 Task: Look for space in San Martín, Colombia from 5th September, 2023 to 12th September, 2023 for 2 adults in price range Rs.10000 to Rs.15000.  With 1  bedroom having 1 bed and 1 bathroom. Property type can be house, flat, guest house, hotel. Amenities needed are: washing machine. Booking option can be shelf check-in. Required host language is English.
Action: Mouse moved to (545, 114)
Screenshot: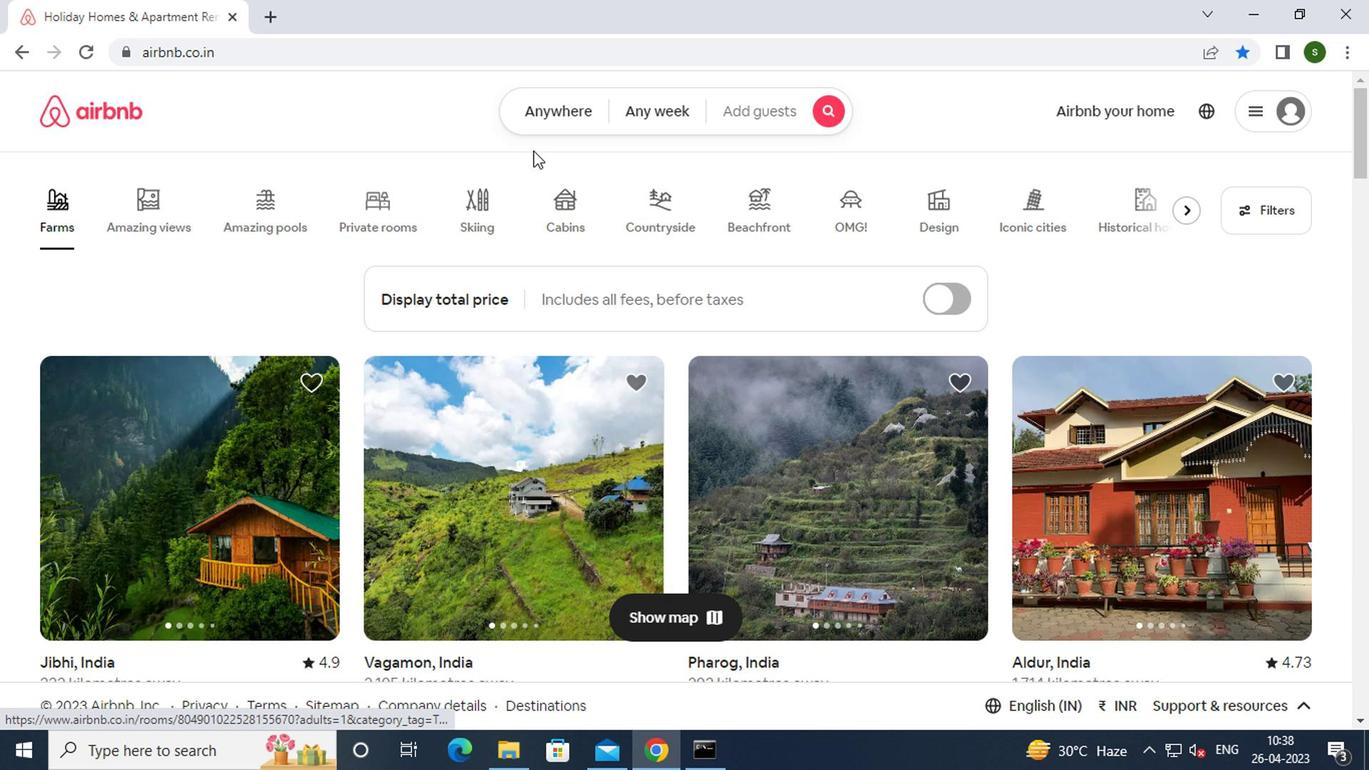 
Action: Mouse pressed left at (545, 114)
Screenshot: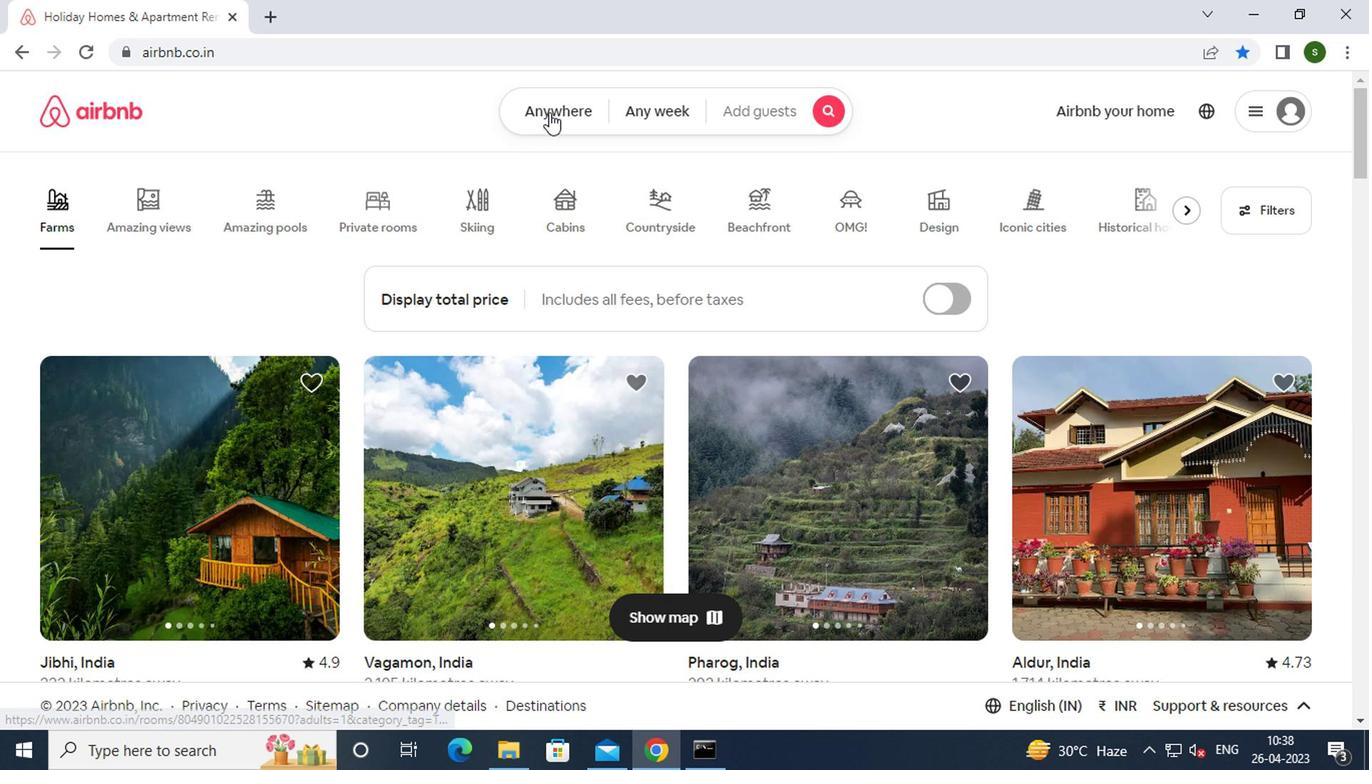 
Action: Mouse moved to (425, 174)
Screenshot: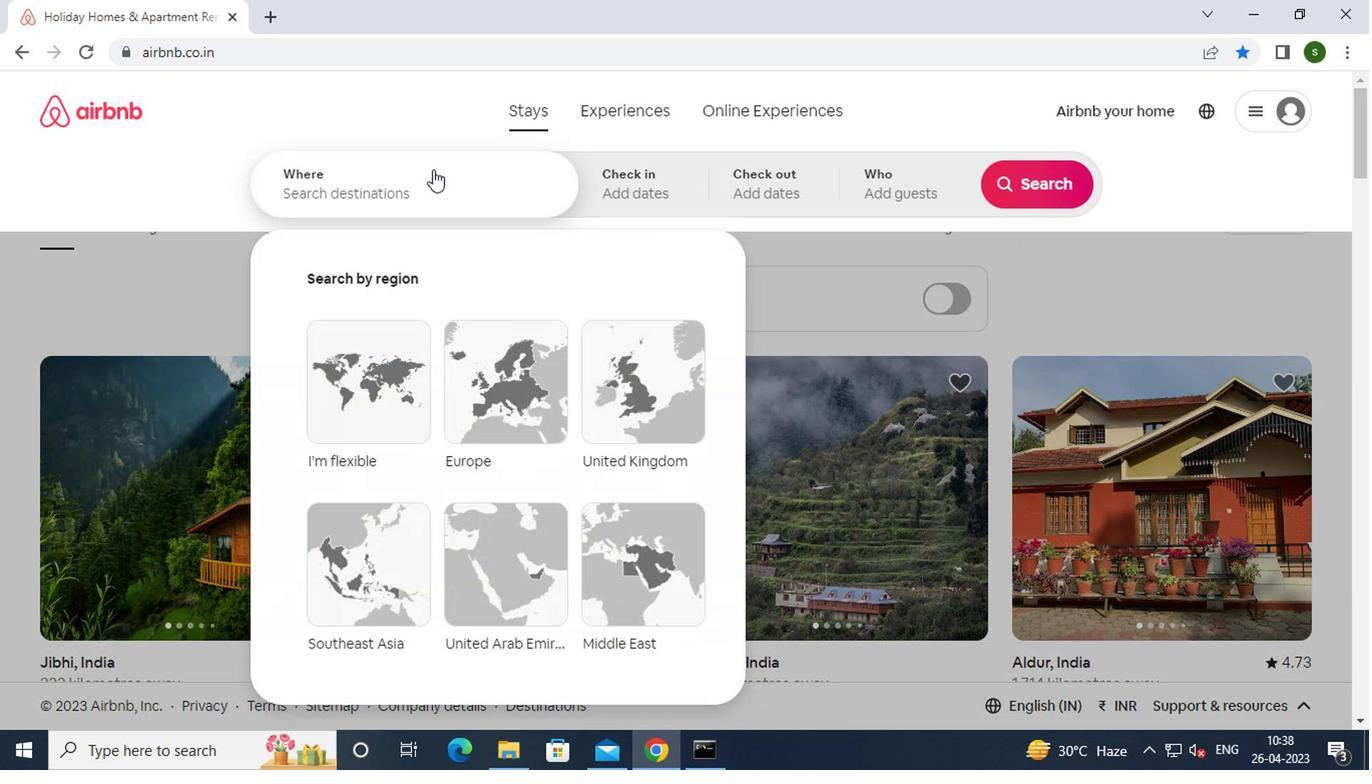 
Action: Mouse pressed left at (425, 174)
Screenshot: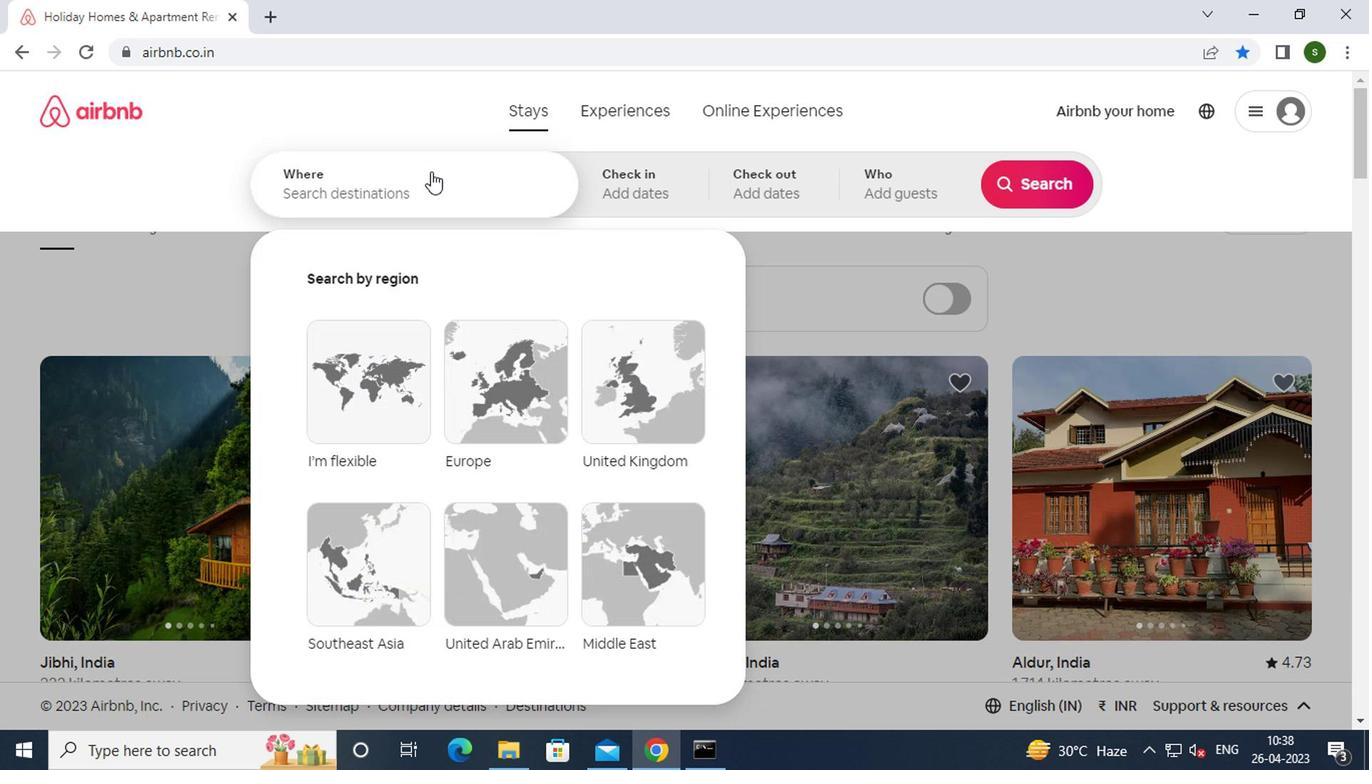 
Action: Mouse moved to (422, 186)
Screenshot: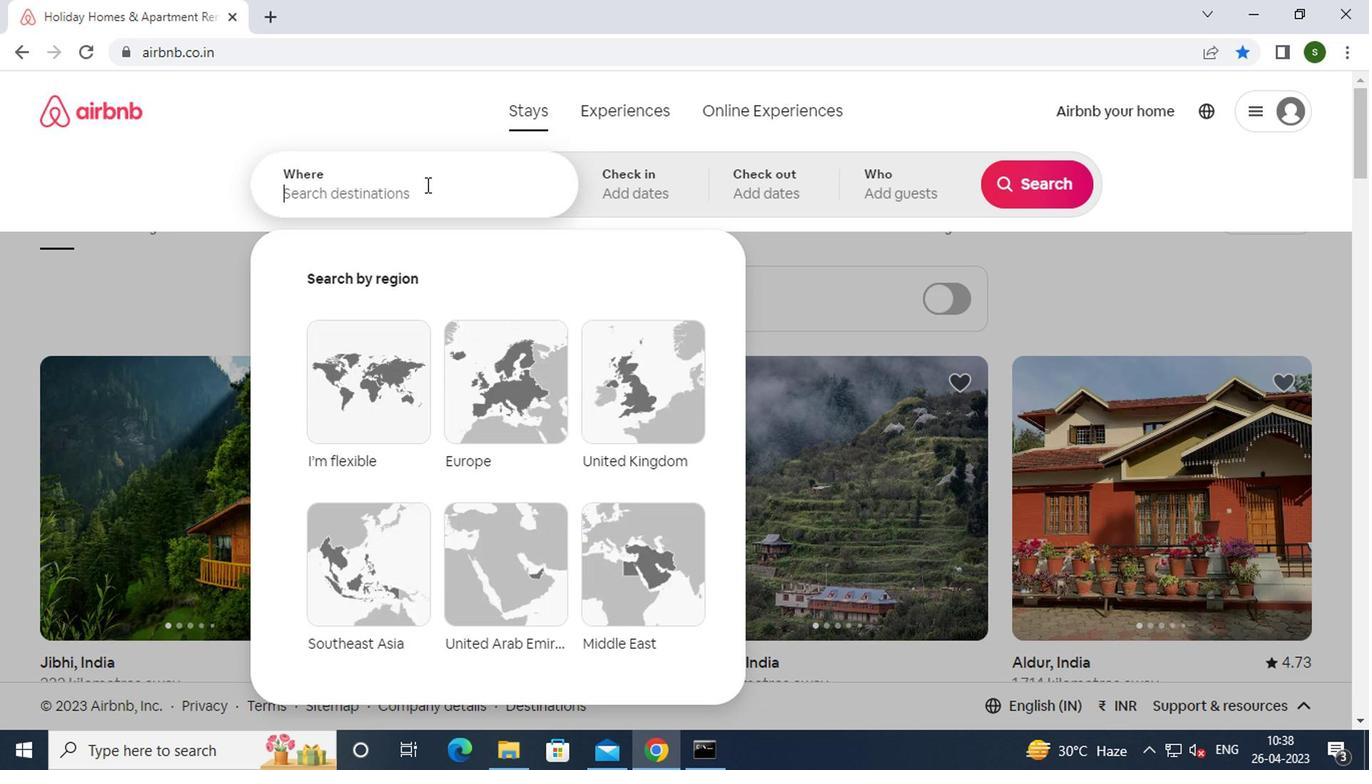 
Action: Key pressed s<Key.caps_lock>an<Key.space><Key.caps_lock>m<Key.caps_lock>artin,<Key.space><Key.caps_lock>c<Key.caps_lock>olombia<Key.enter>
Screenshot: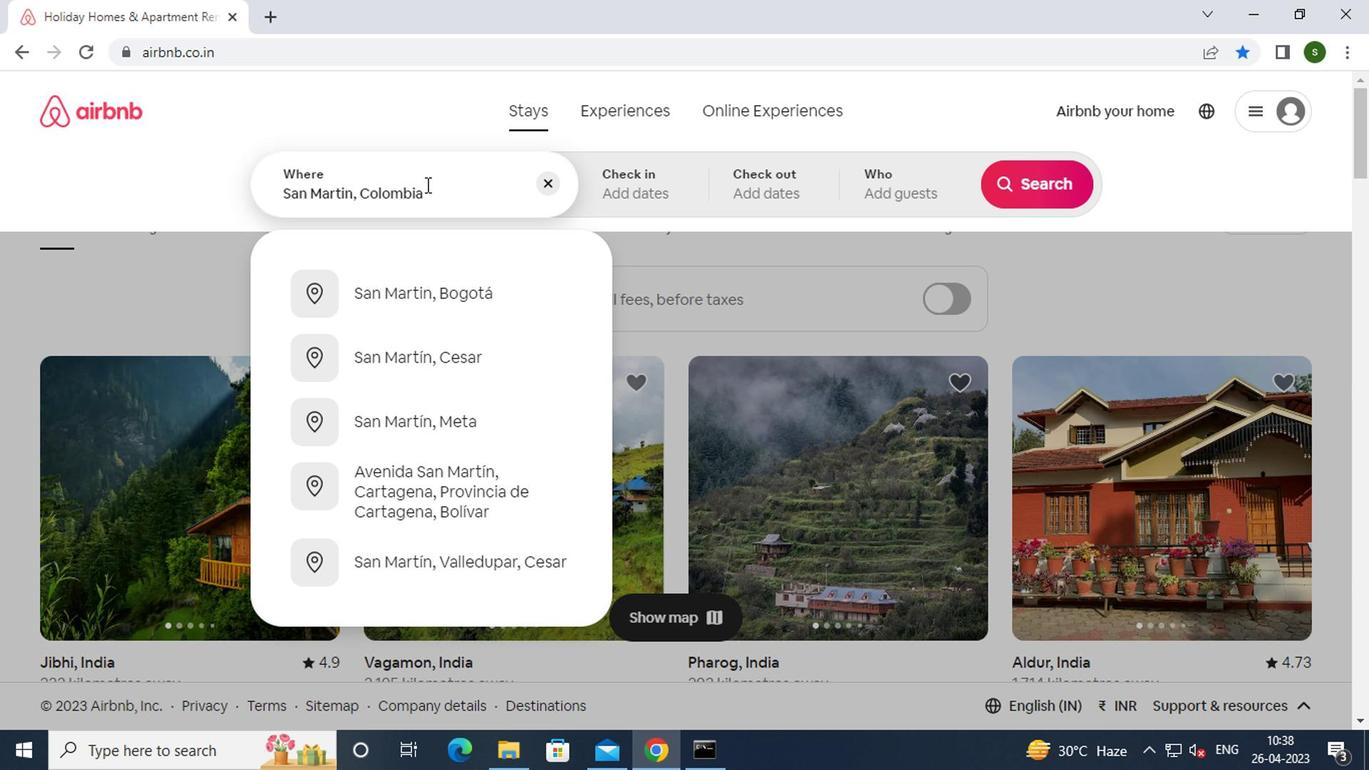 
Action: Mouse moved to (1008, 344)
Screenshot: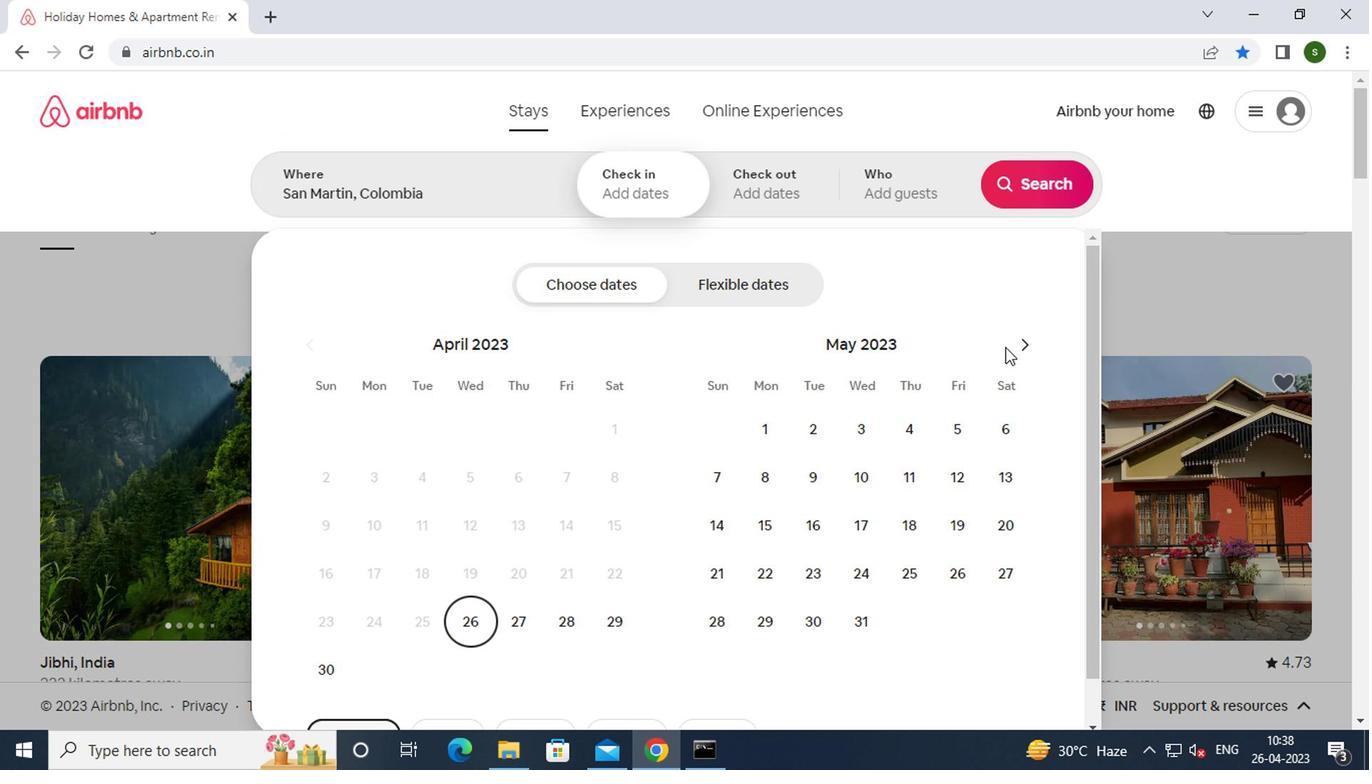 
Action: Mouse pressed left at (1008, 344)
Screenshot: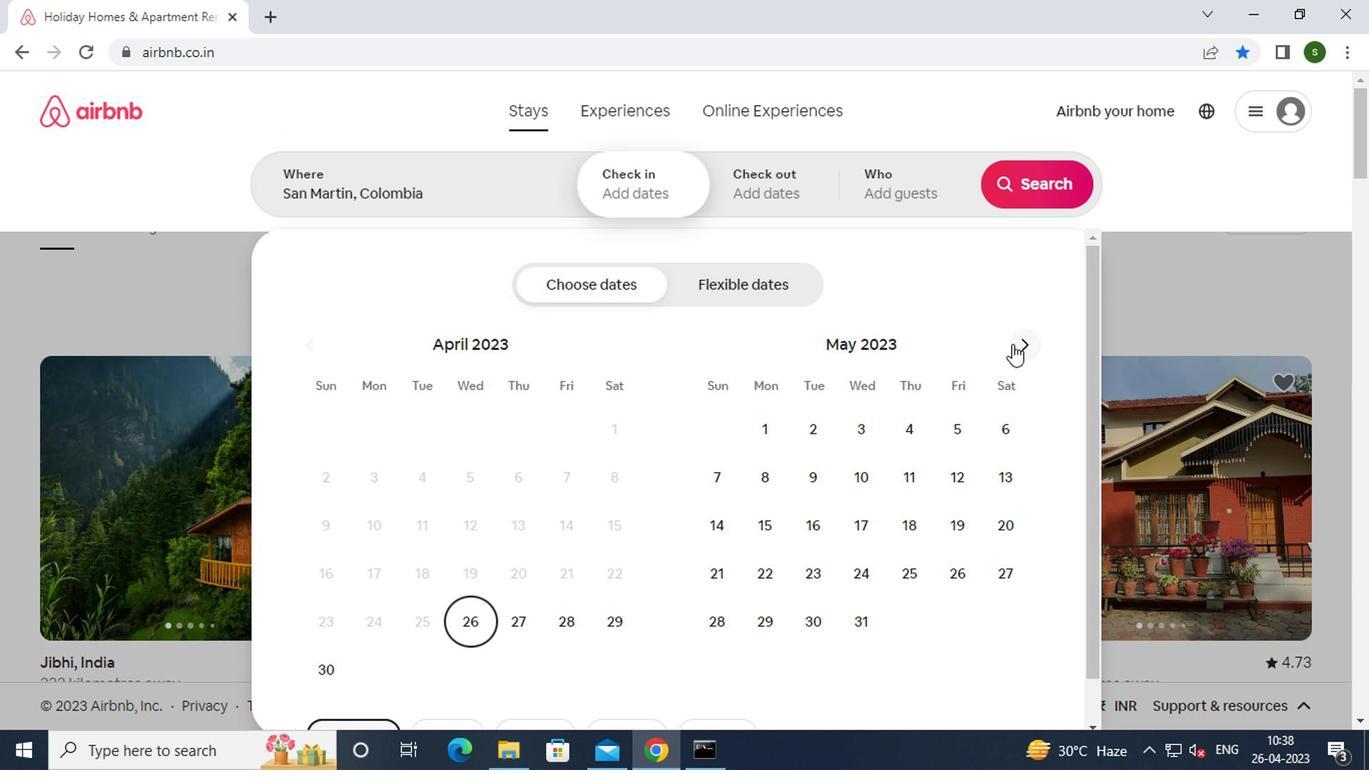 
Action: Mouse pressed left at (1008, 344)
Screenshot: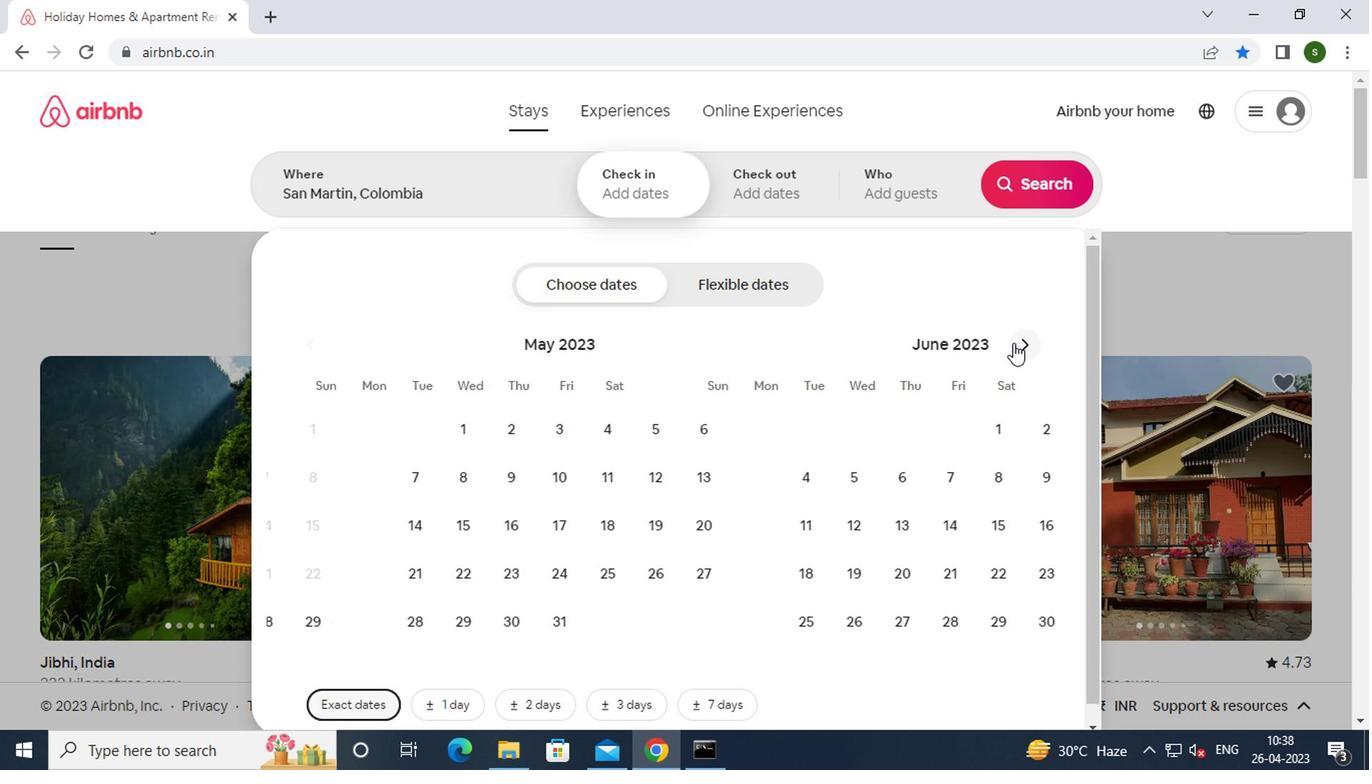 
Action: Mouse pressed left at (1008, 344)
Screenshot: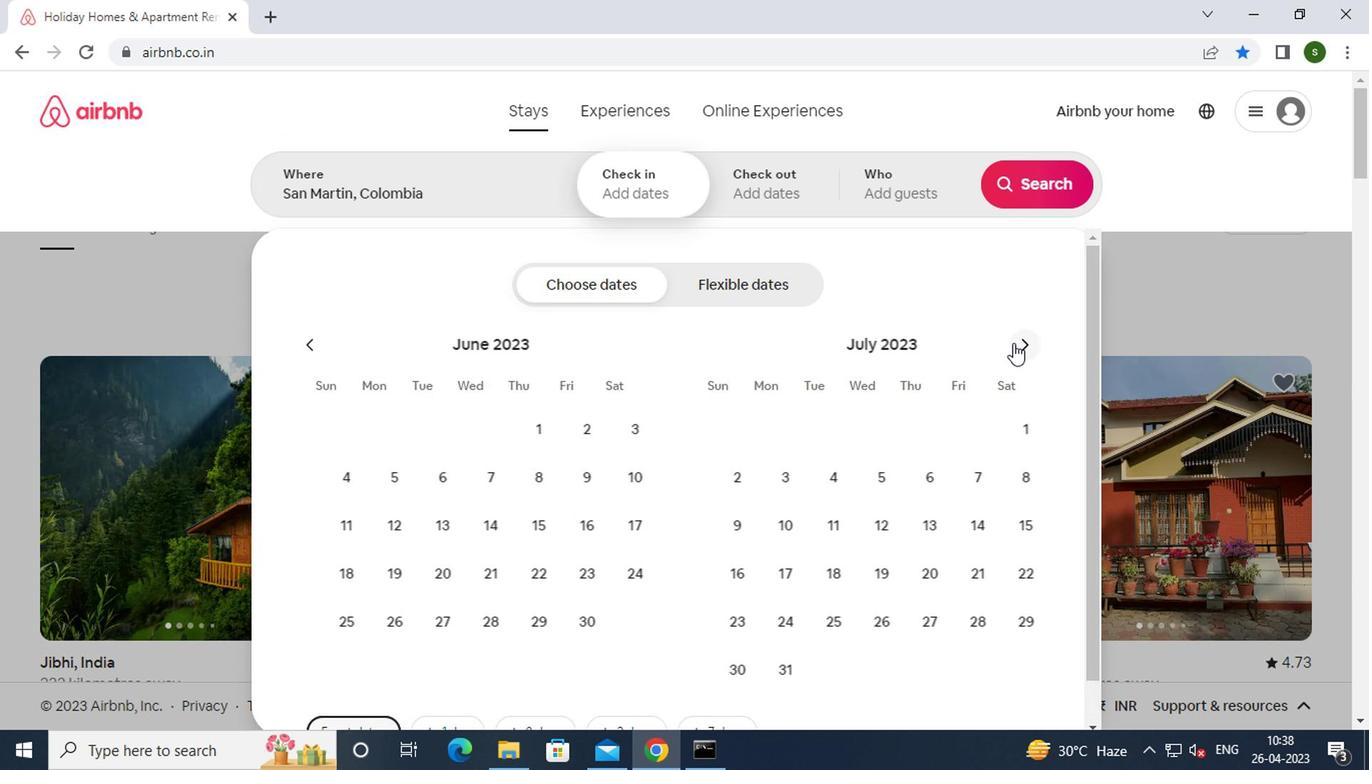 
Action: Mouse pressed left at (1008, 344)
Screenshot: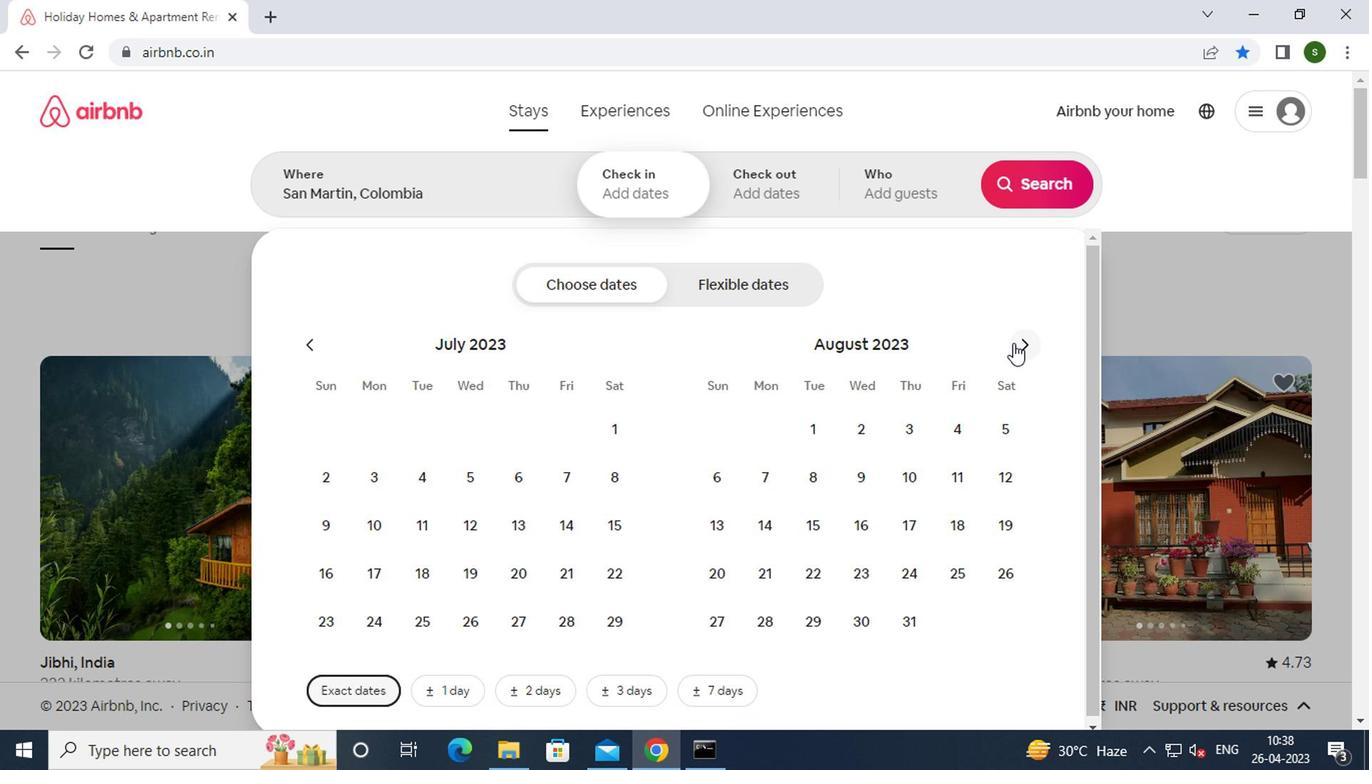 
Action: Mouse moved to (811, 478)
Screenshot: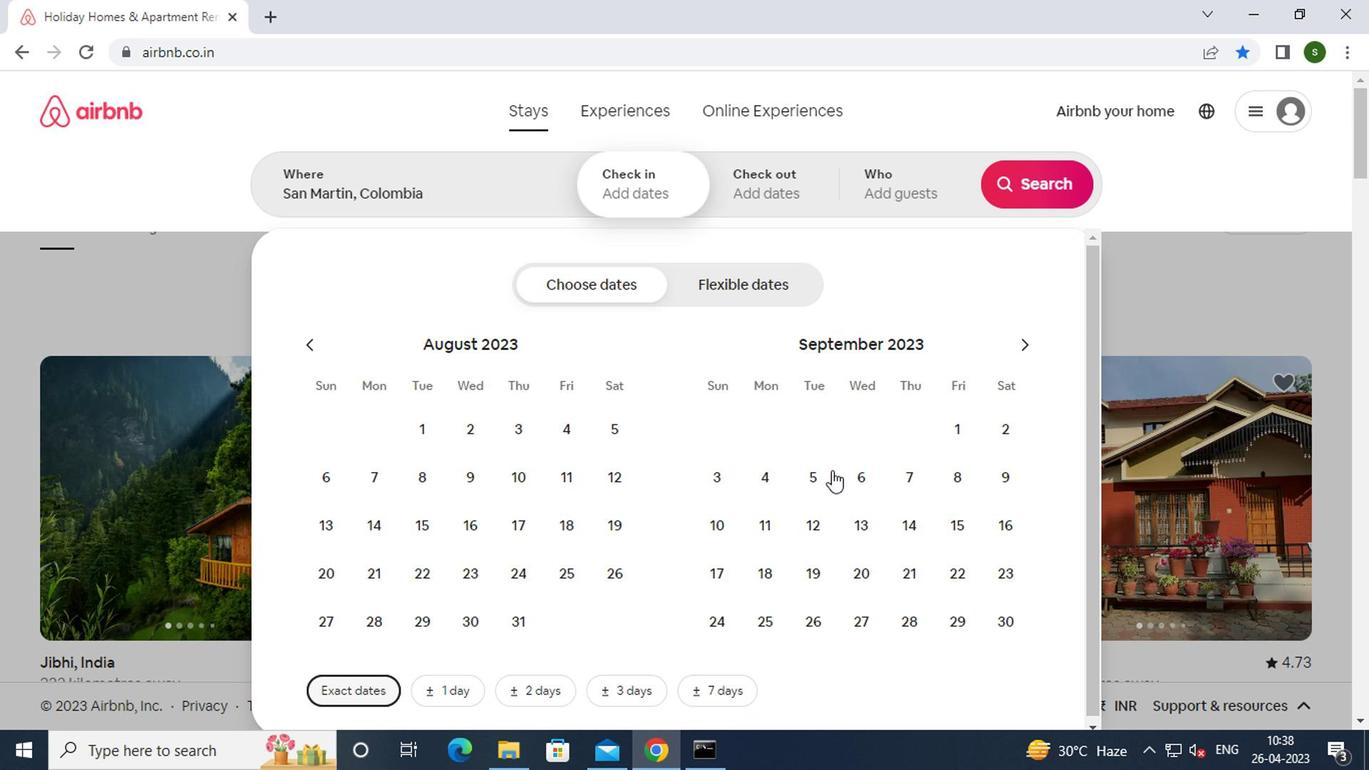 
Action: Mouse pressed left at (811, 478)
Screenshot: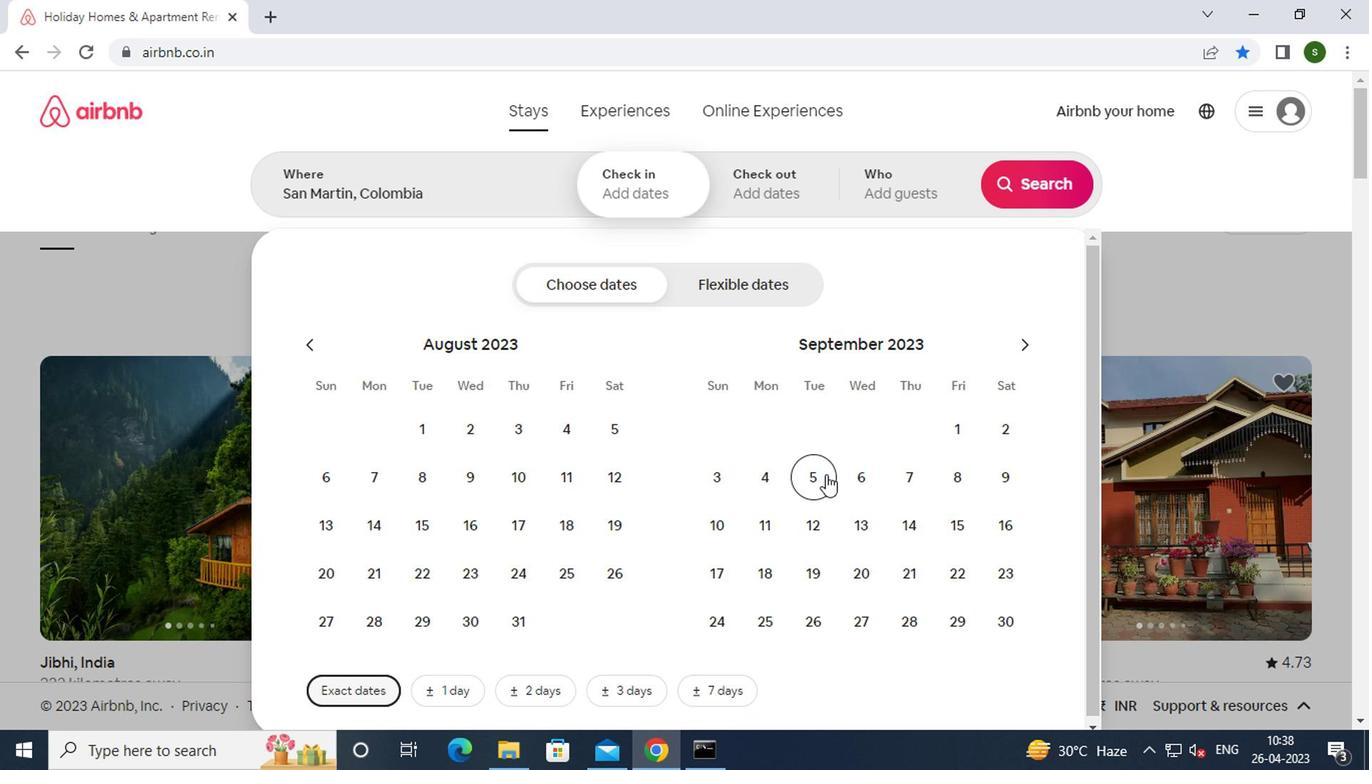 
Action: Mouse moved to (811, 526)
Screenshot: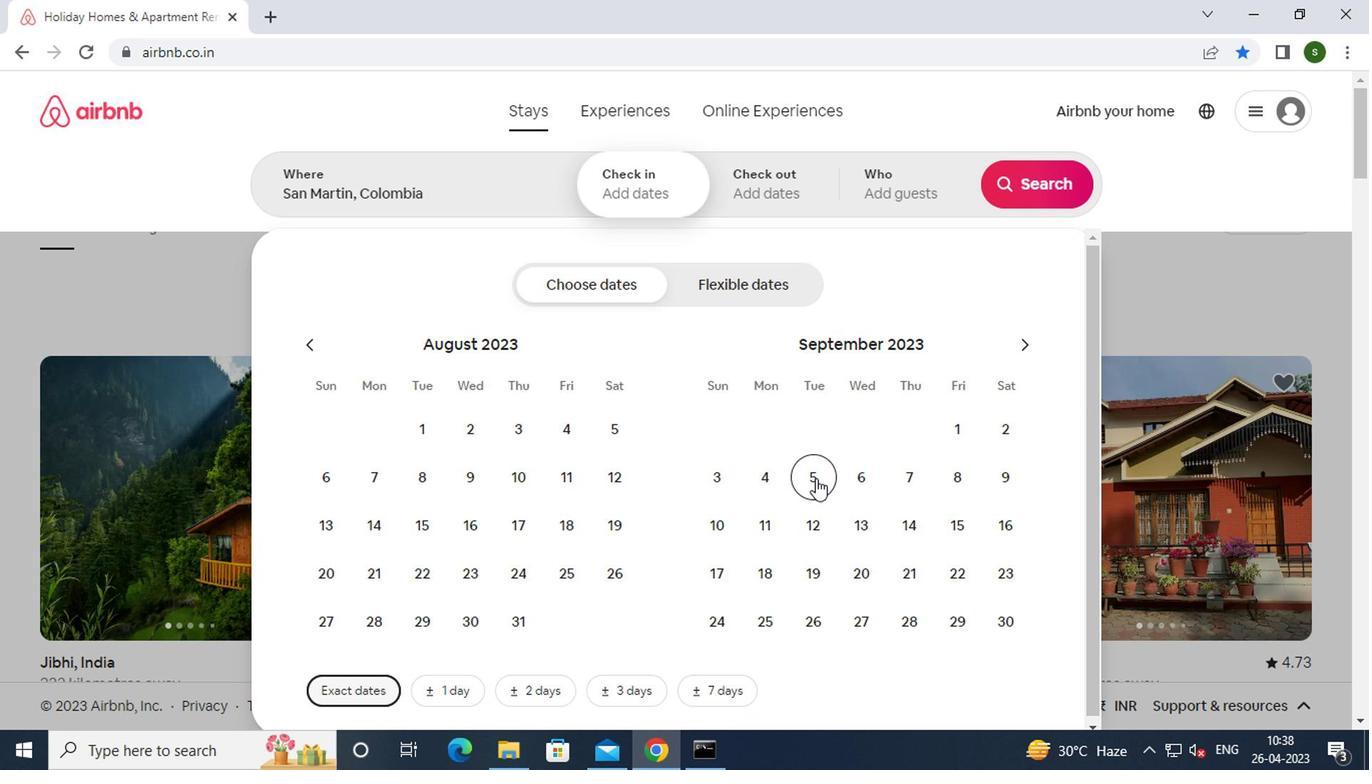 
Action: Mouse pressed left at (811, 526)
Screenshot: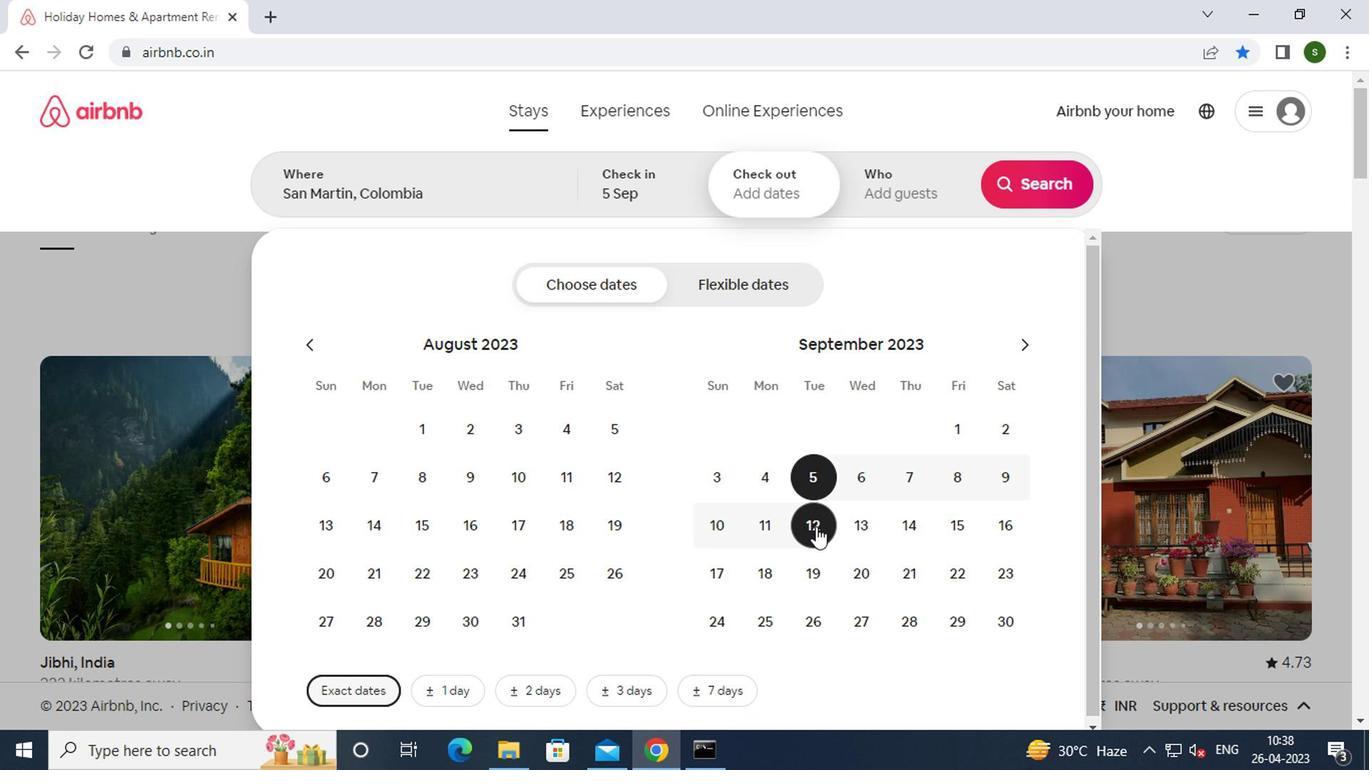 
Action: Mouse moved to (873, 185)
Screenshot: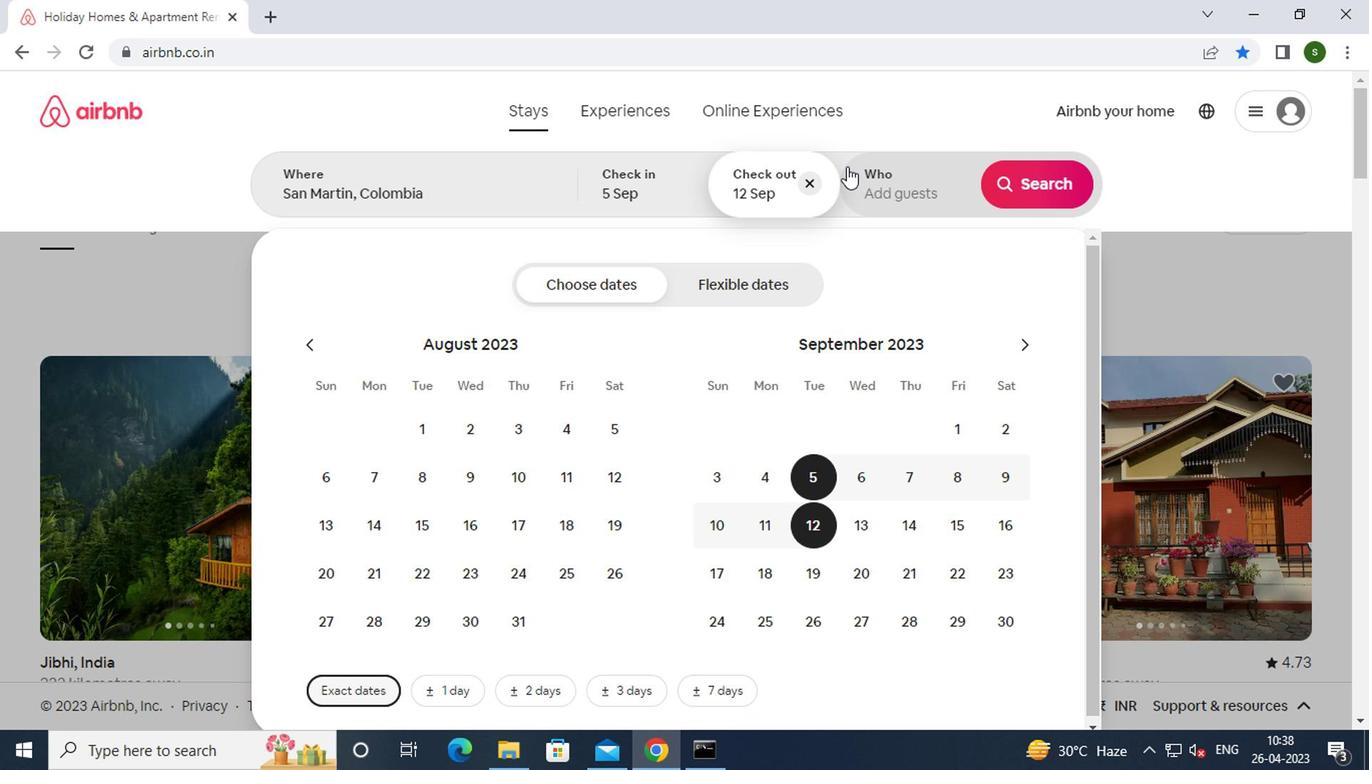 
Action: Mouse pressed left at (873, 185)
Screenshot: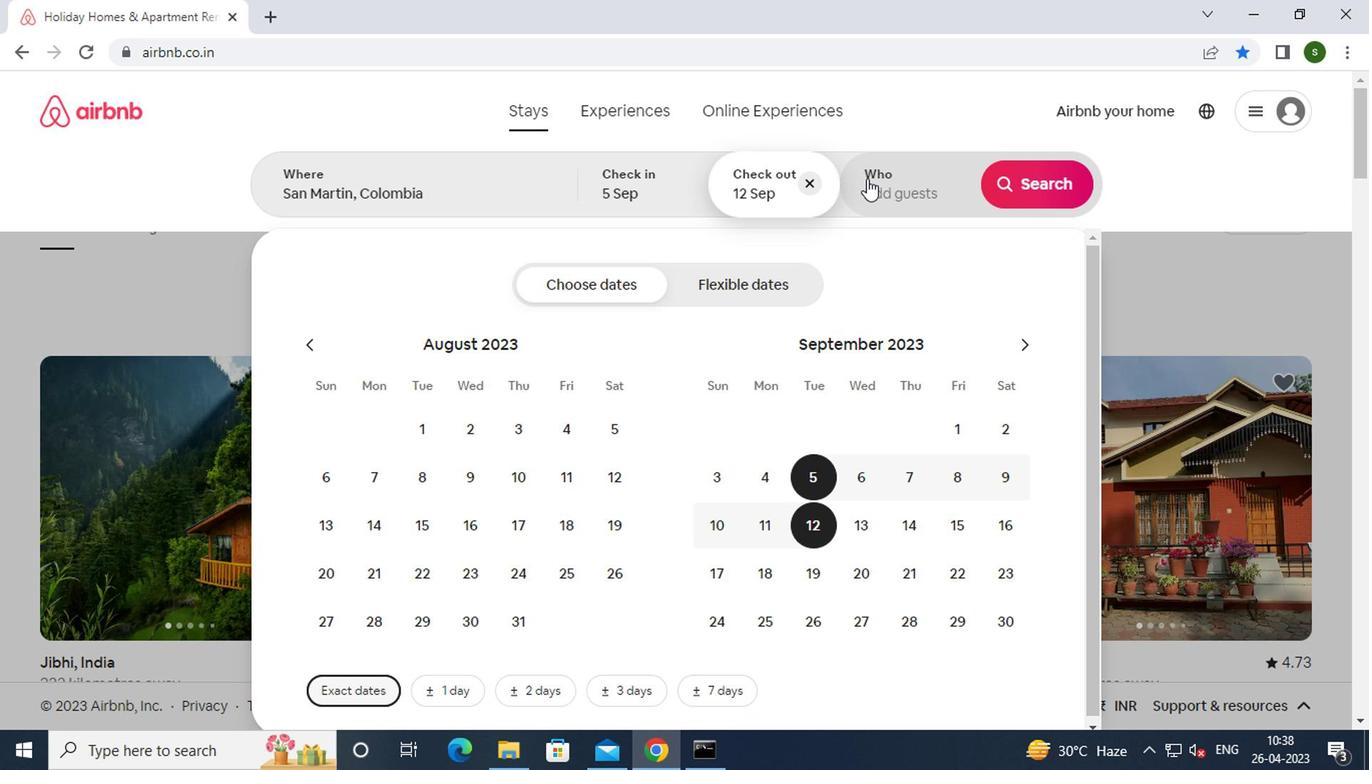 
Action: Mouse moved to (1034, 287)
Screenshot: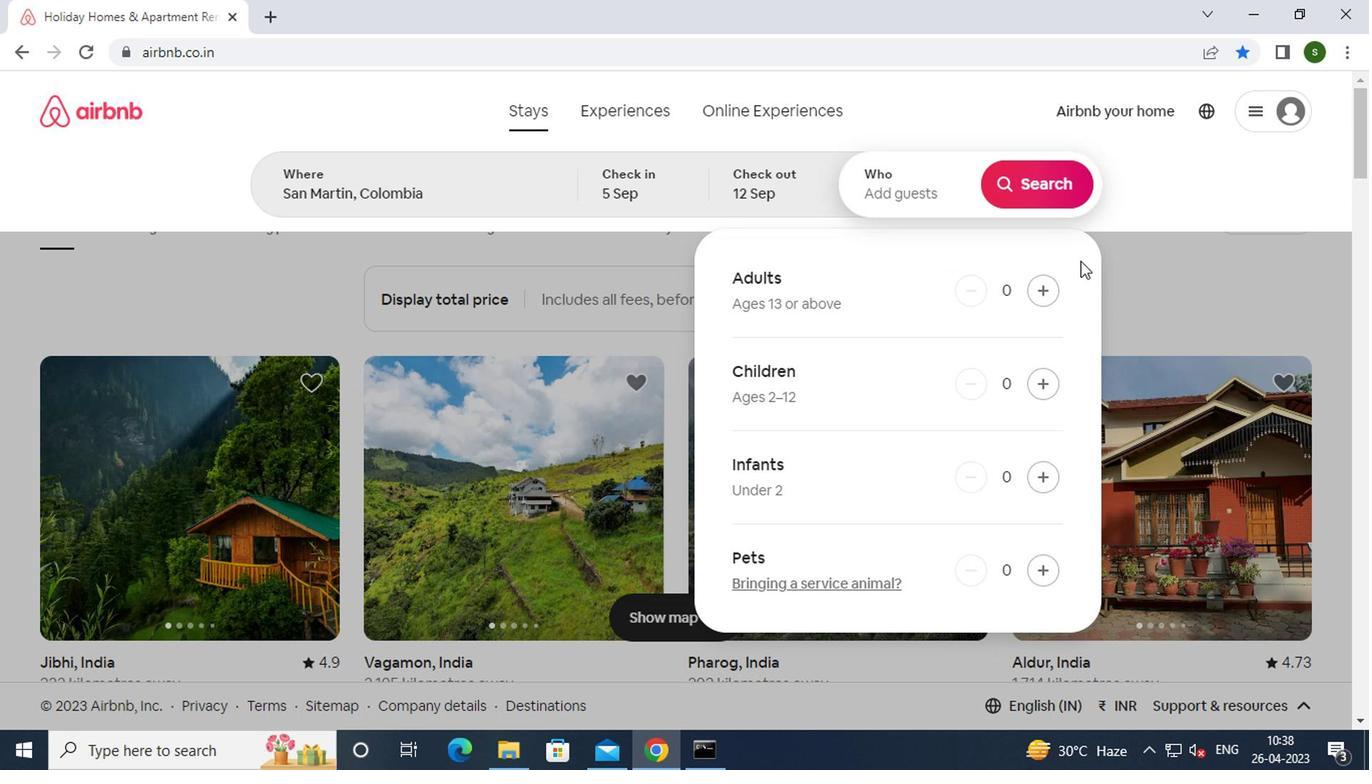 
Action: Mouse pressed left at (1034, 287)
Screenshot: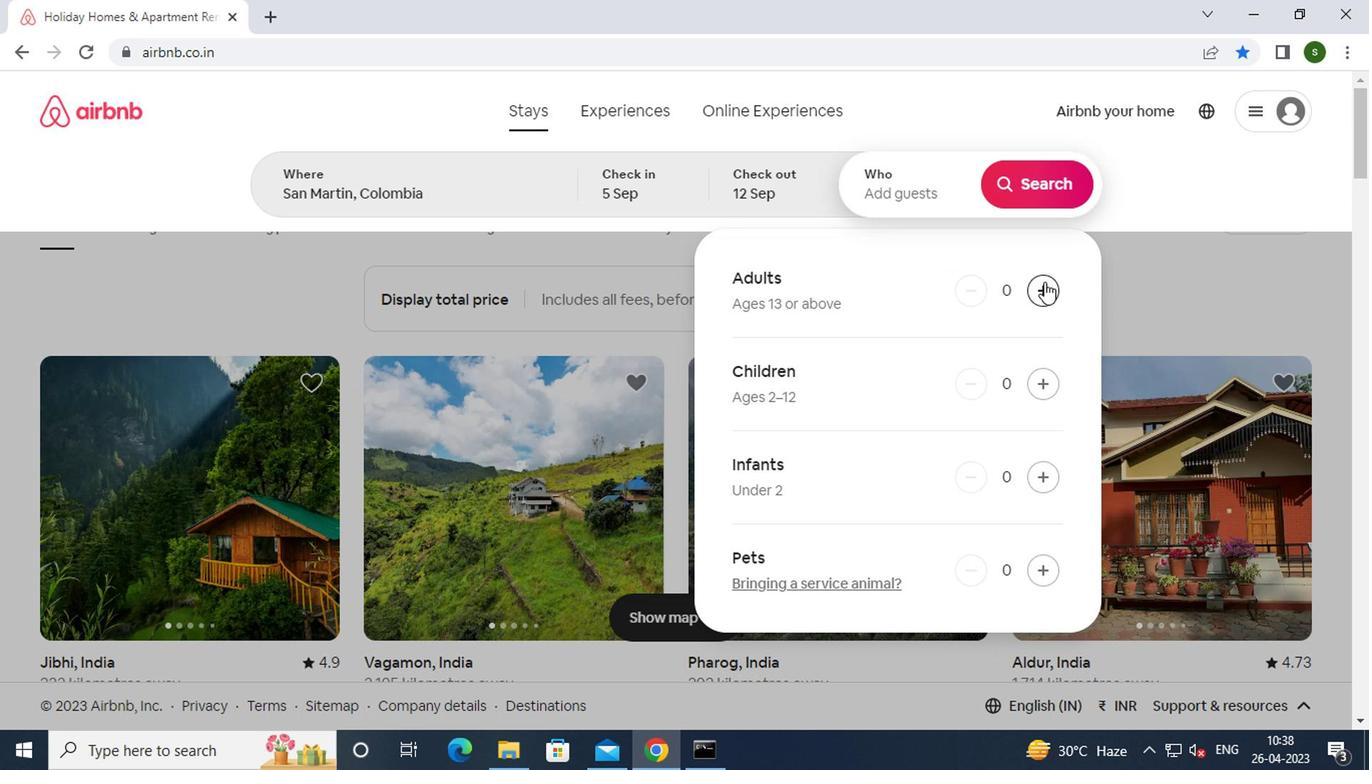 
Action: Mouse pressed left at (1034, 287)
Screenshot: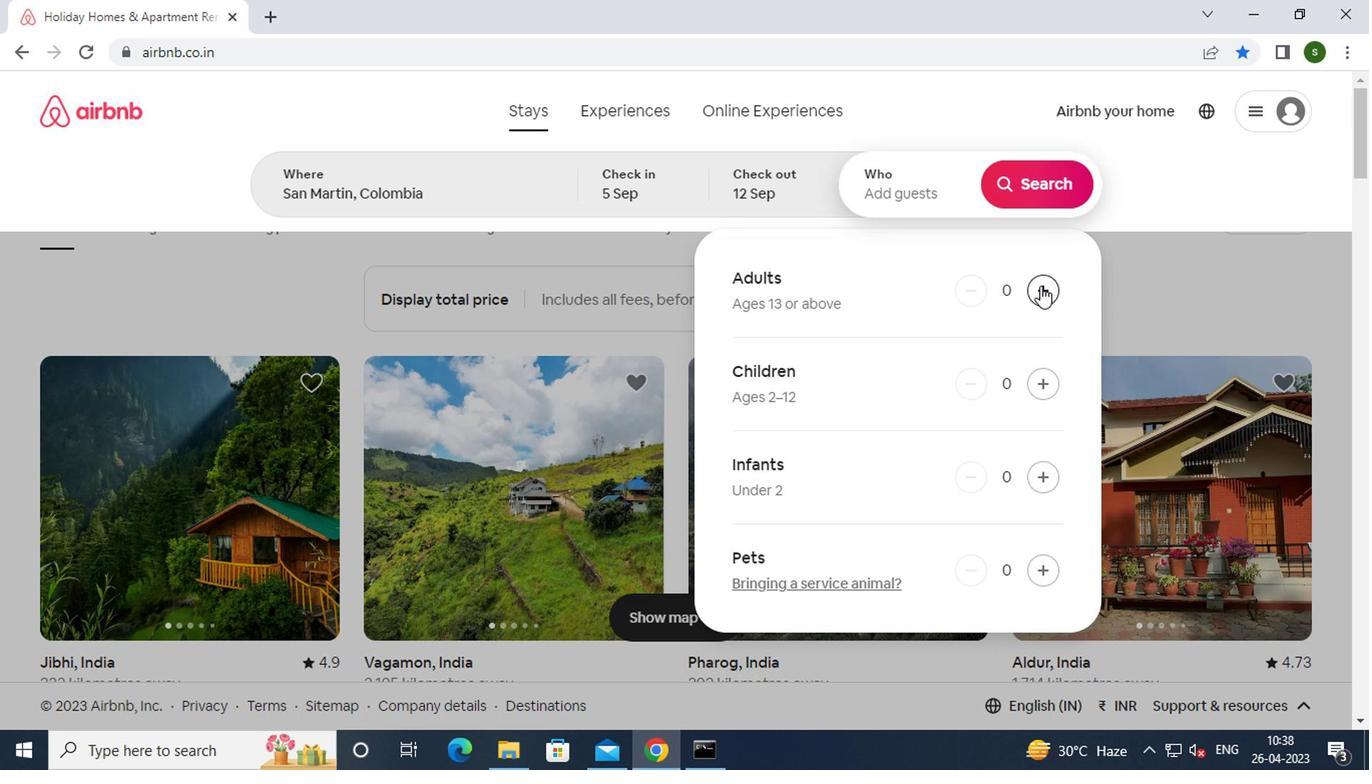 
Action: Mouse moved to (1026, 197)
Screenshot: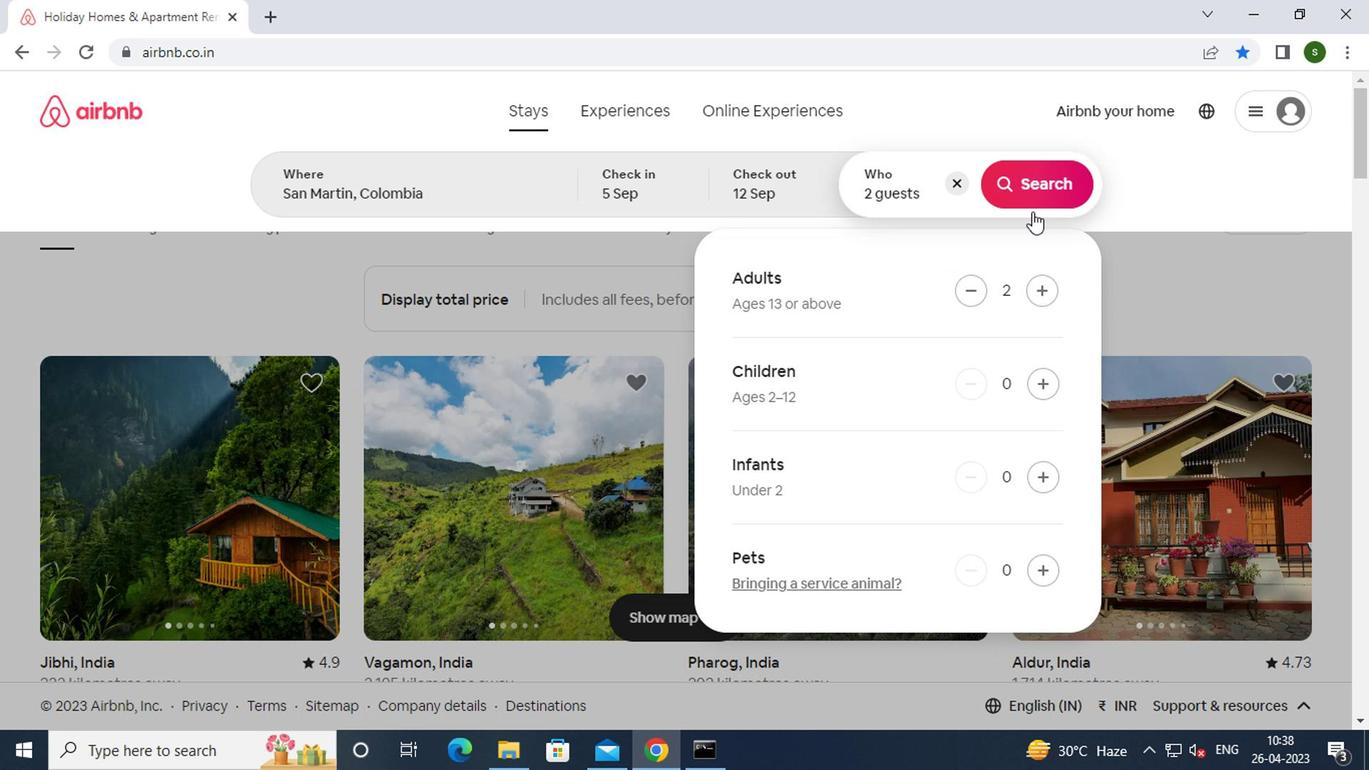 
Action: Mouse pressed left at (1026, 197)
Screenshot: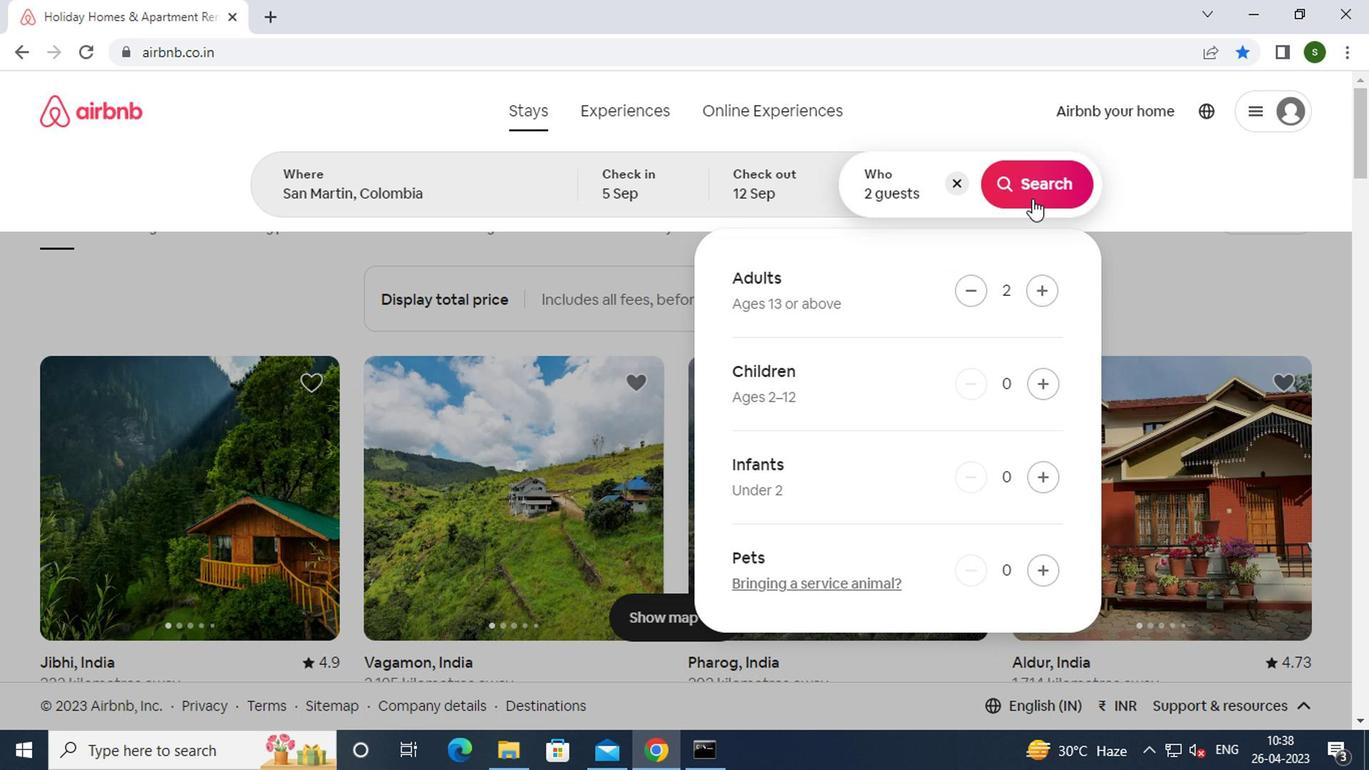 
Action: Mouse moved to (1273, 198)
Screenshot: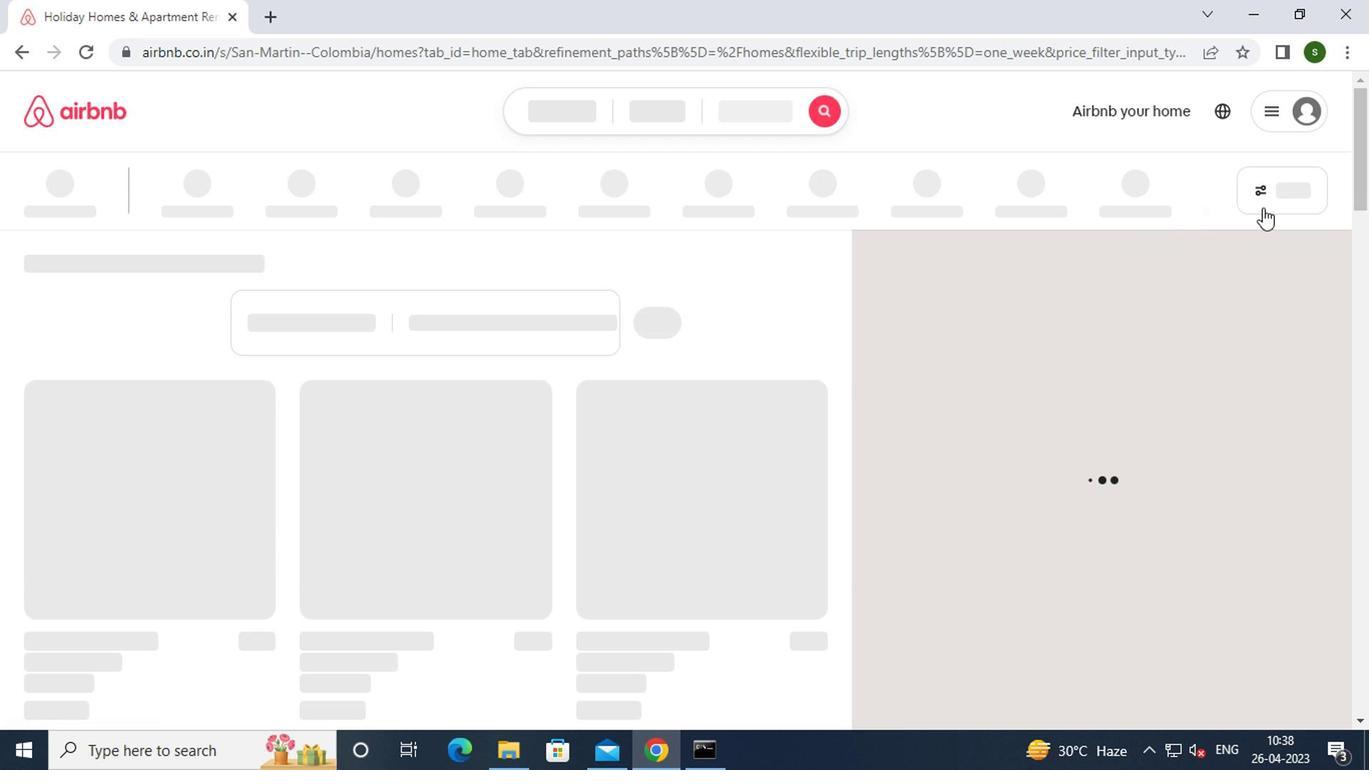 
Action: Mouse pressed left at (1273, 198)
Screenshot: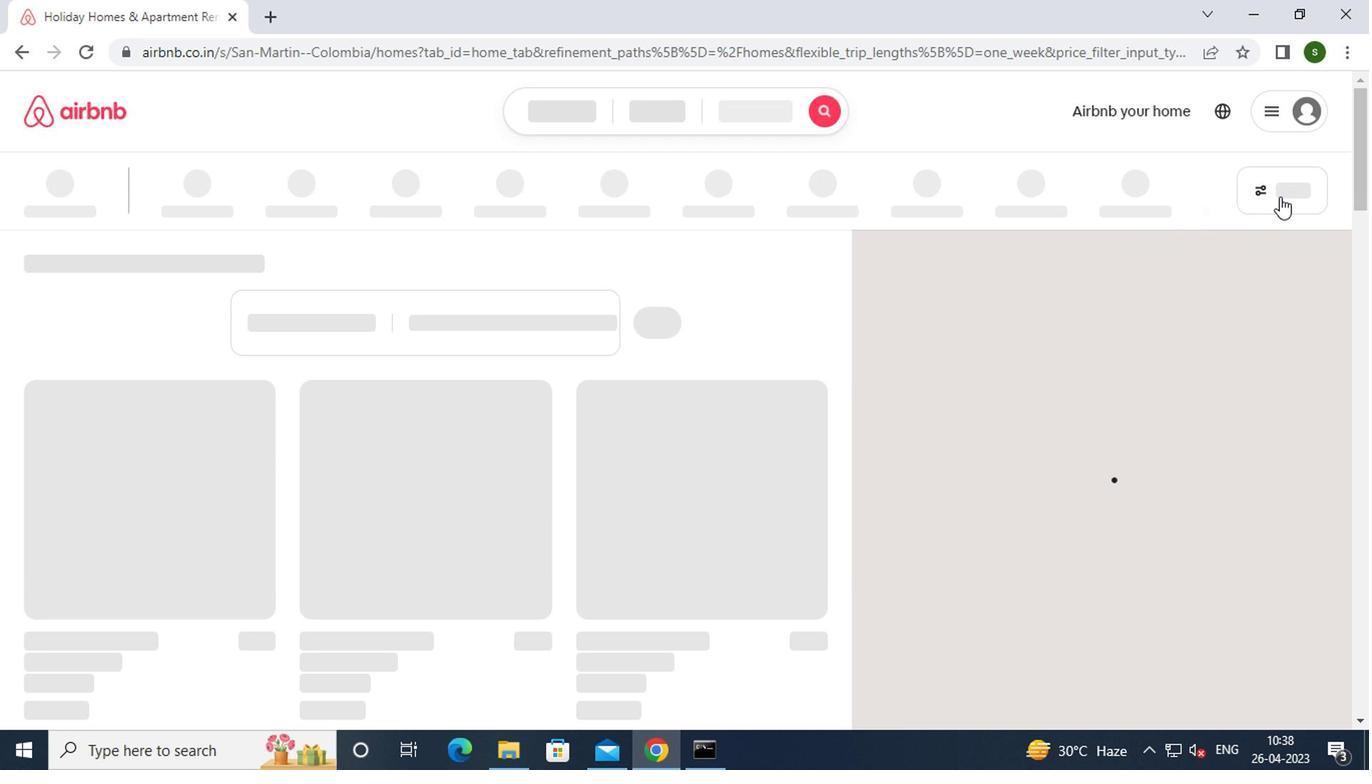
Action: Mouse moved to (1270, 197)
Screenshot: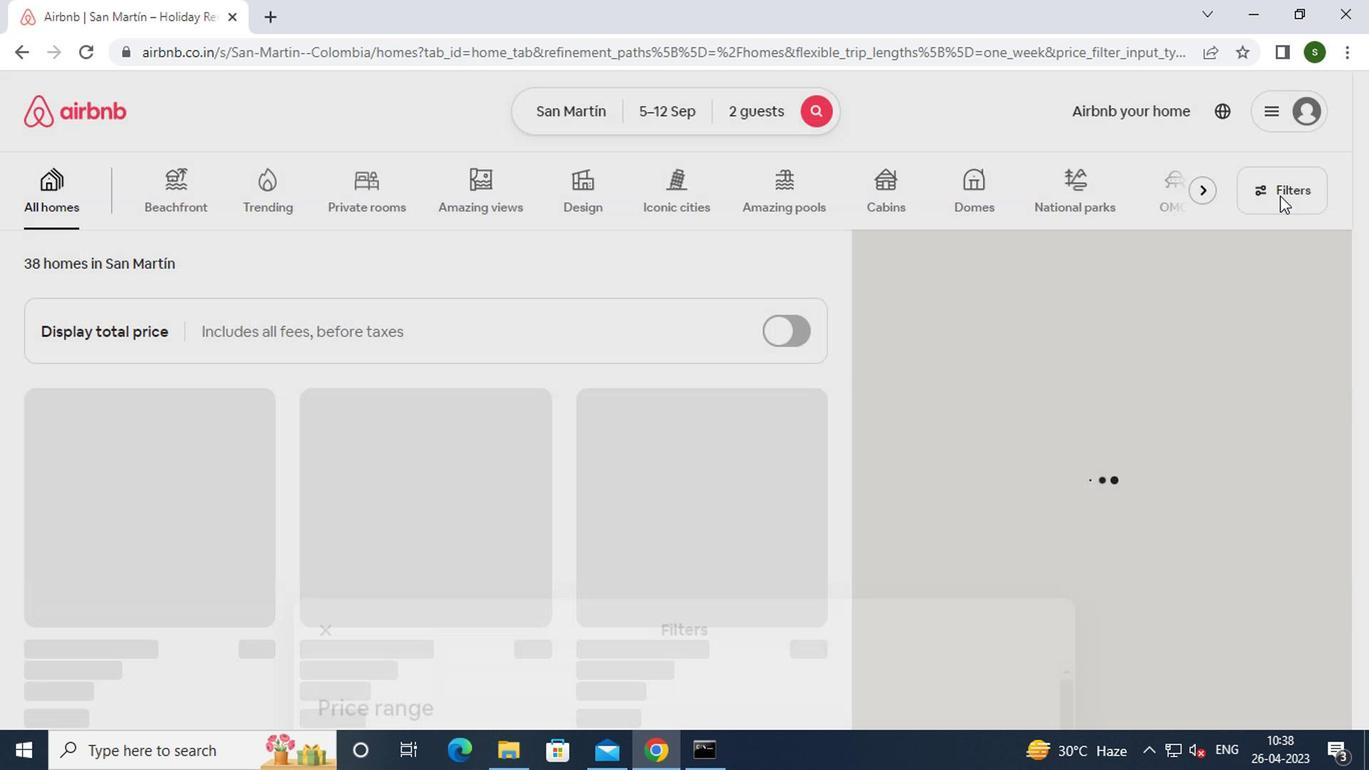 
Action: Mouse pressed left at (1270, 197)
Screenshot: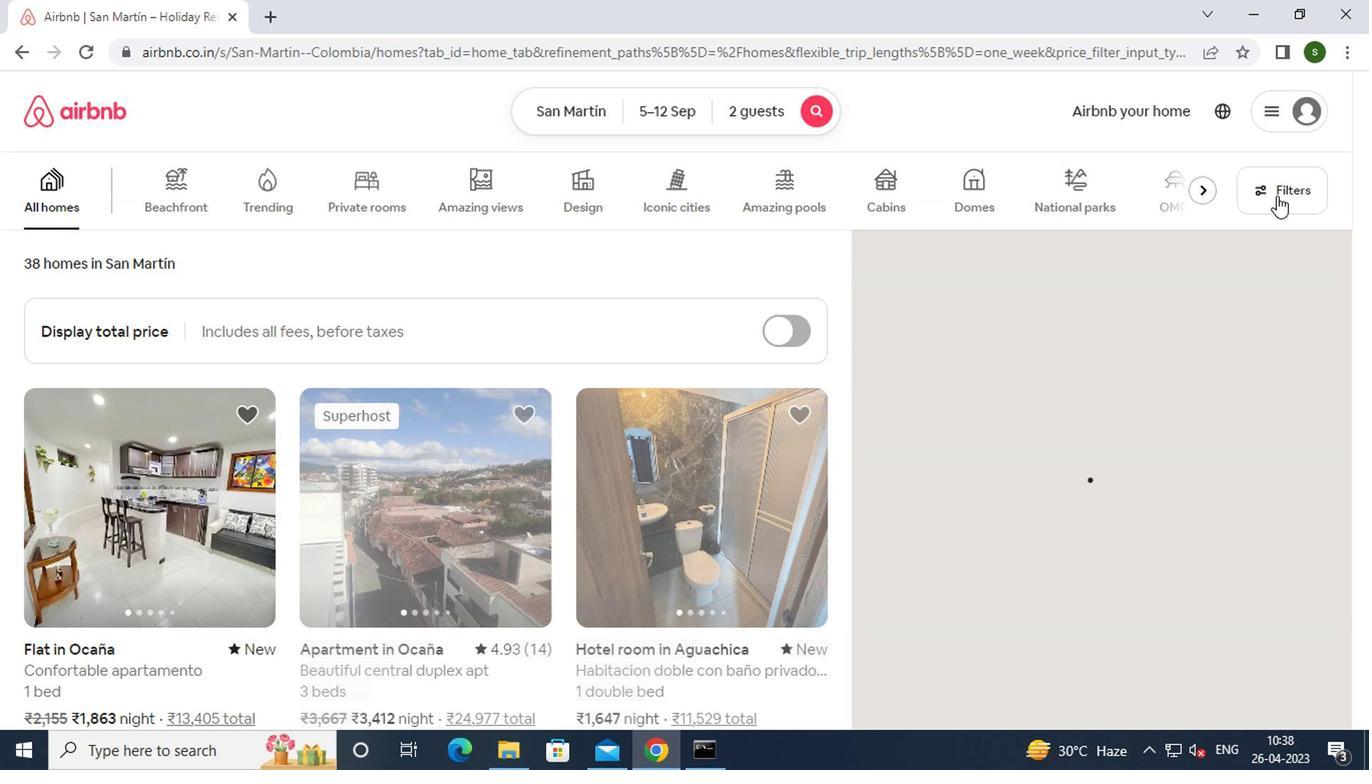
Action: Mouse moved to (558, 432)
Screenshot: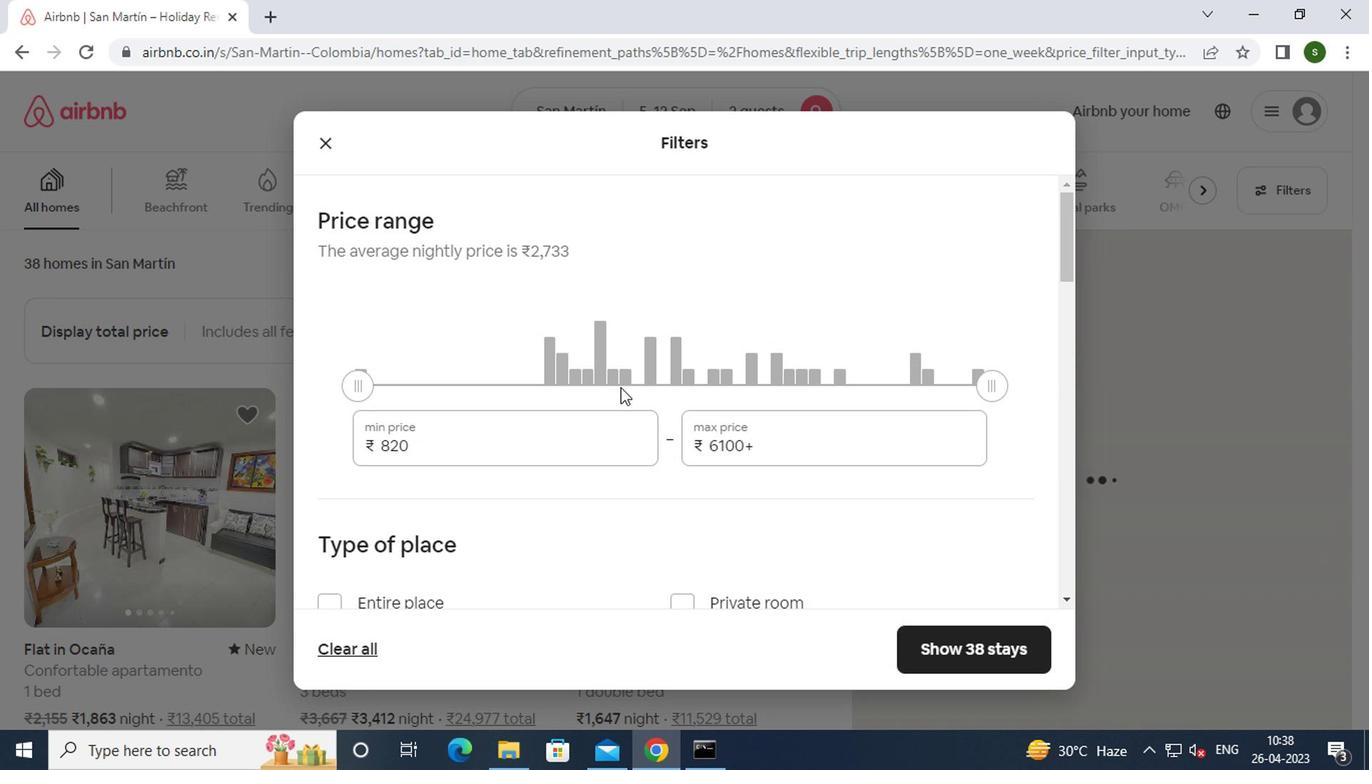 
Action: Mouse pressed left at (558, 432)
Screenshot: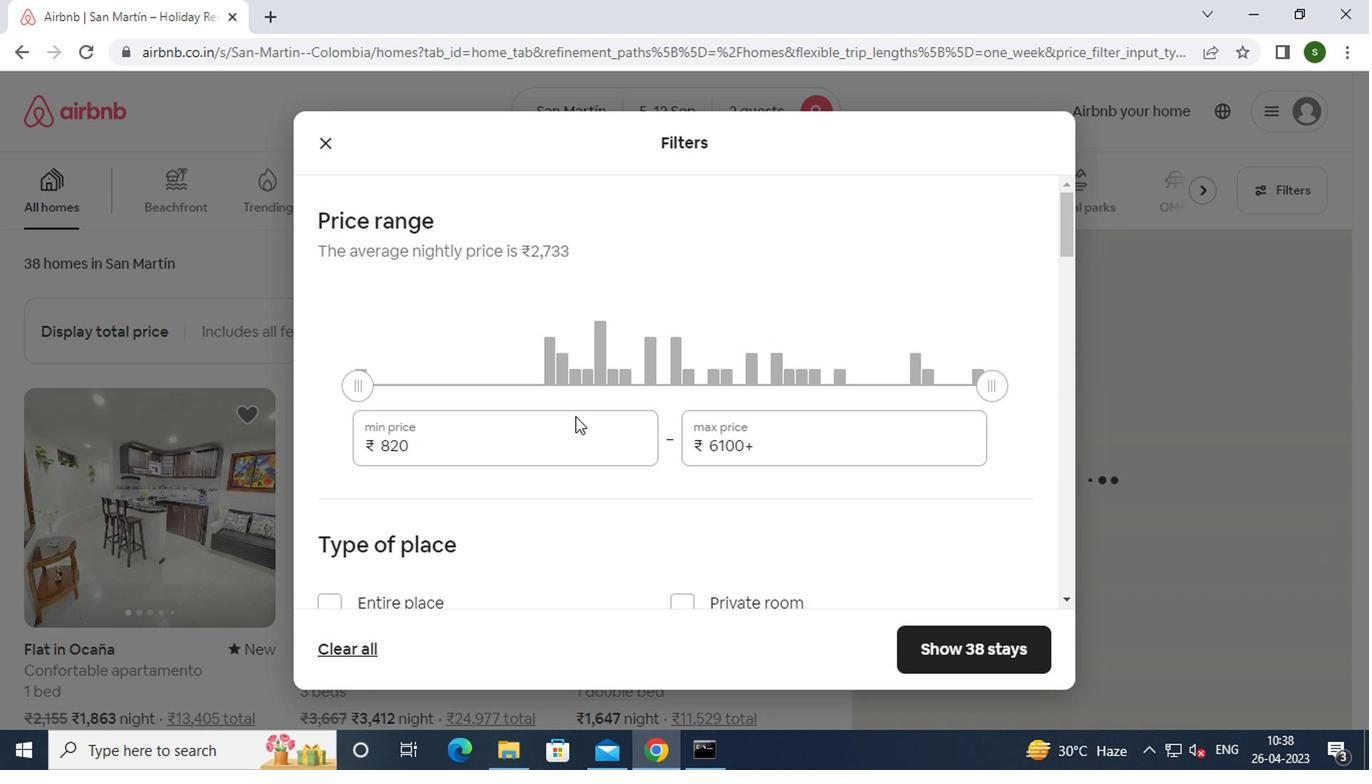 
Action: Mouse moved to (556, 430)
Screenshot: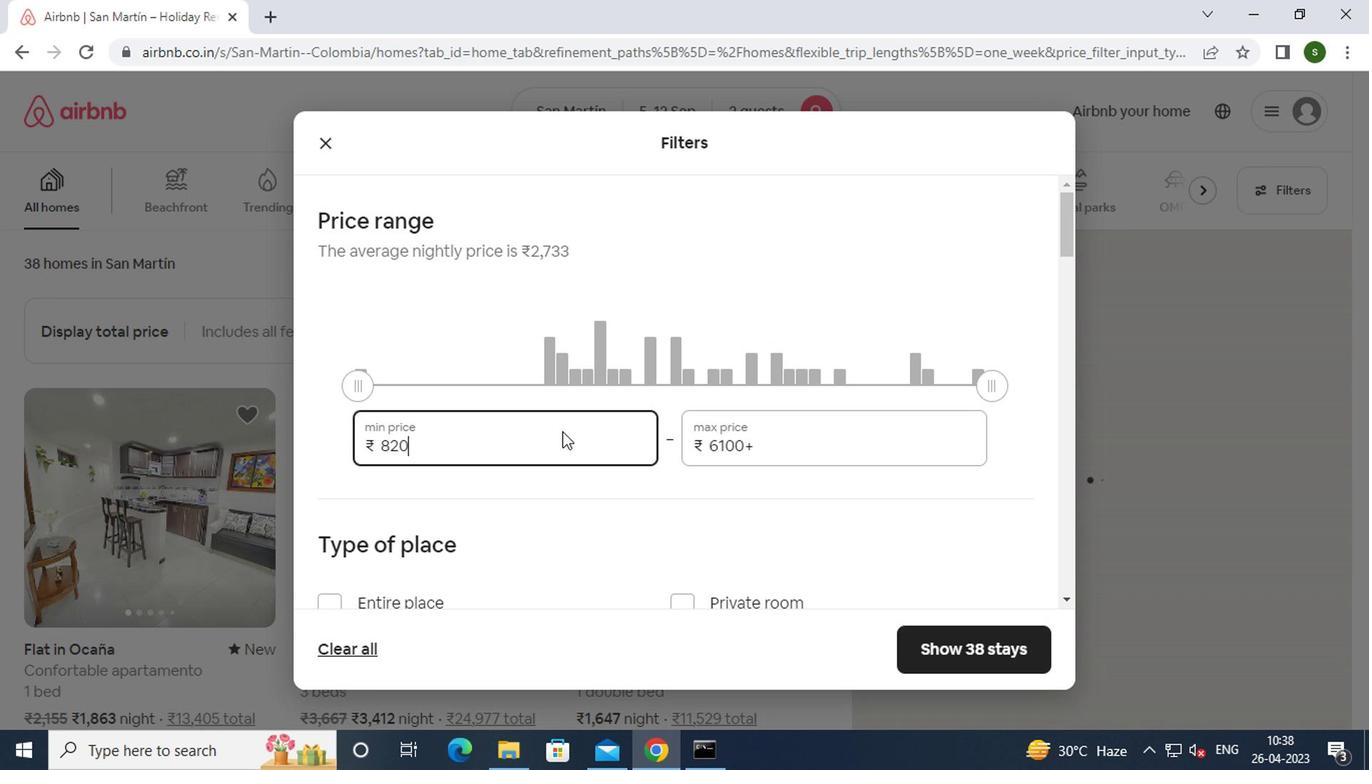 
Action: Key pressed <Key.backspace><Key.backspace><Key.backspace><Key.backspace><Key.backspace><Key.backspace><Key.backspace>10000
Screenshot: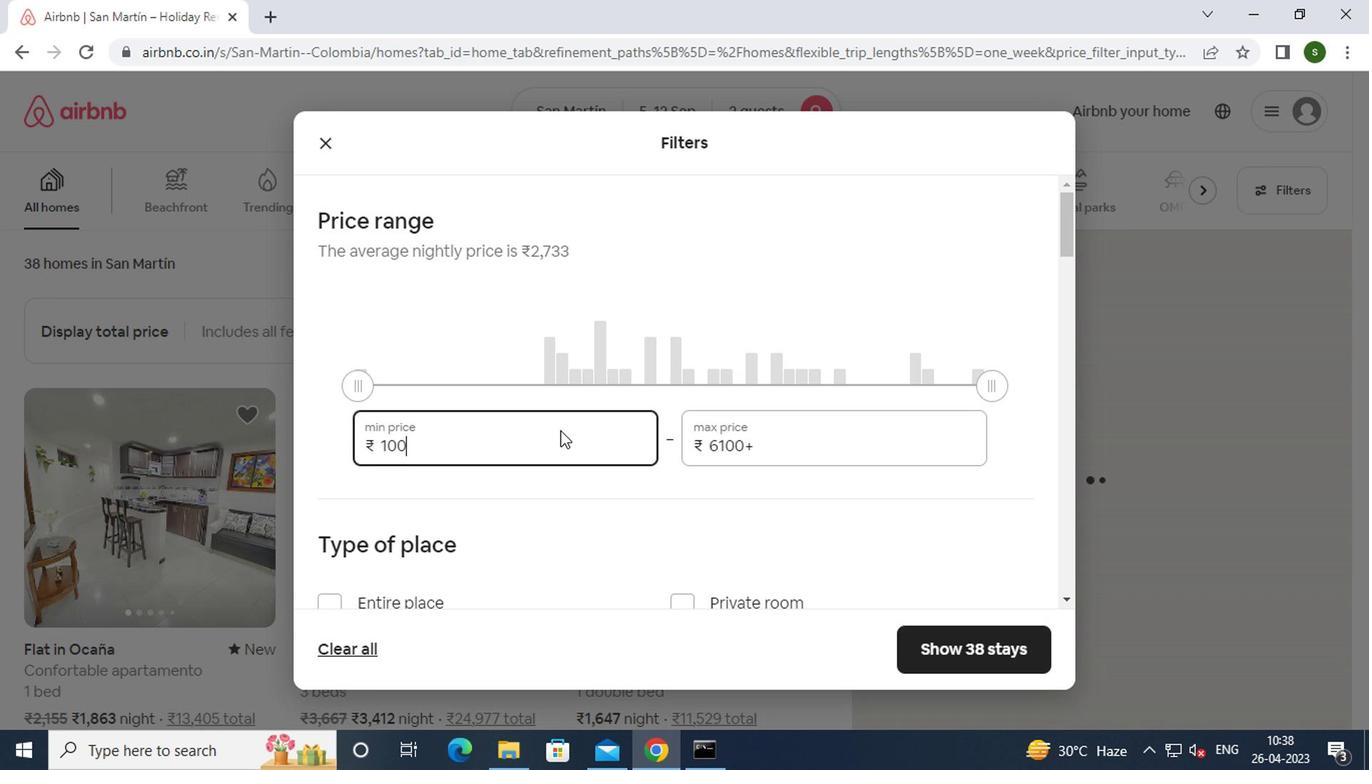 
Action: Mouse moved to (769, 443)
Screenshot: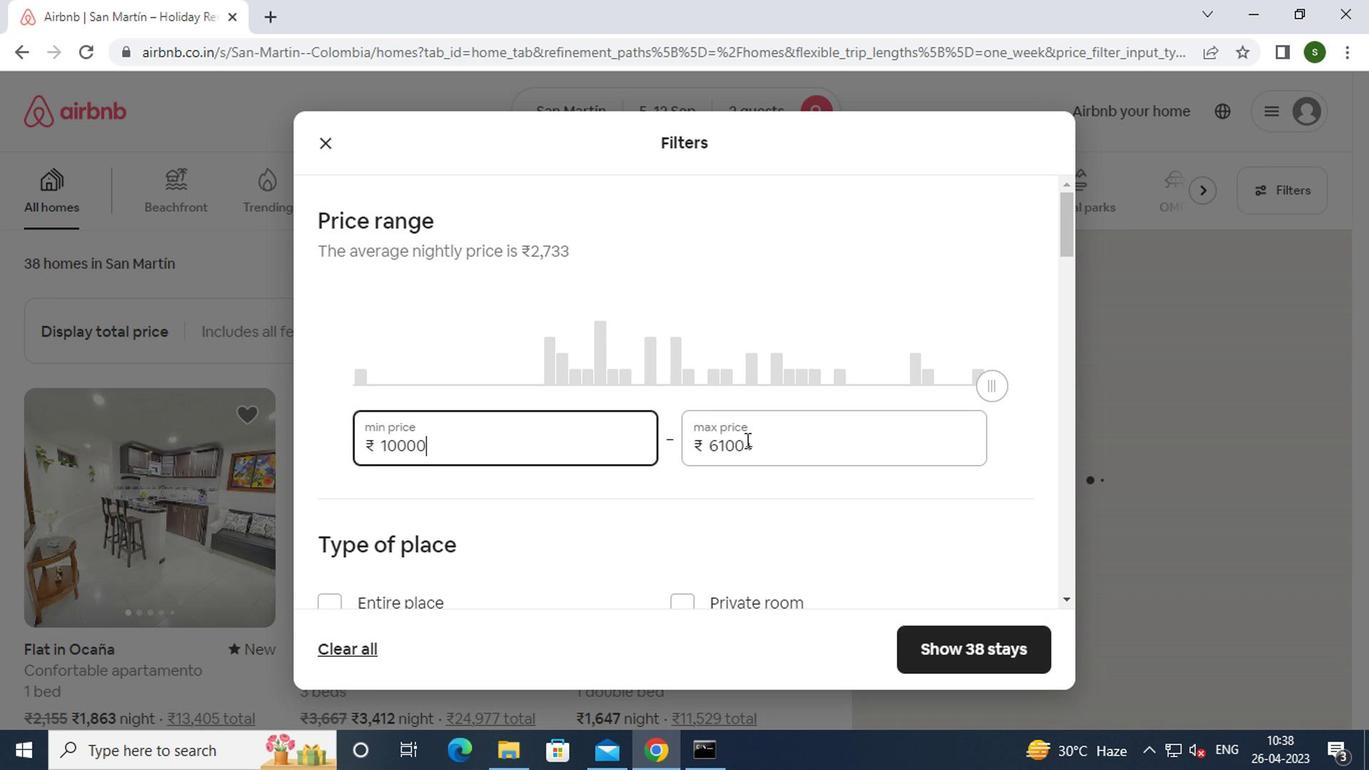 
Action: Mouse pressed left at (769, 443)
Screenshot: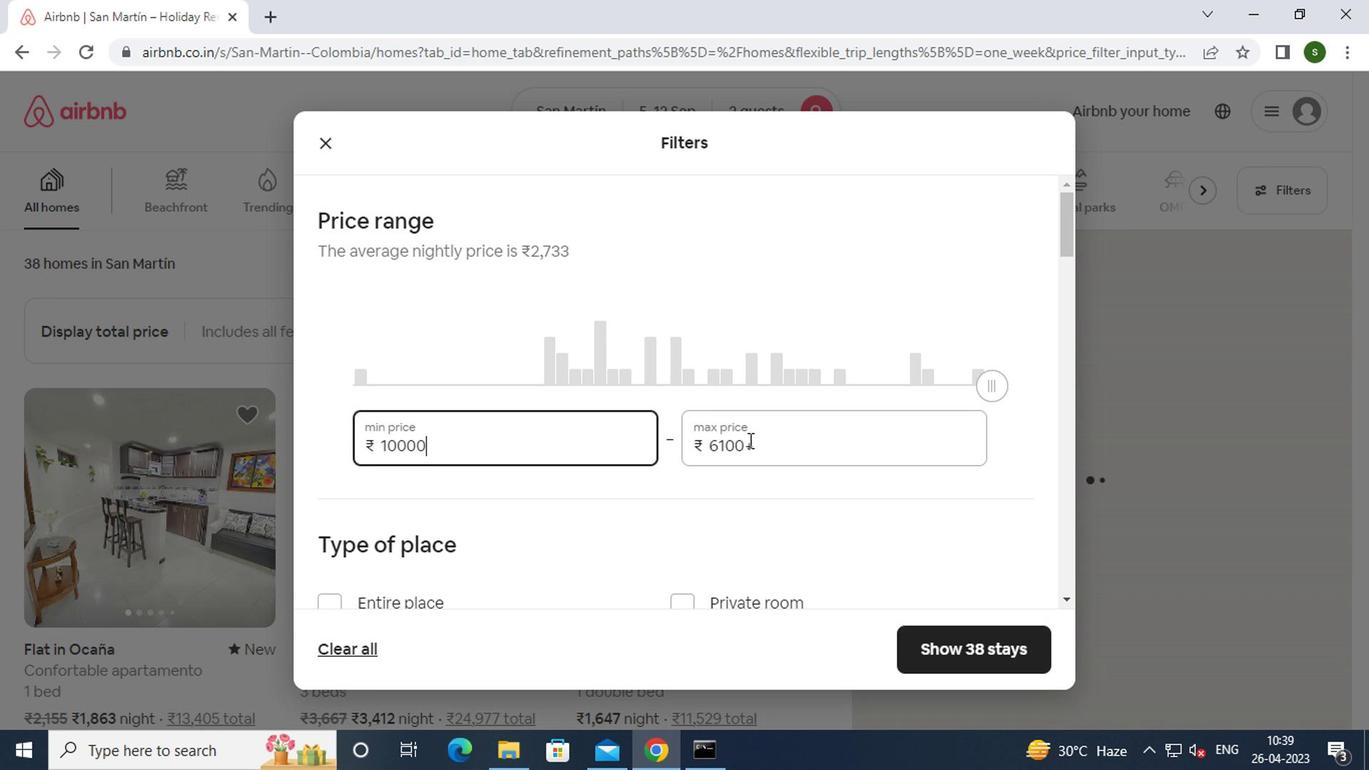
Action: Key pressed <Key.backspace><Key.backspace><Key.backspace><Key.backspace><Key.backspace><Key.backspace><Key.backspace><Key.backspace><Key.backspace><Key.backspace><Key.backspace><Key.backspace>15000
Screenshot: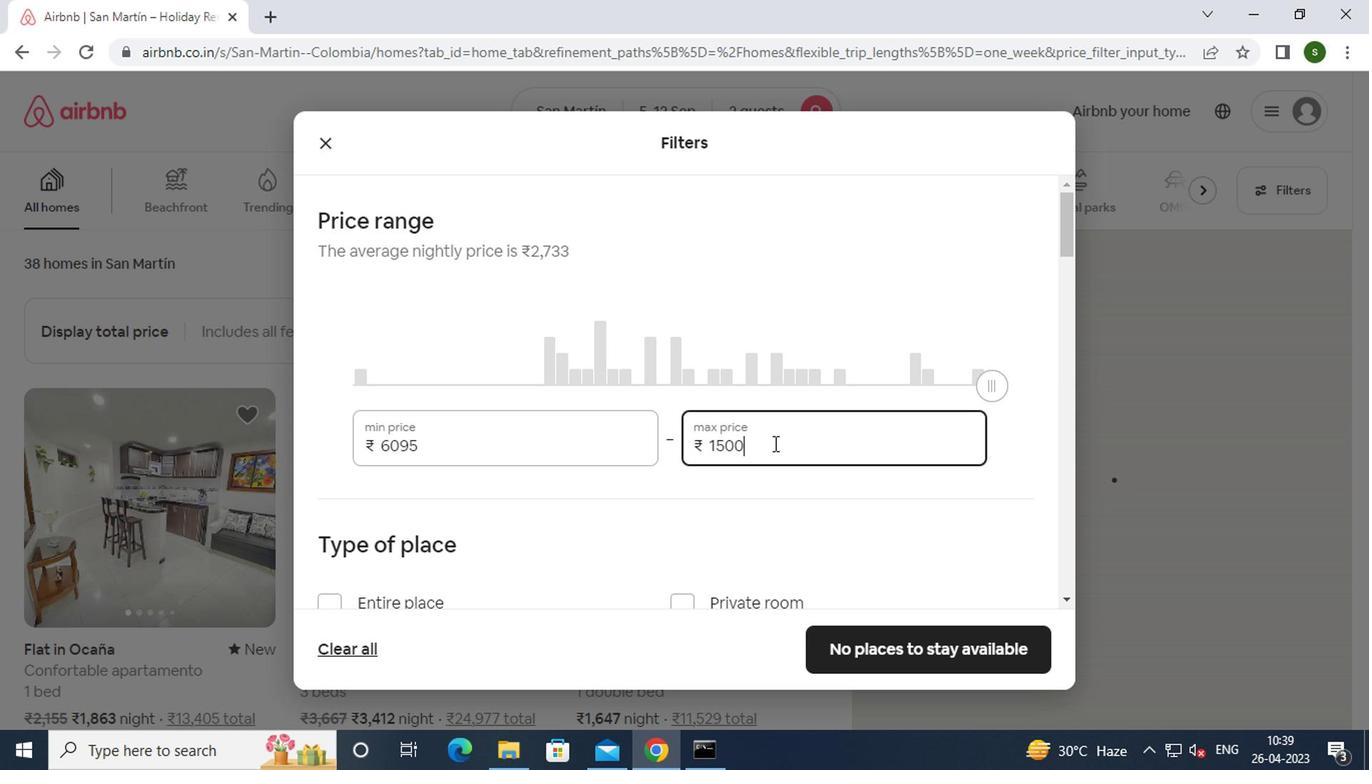 
Action: Mouse moved to (603, 472)
Screenshot: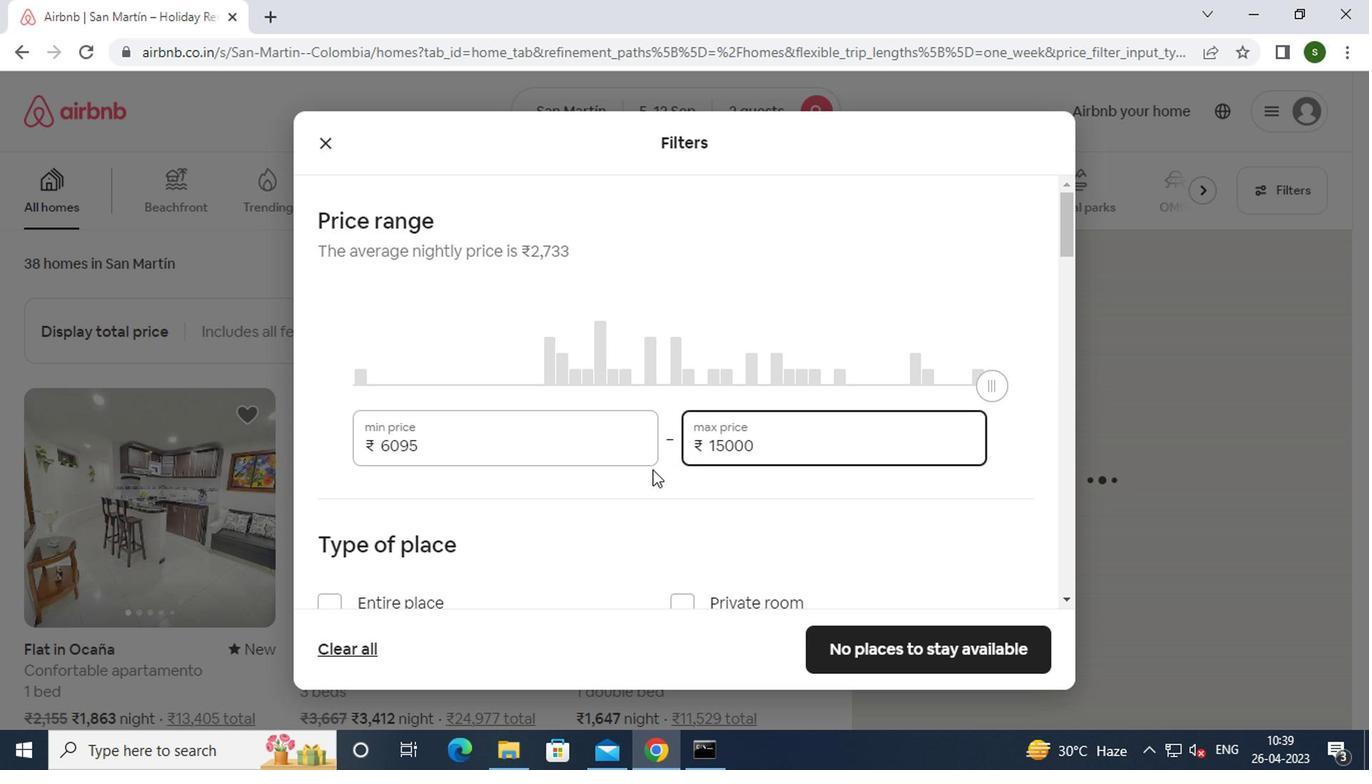 
Action: Mouse scrolled (603, 472) with delta (0, 0)
Screenshot: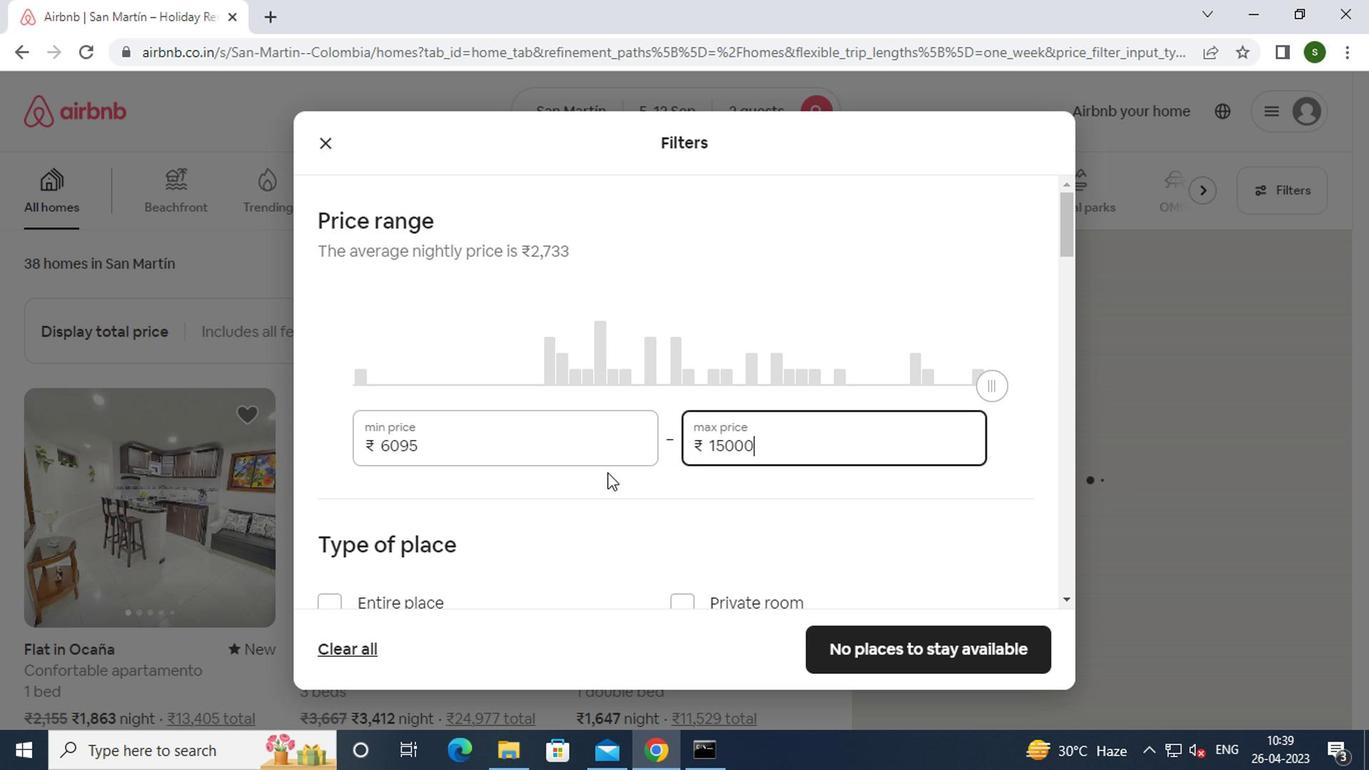 
Action: Mouse scrolled (603, 472) with delta (0, 0)
Screenshot: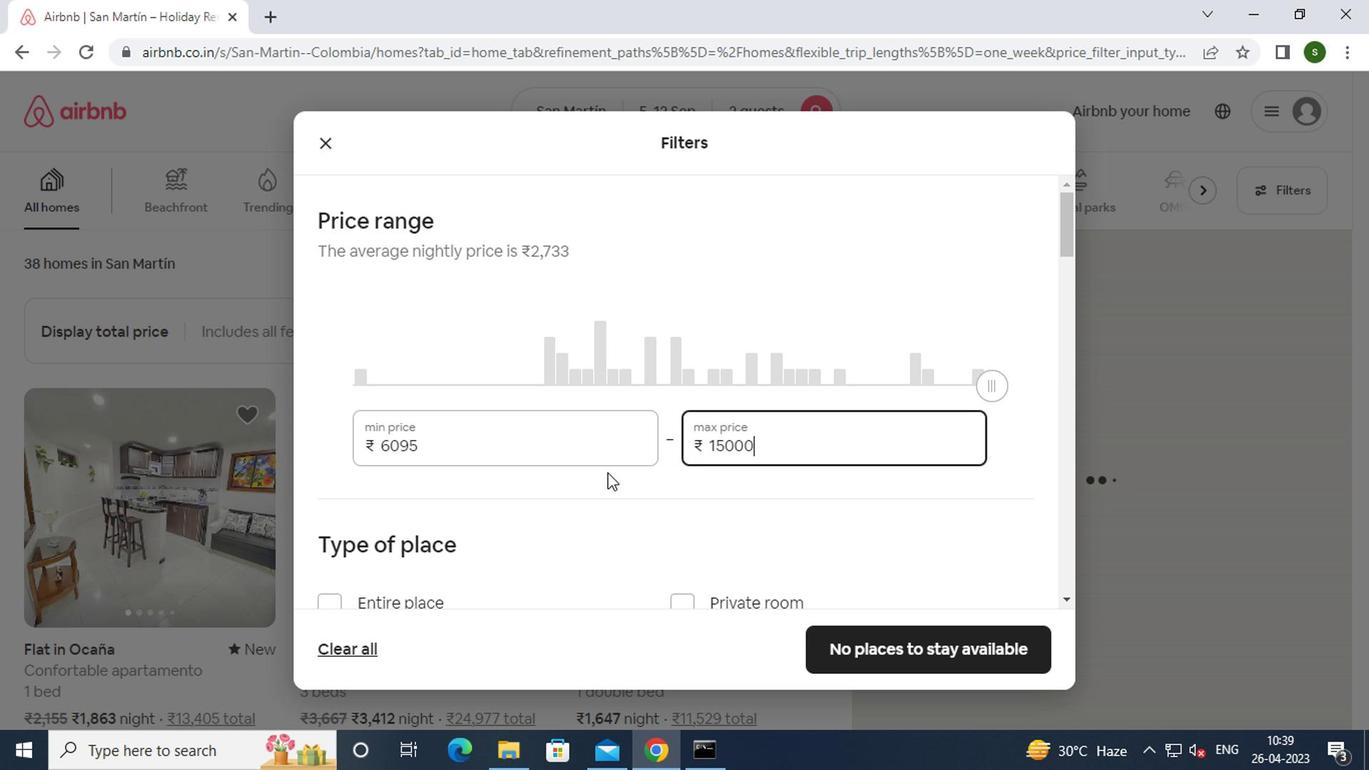 
Action: Mouse scrolled (603, 472) with delta (0, 0)
Screenshot: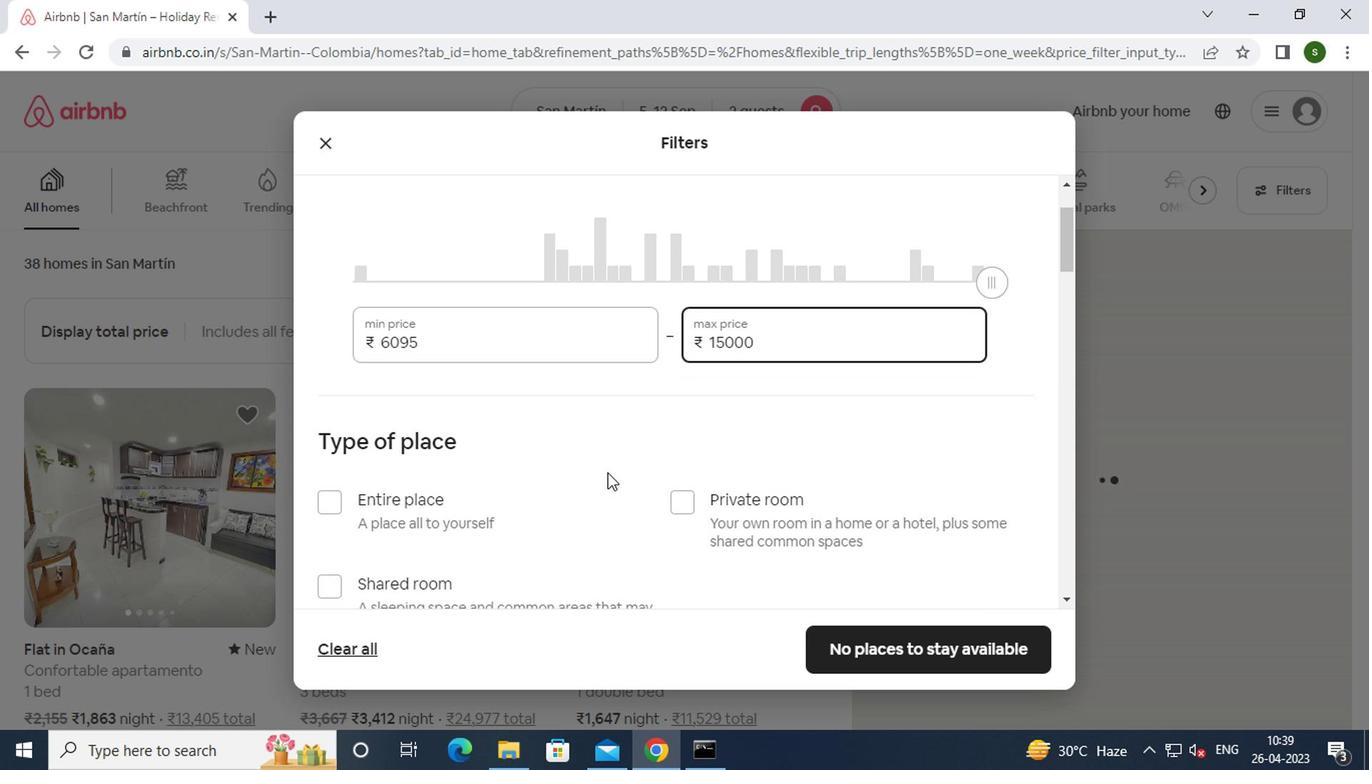 
Action: Mouse moved to (601, 472)
Screenshot: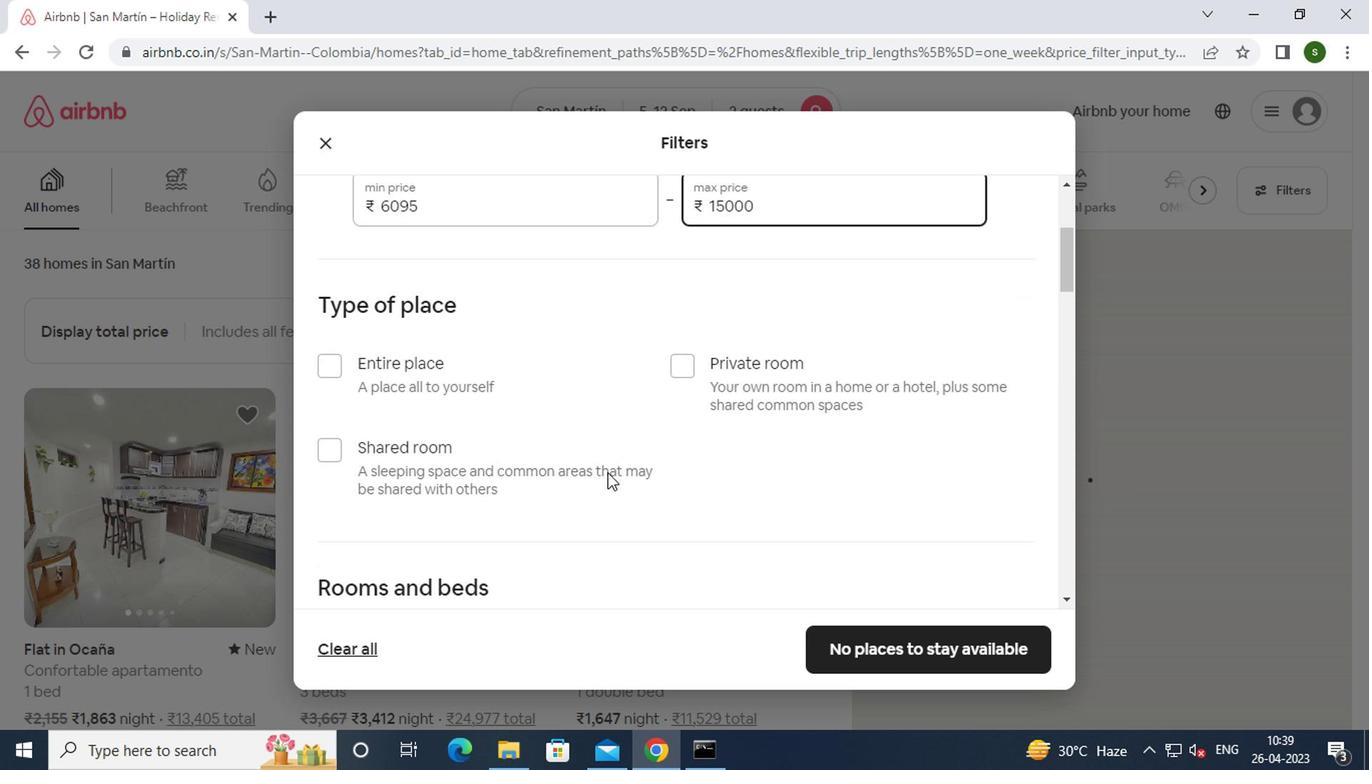 
Action: Mouse scrolled (601, 470) with delta (0, -1)
Screenshot: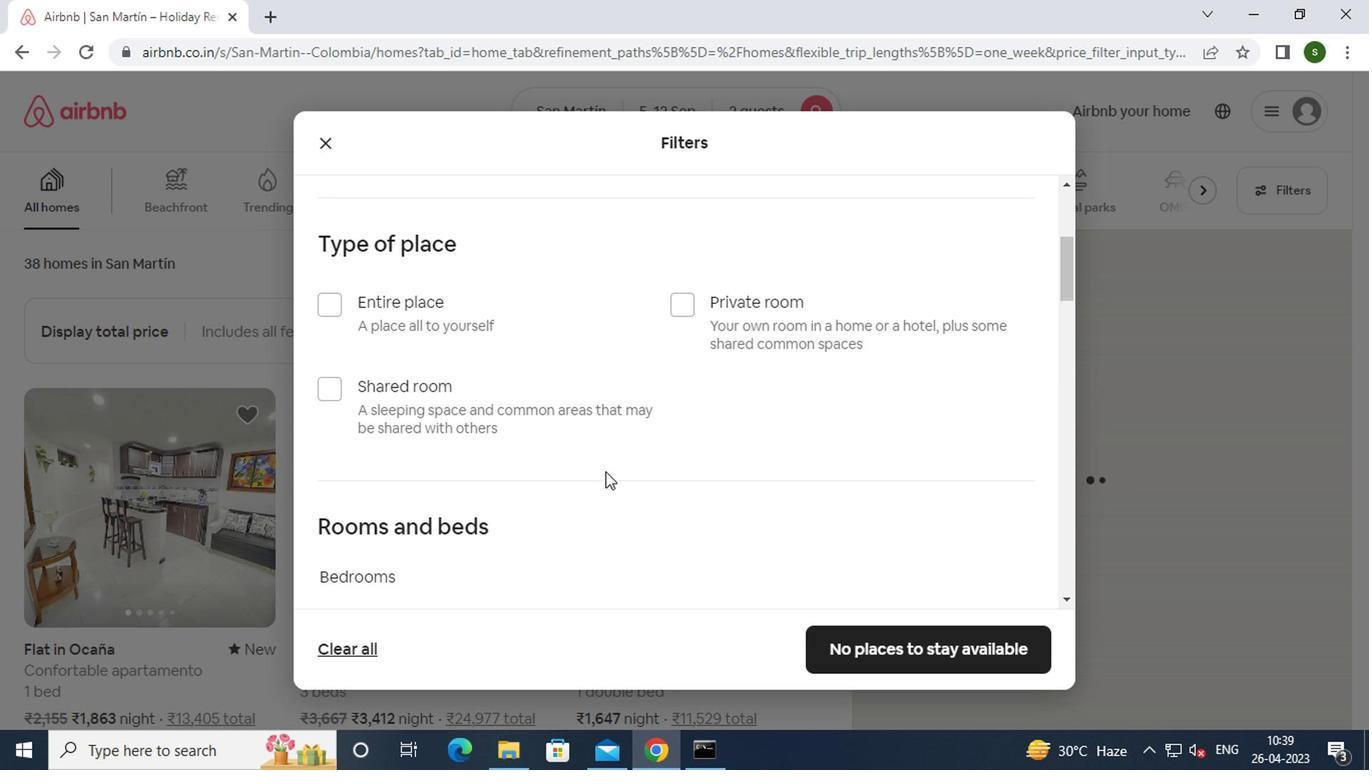 
Action: Mouse scrolled (601, 470) with delta (0, -1)
Screenshot: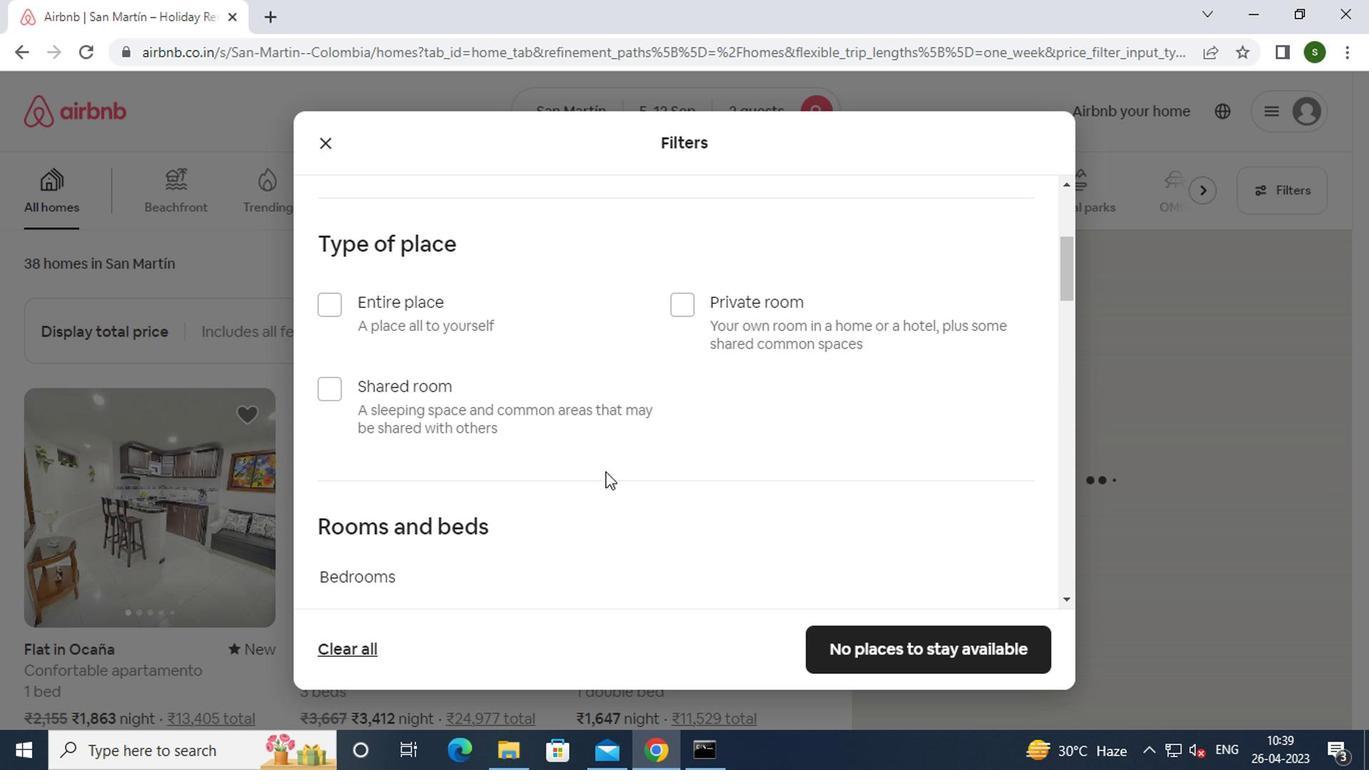 
Action: Mouse scrolled (601, 470) with delta (0, -1)
Screenshot: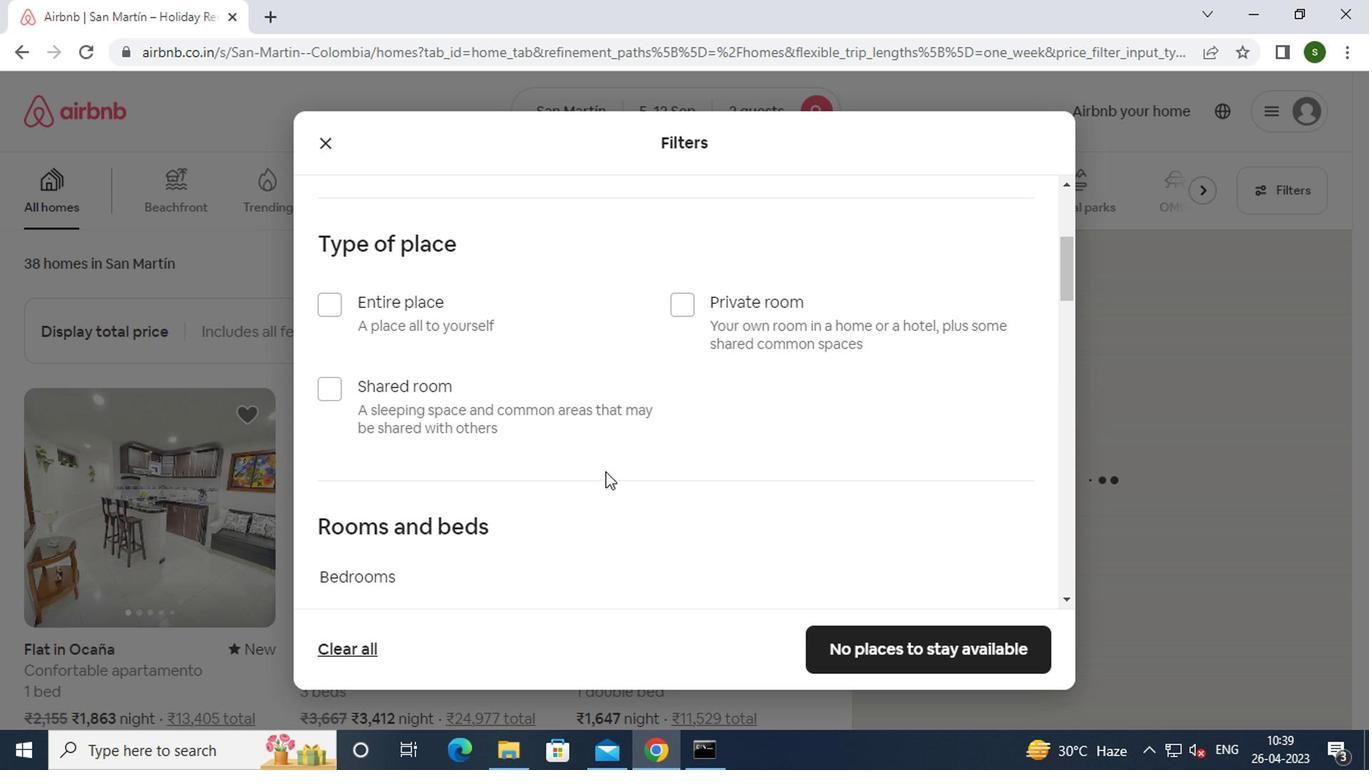 
Action: Mouse moved to (438, 319)
Screenshot: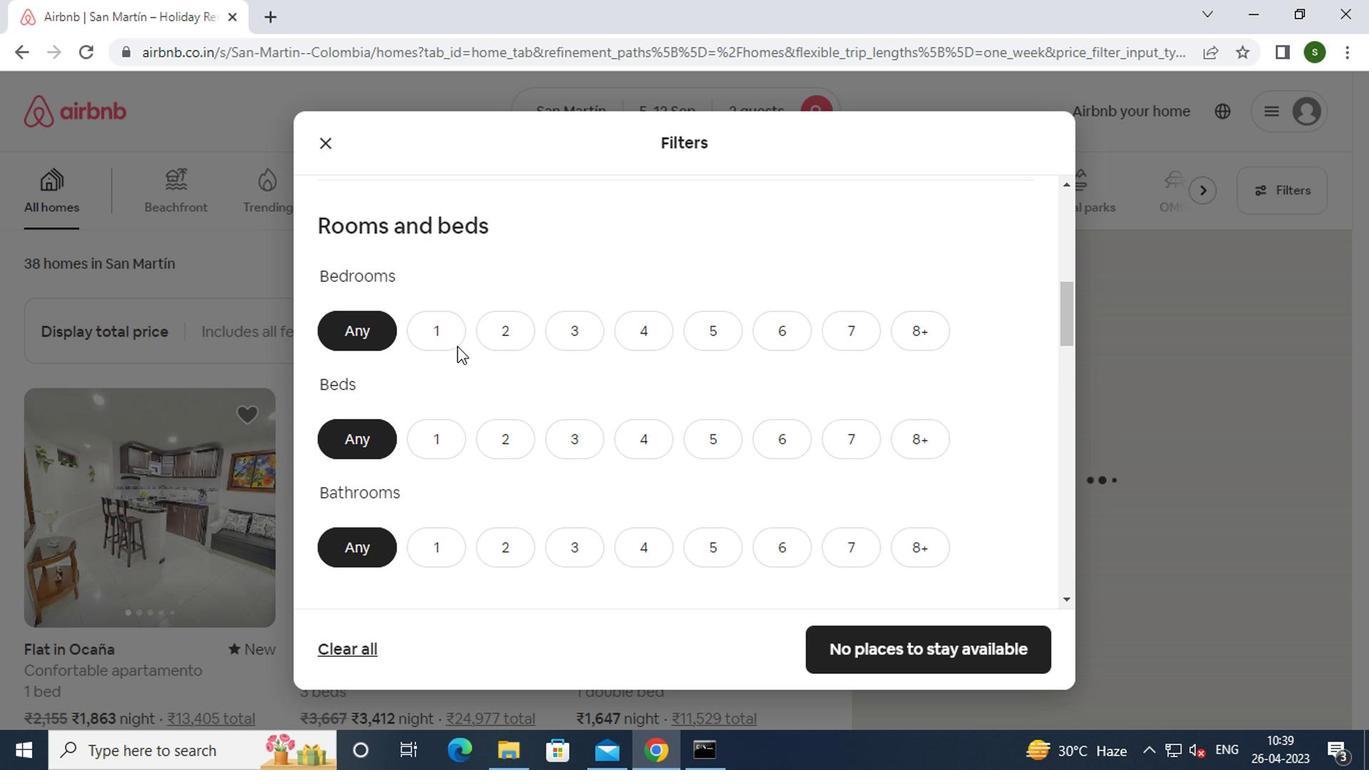 
Action: Mouse pressed left at (438, 319)
Screenshot: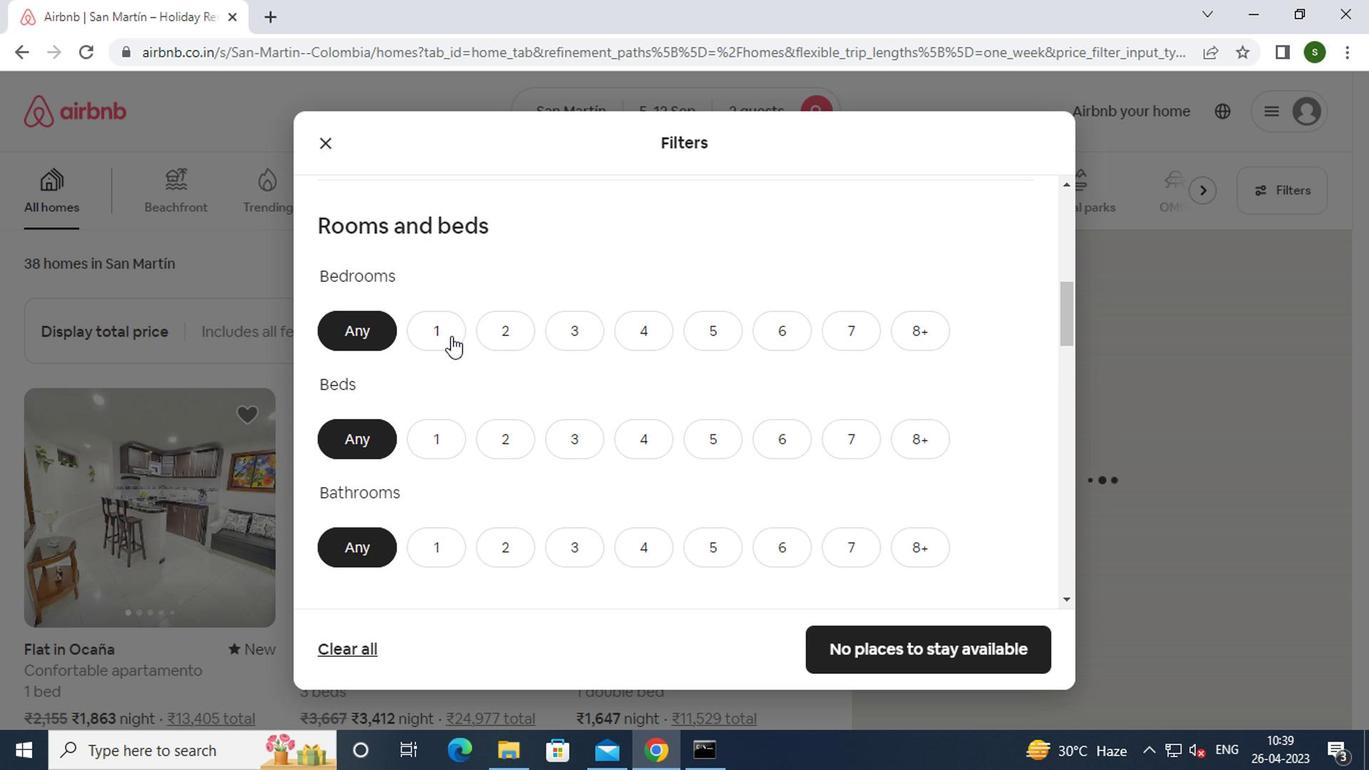 
Action: Mouse moved to (420, 447)
Screenshot: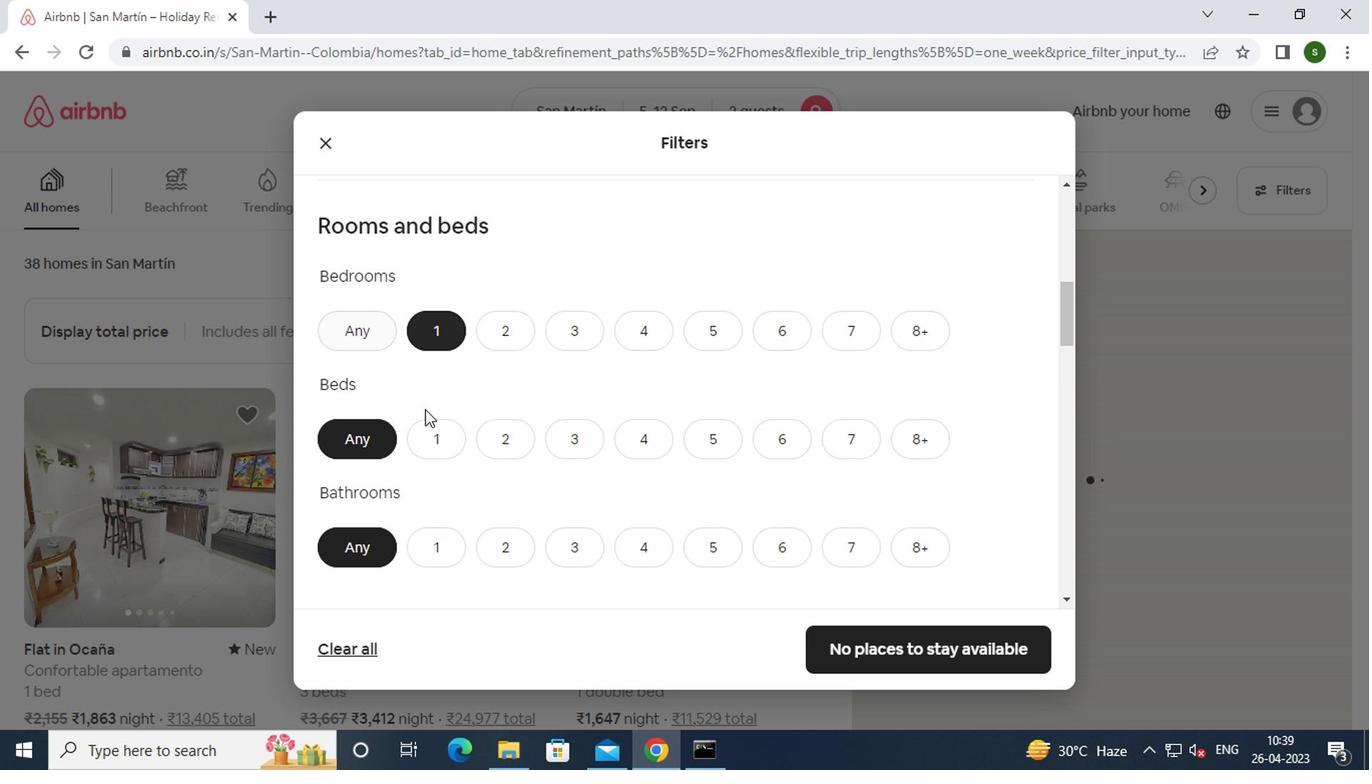 
Action: Mouse pressed left at (420, 447)
Screenshot: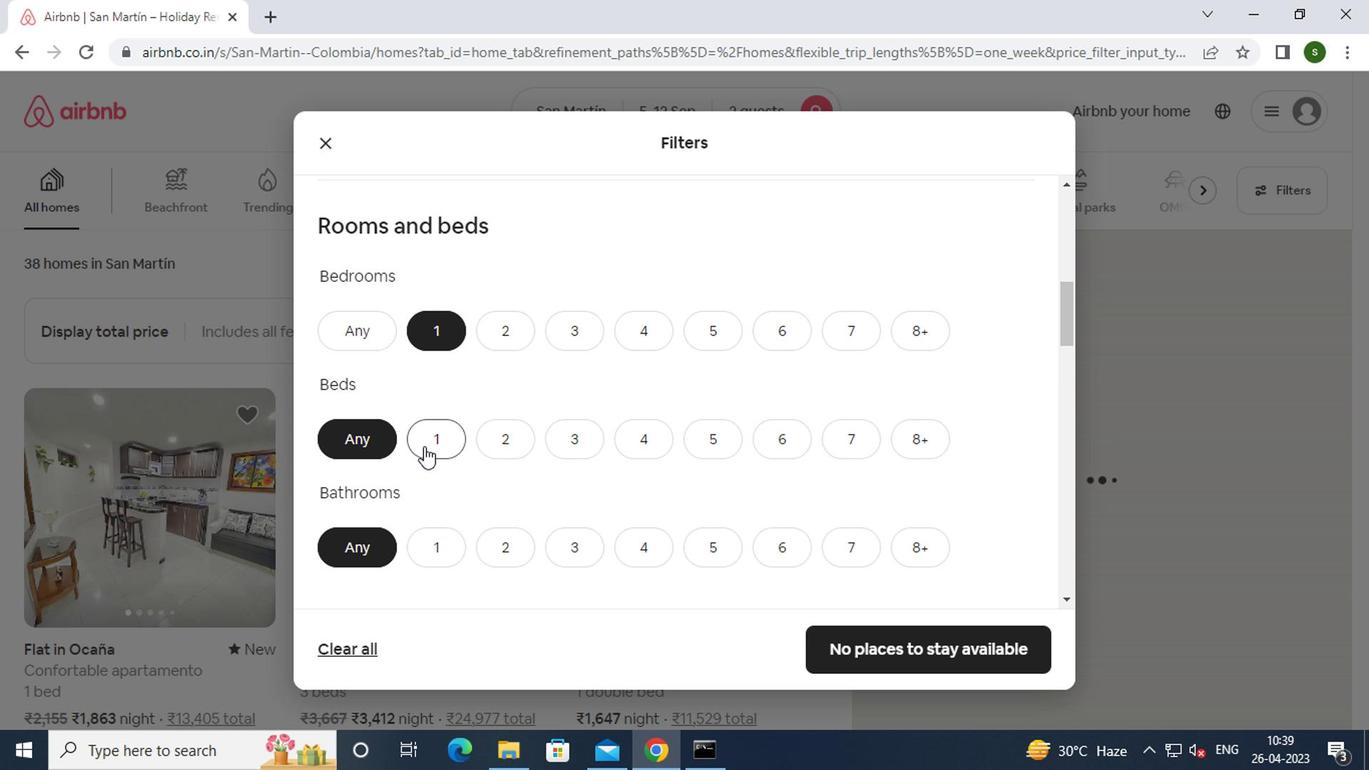 
Action: Mouse moved to (445, 543)
Screenshot: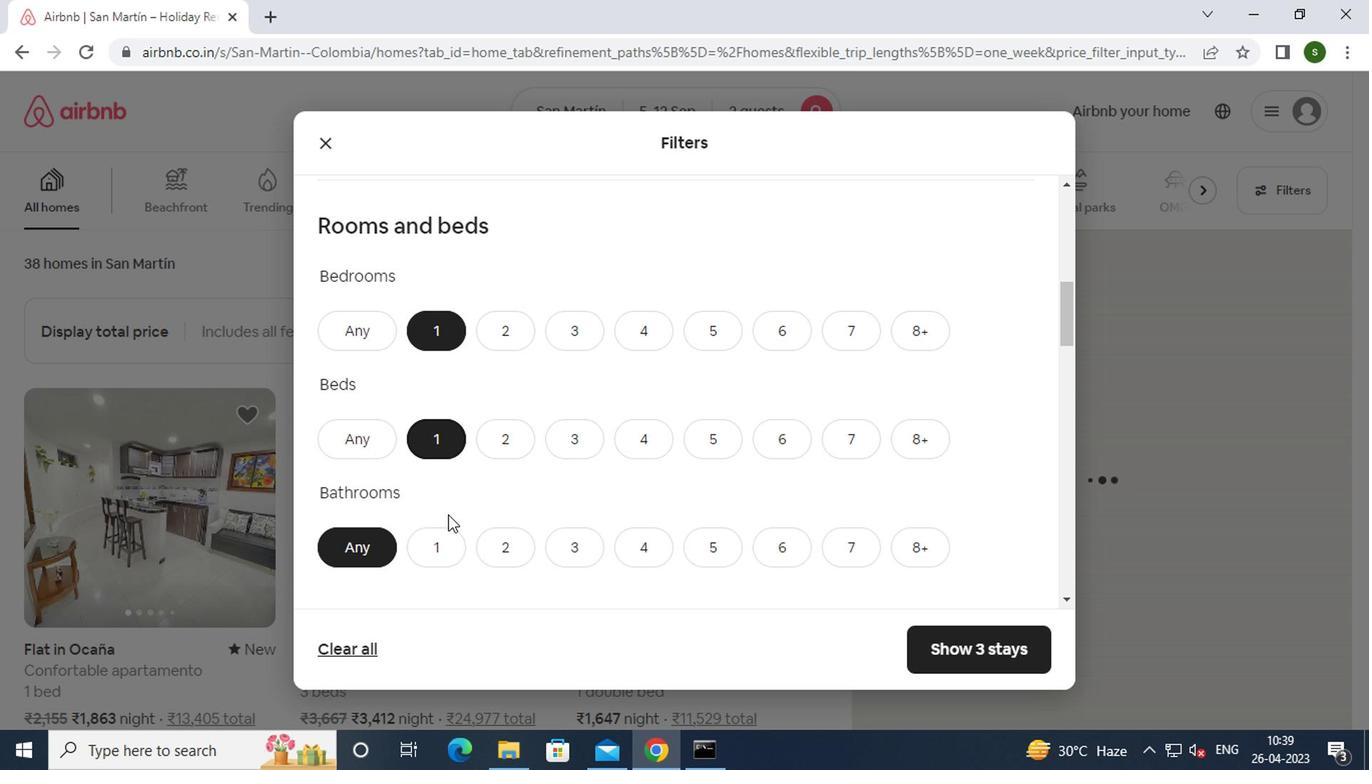 
Action: Mouse pressed left at (445, 543)
Screenshot: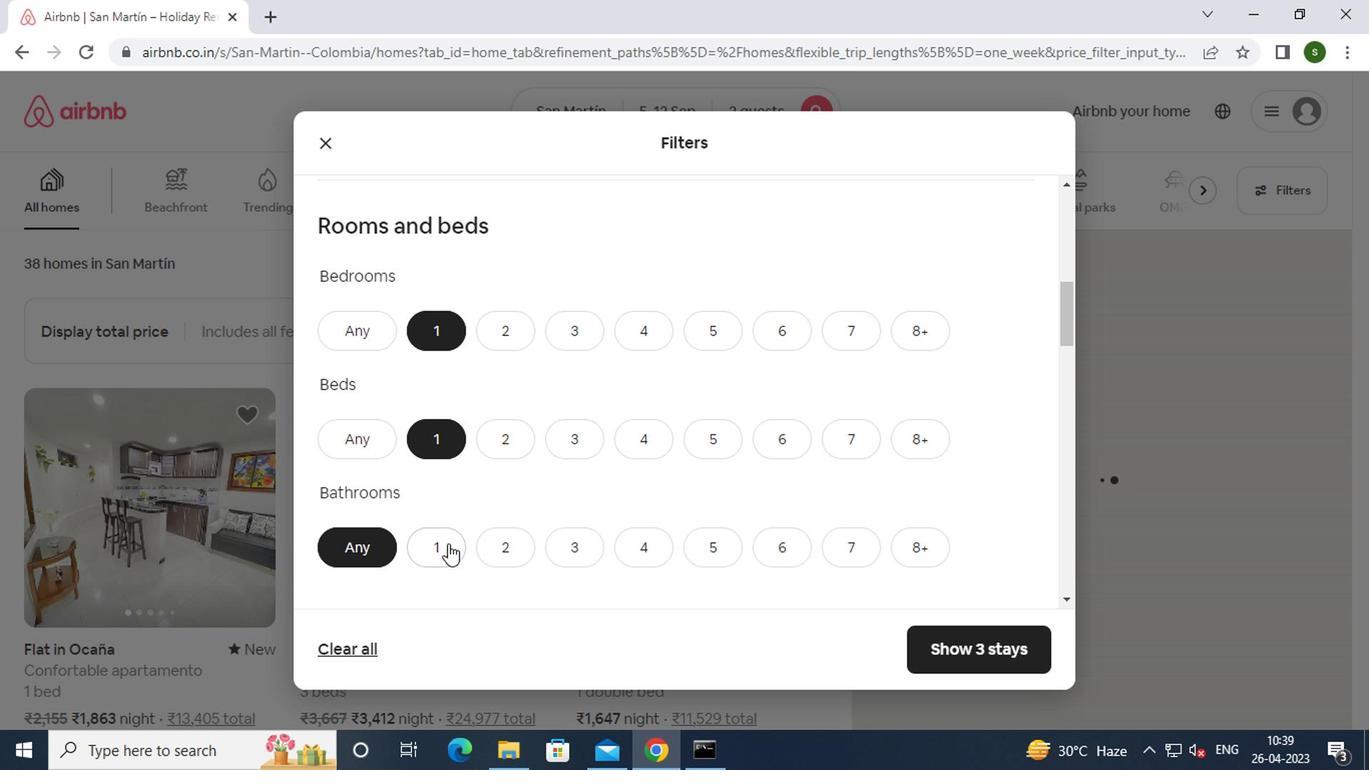 
Action: Mouse moved to (525, 505)
Screenshot: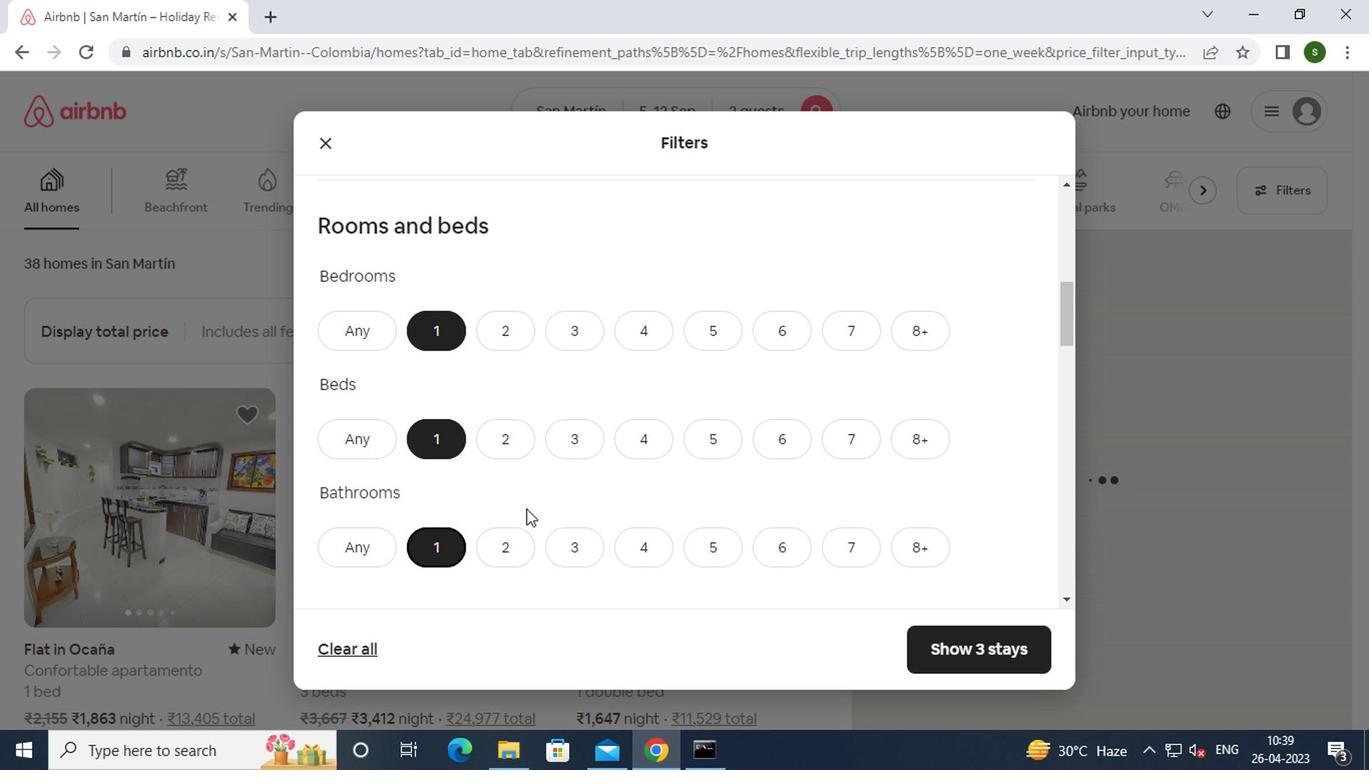 
Action: Mouse scrolled (525, 504) with delta (0, 0)
Screenshot: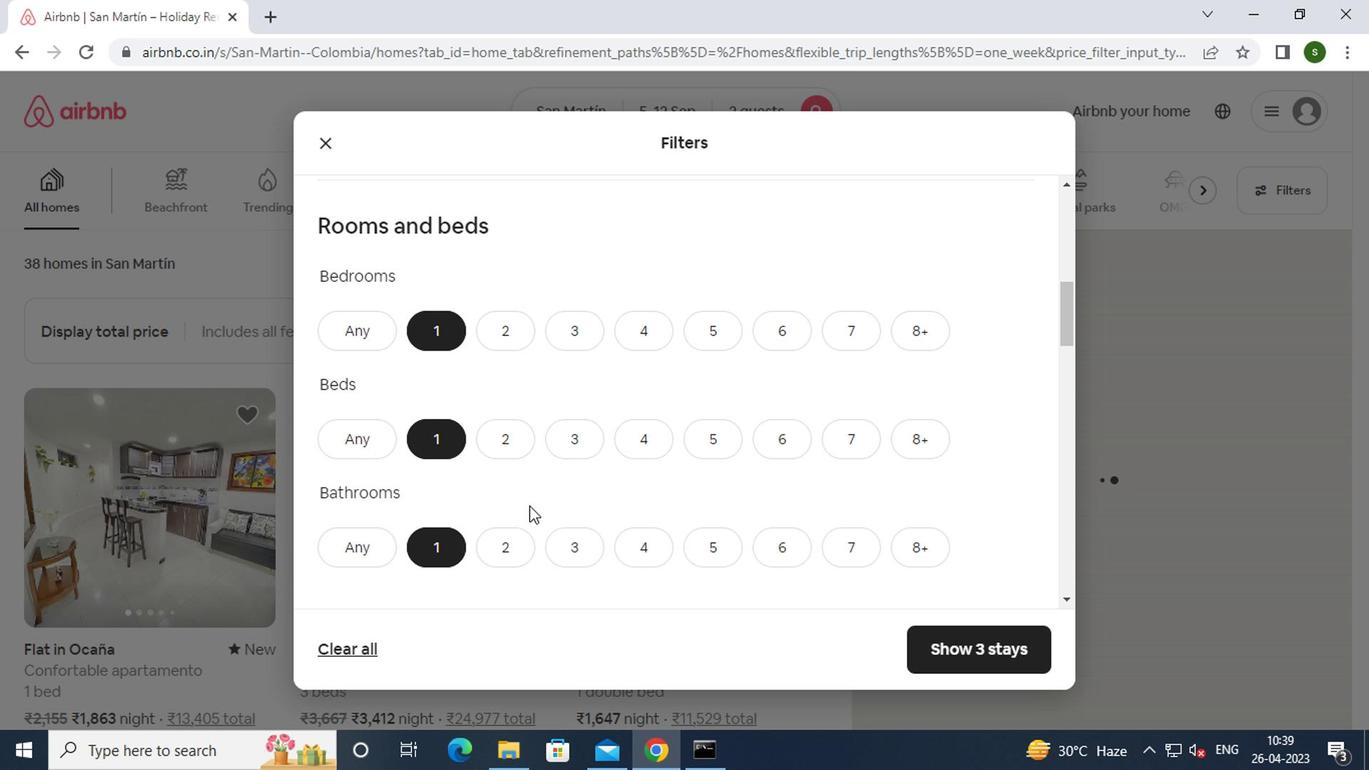 
Action: Mouse scrolled (525, 504) with delta (0, 0)
Screenshot: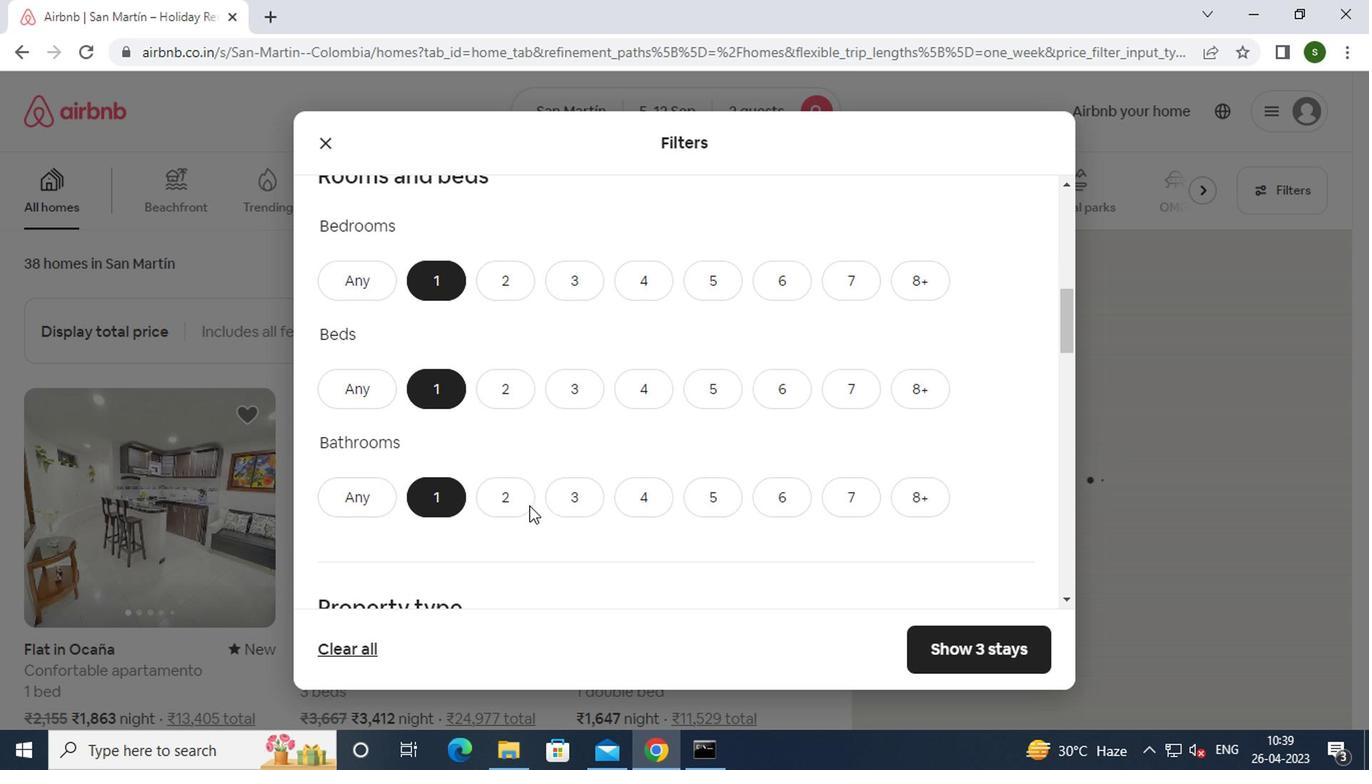 
Action: Mouse scrolled (525, 504) with delta (0, 0)
Screenshot: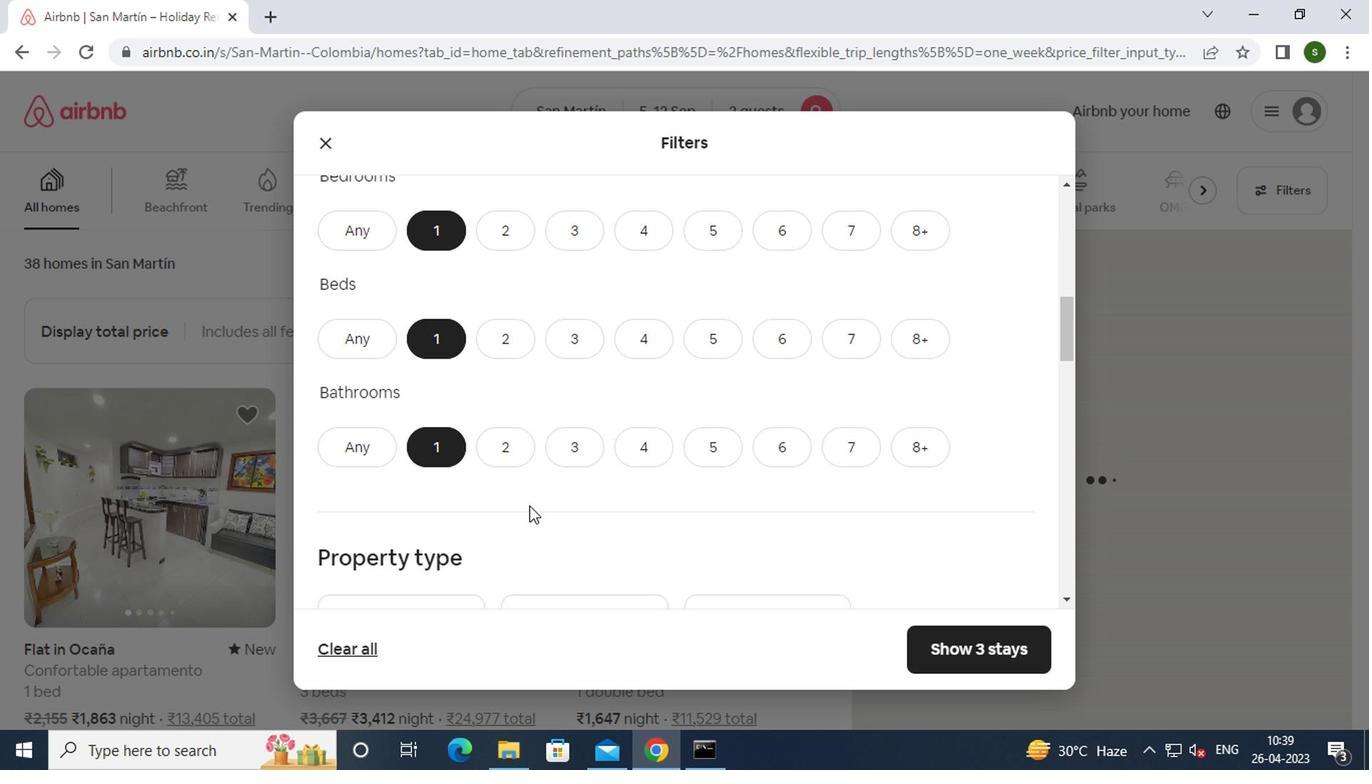 
Action: Mouse moved to (418, 470)
Screenshot: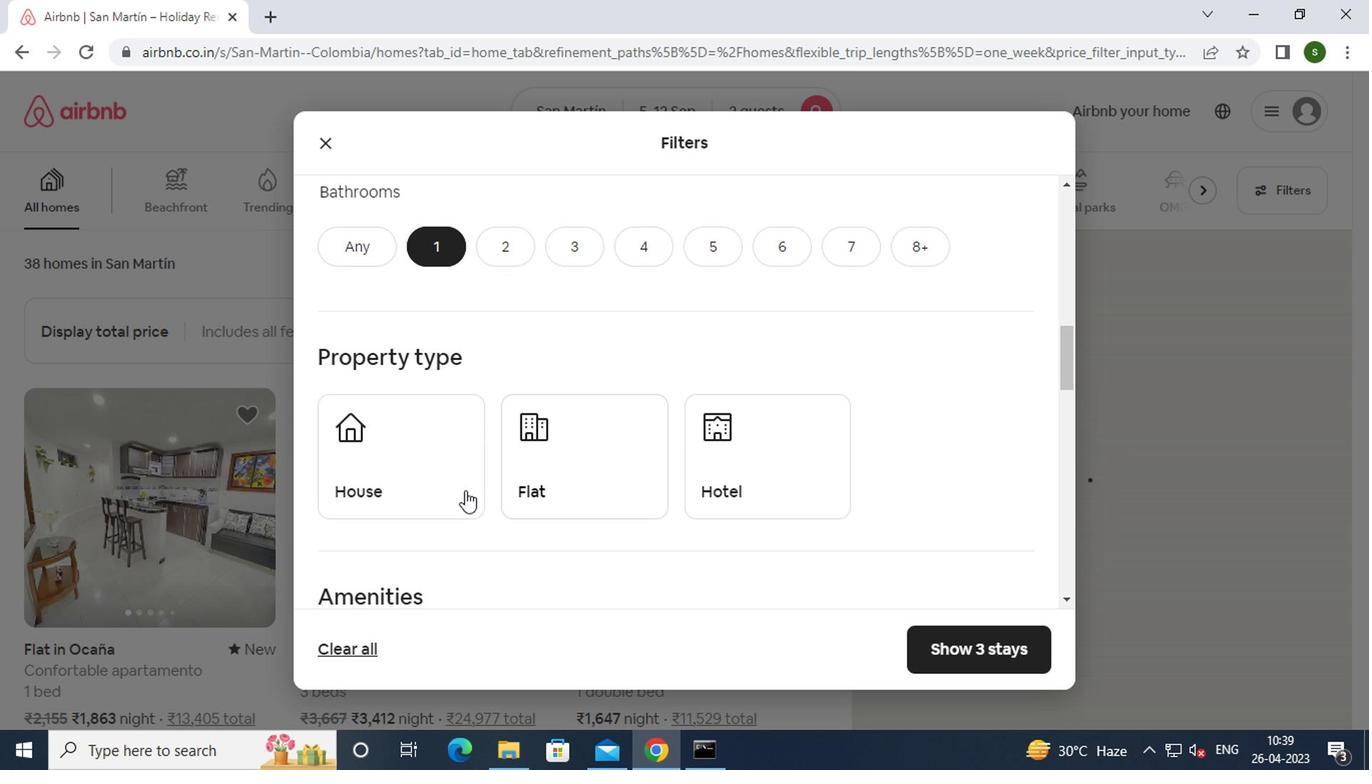 
Action: Mouse pressed left at (418, 470)
Screenshot: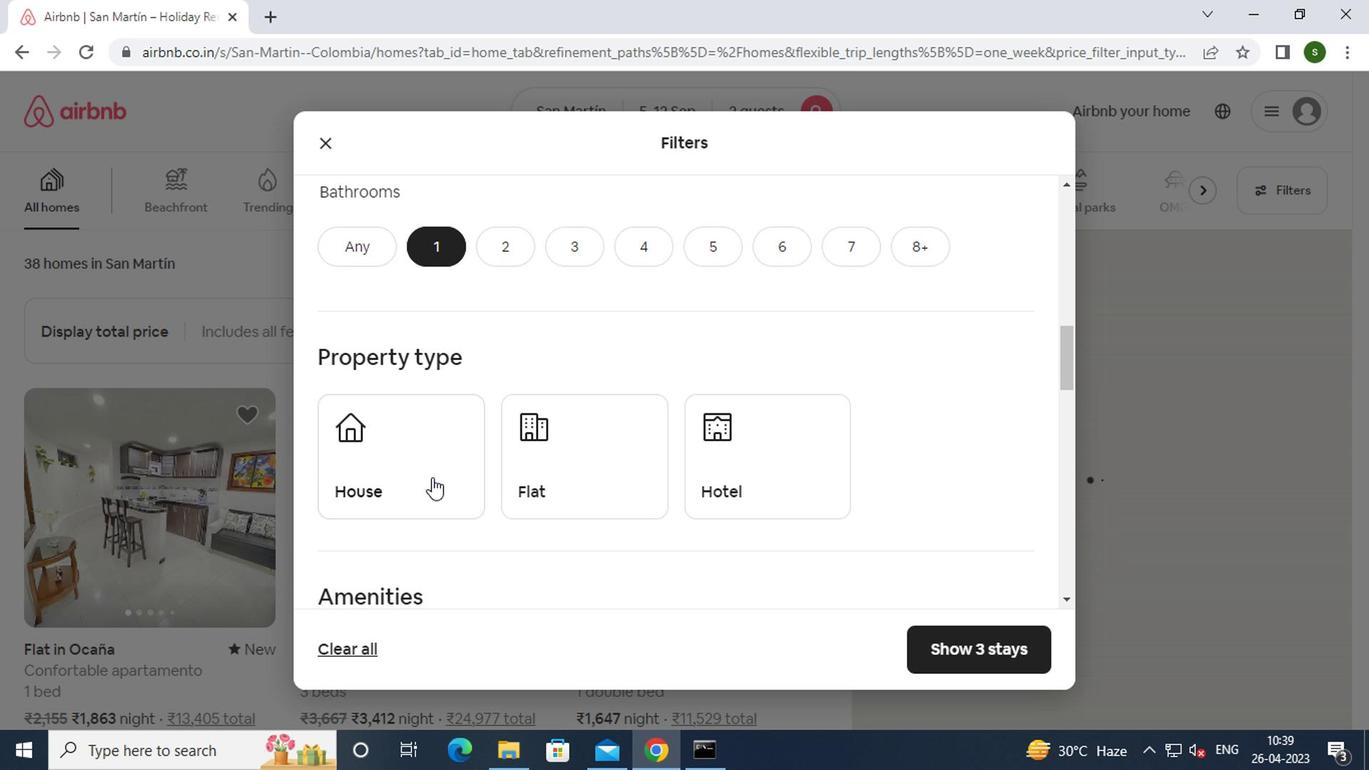 
Action: Mouse moved to (575, 482)
Screenshot: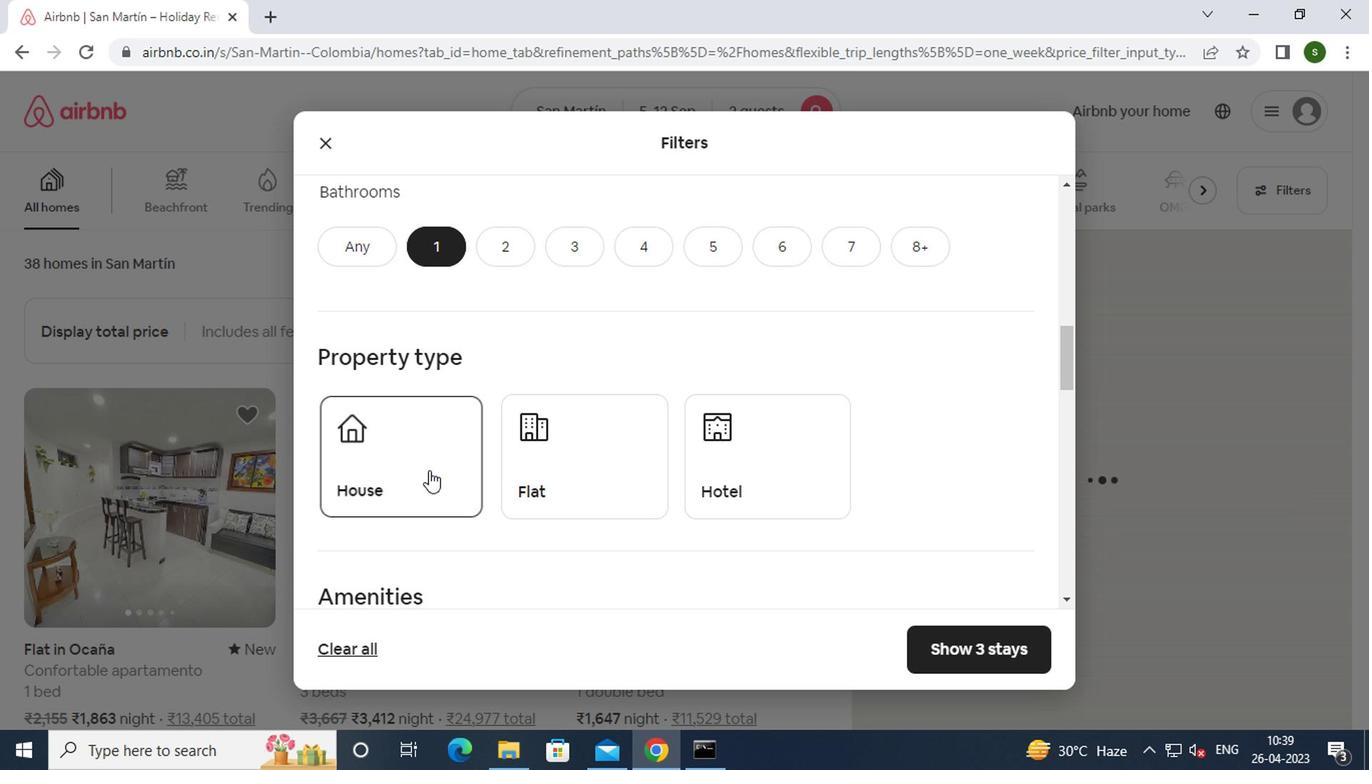 
Action: Mouse pressed left at (575, 482)
Screenshot: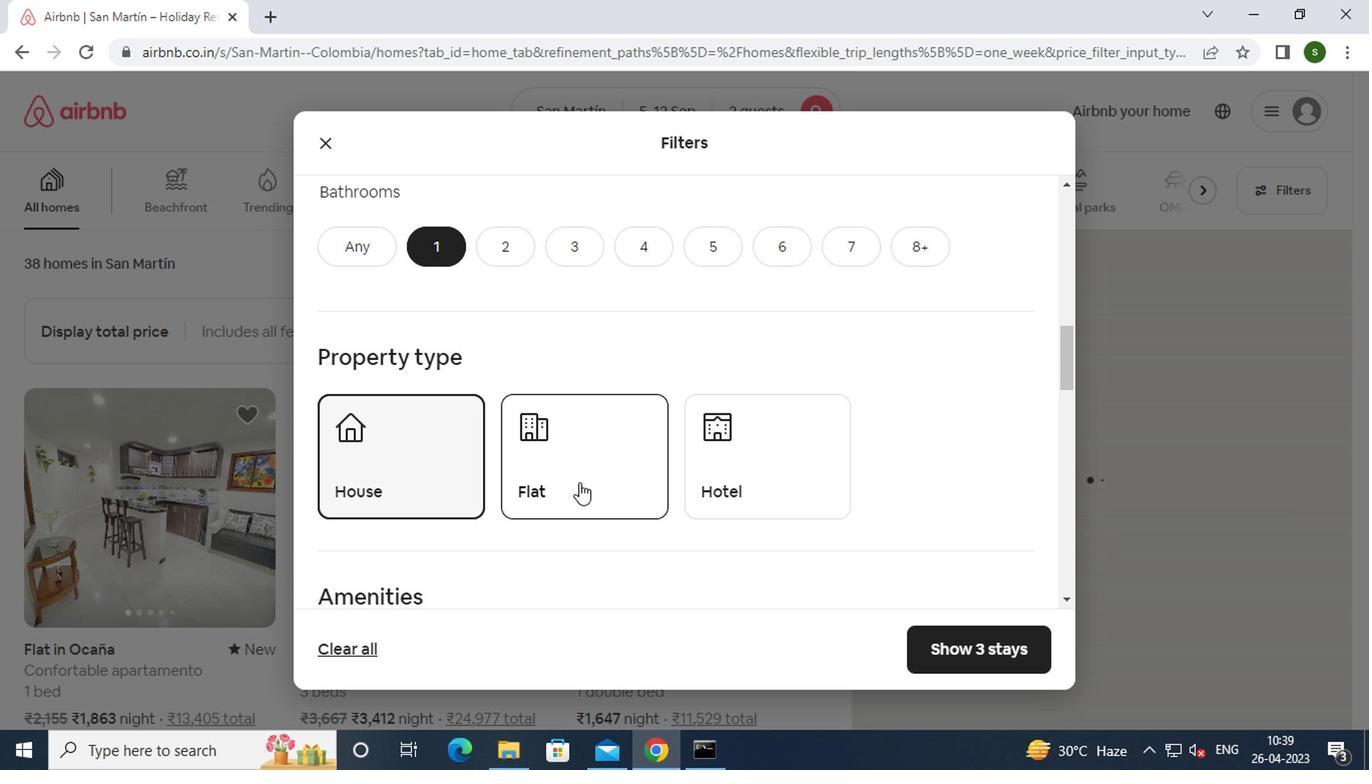 
Action: Mouse moved to (778, 487)
Screenshot: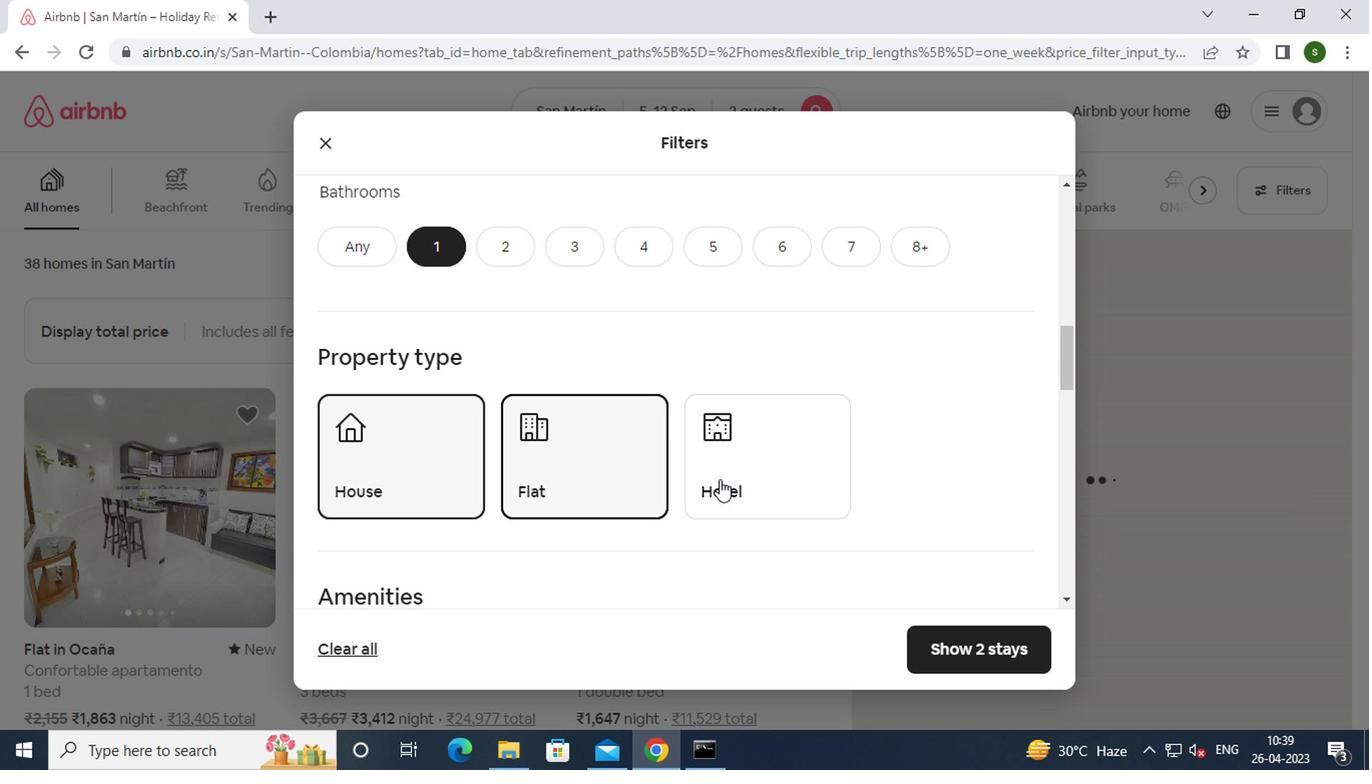 
Action: Mouse pressed left at (778, 487)
Screenshot: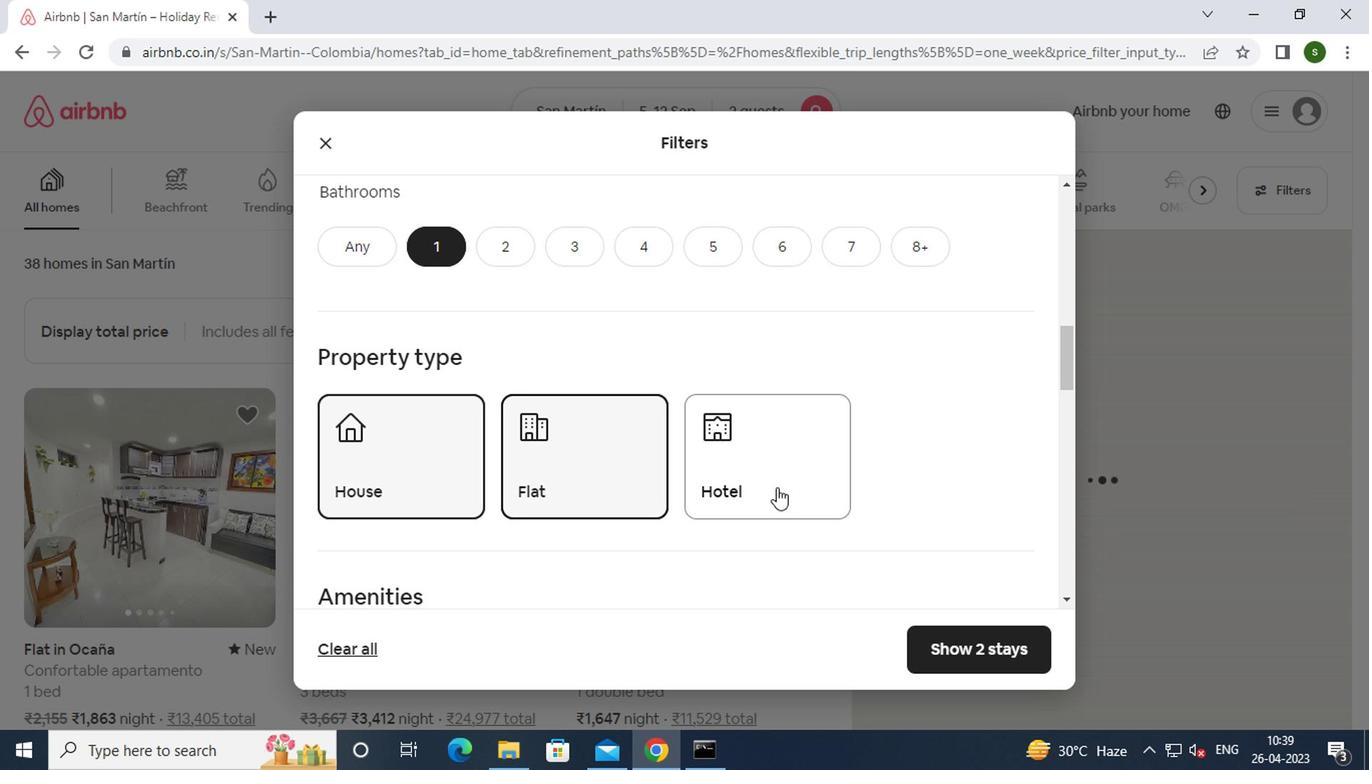 
Action: Mouse moved to (701, 440)
Screenshot: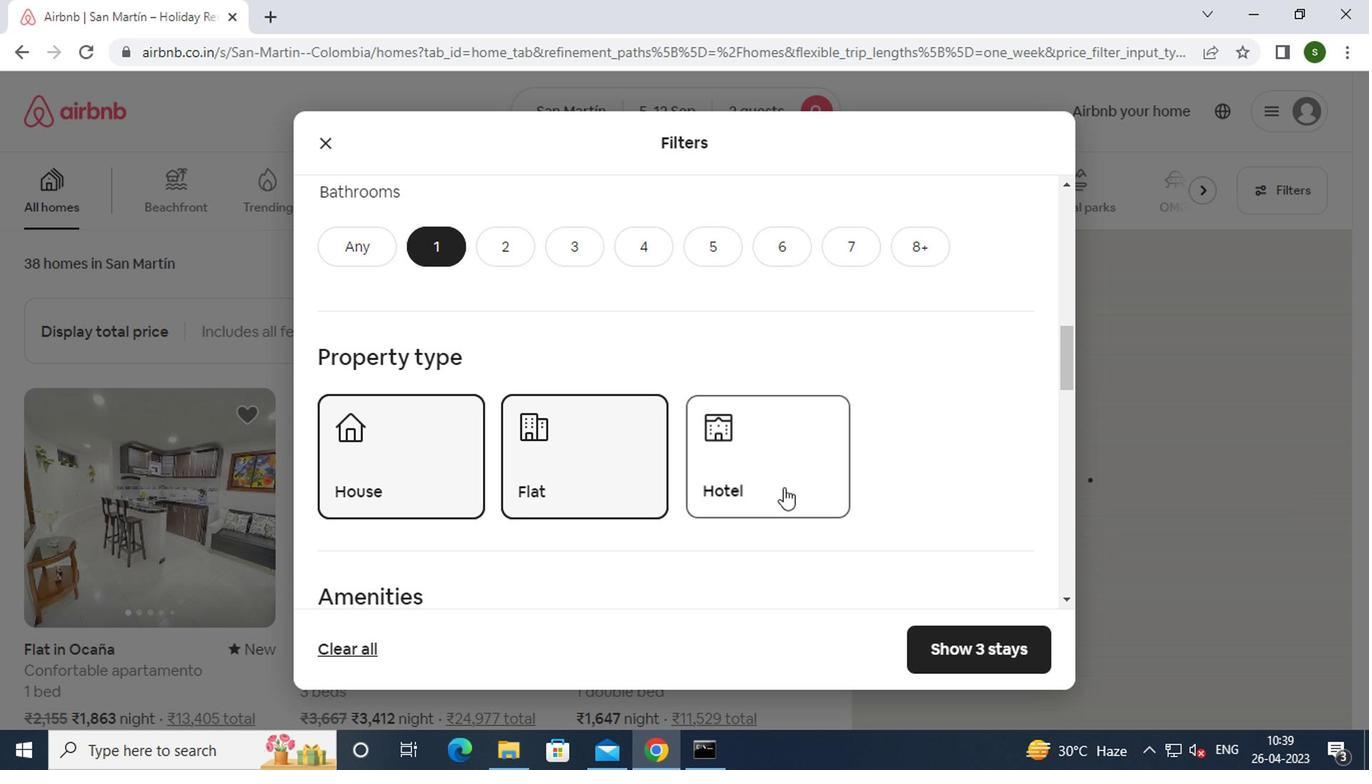 
Action: Mouse scrolled (701, 440) with delta (0, 0)
Screenshot: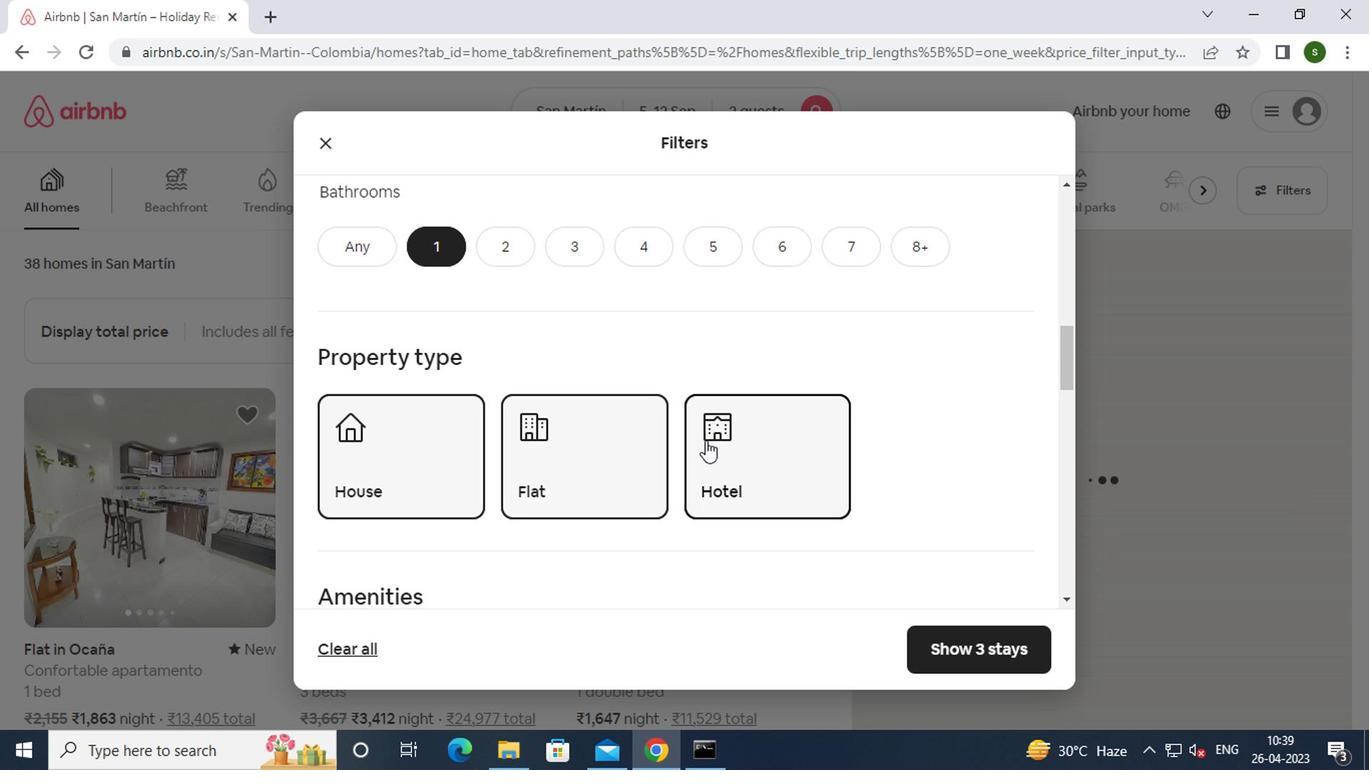 
Action: Mouse scrolled (701, 440) with delta (0, 0)
Screenshot: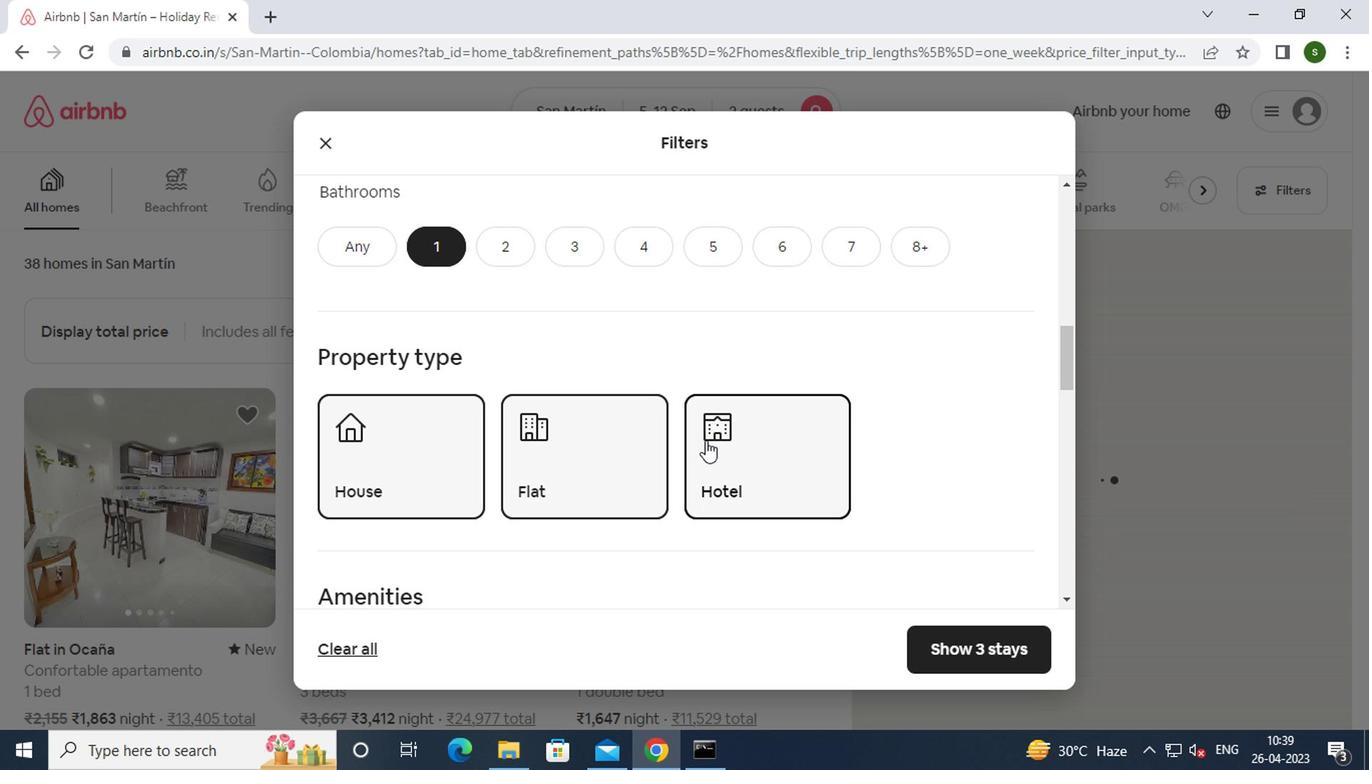 
Action: Mouse scrolled (701, 440) with delta (0, 0)
Screenshot: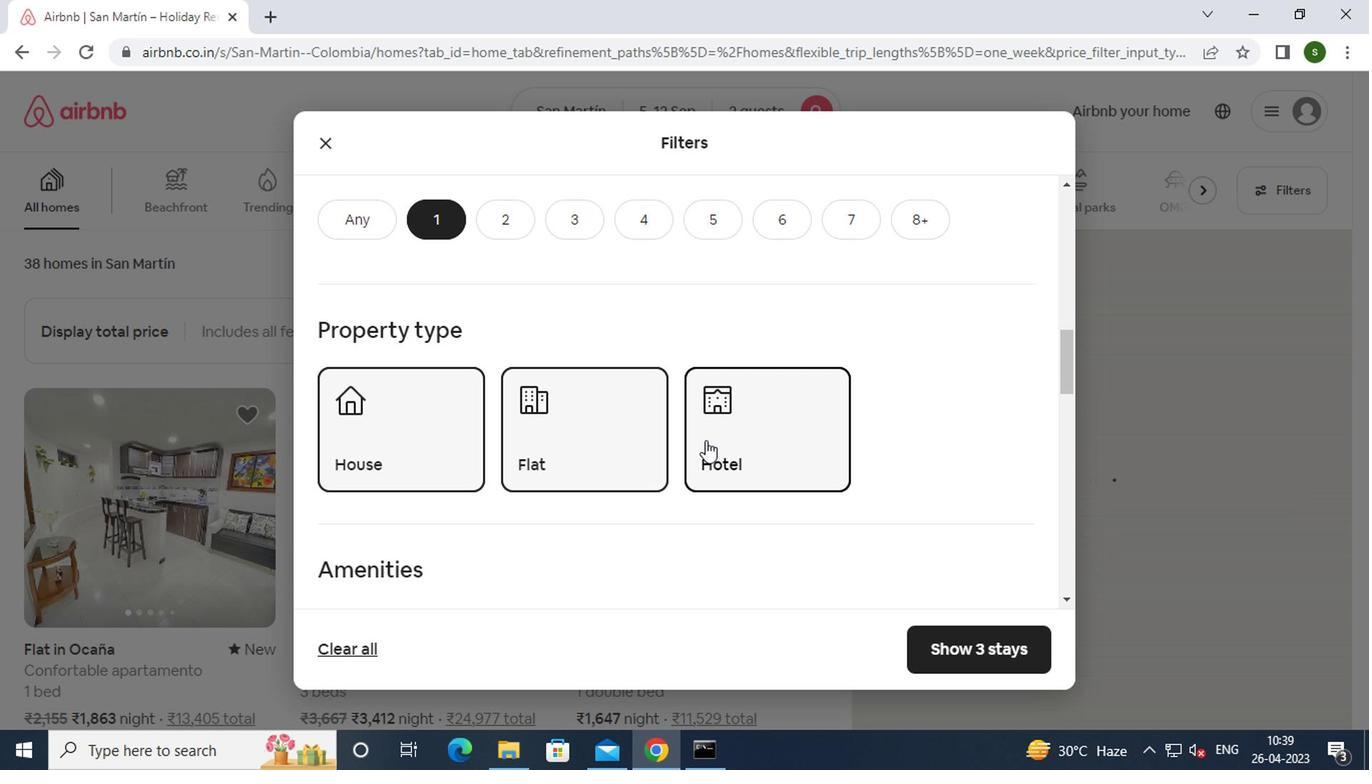 
Action: Mouse moved to (453, 435)
Screenshot: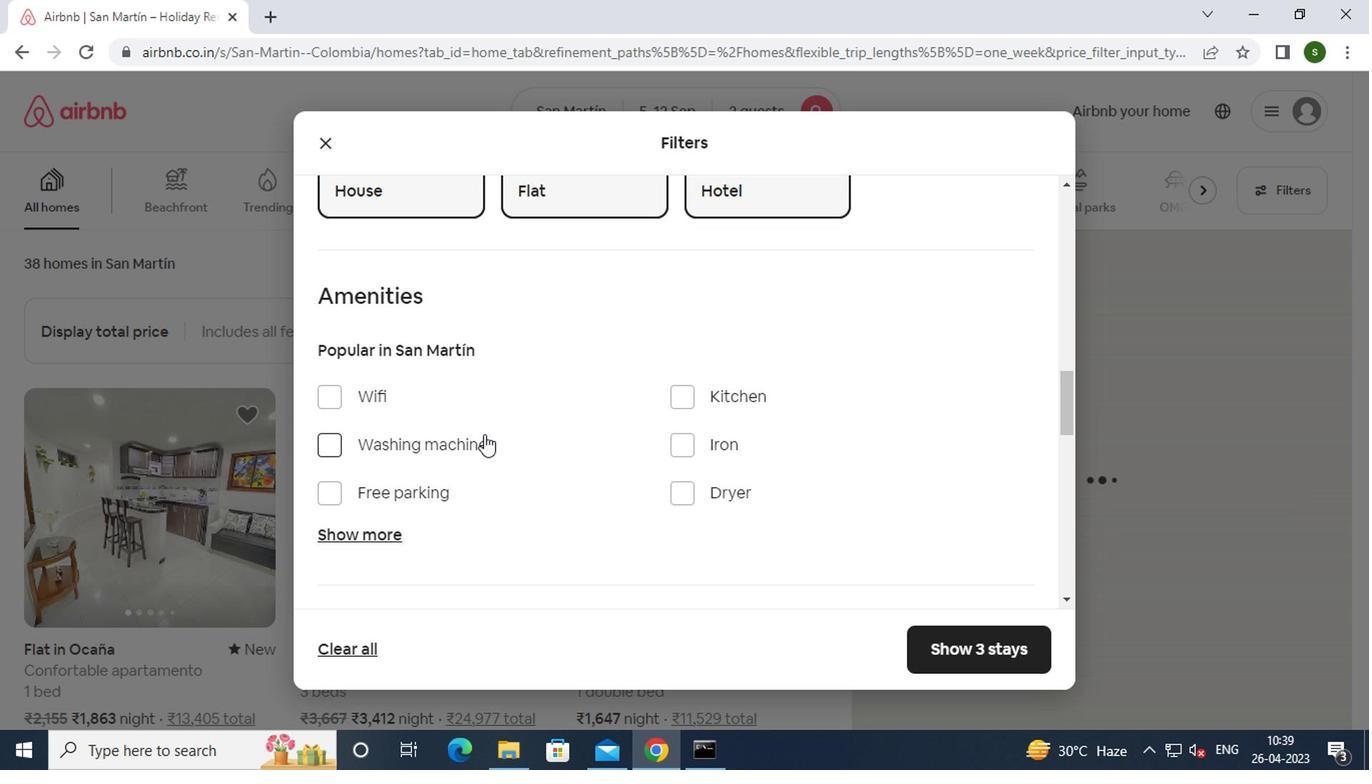 
Action: Mouse pressed left at (453, 435)
Screenshot: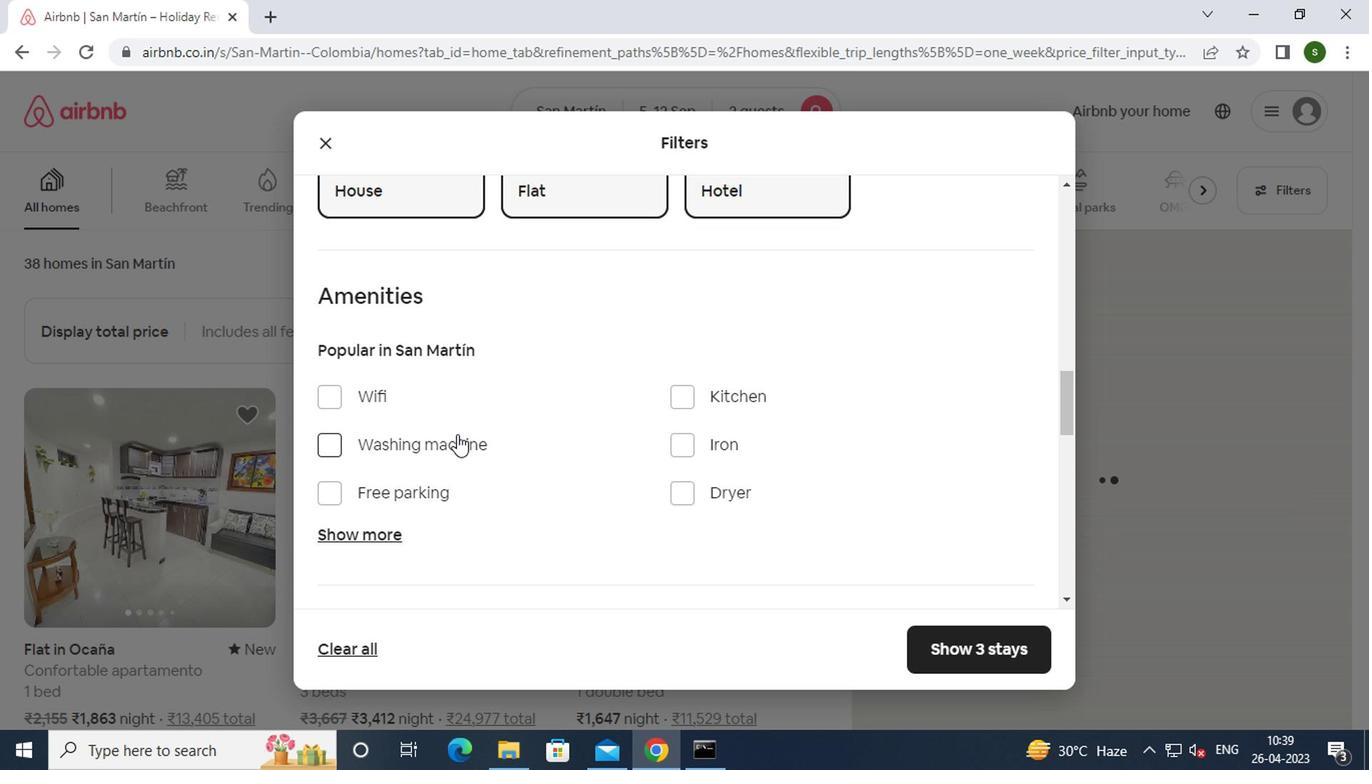 
Action: Mouse moved to (661, 437)
Screenshot: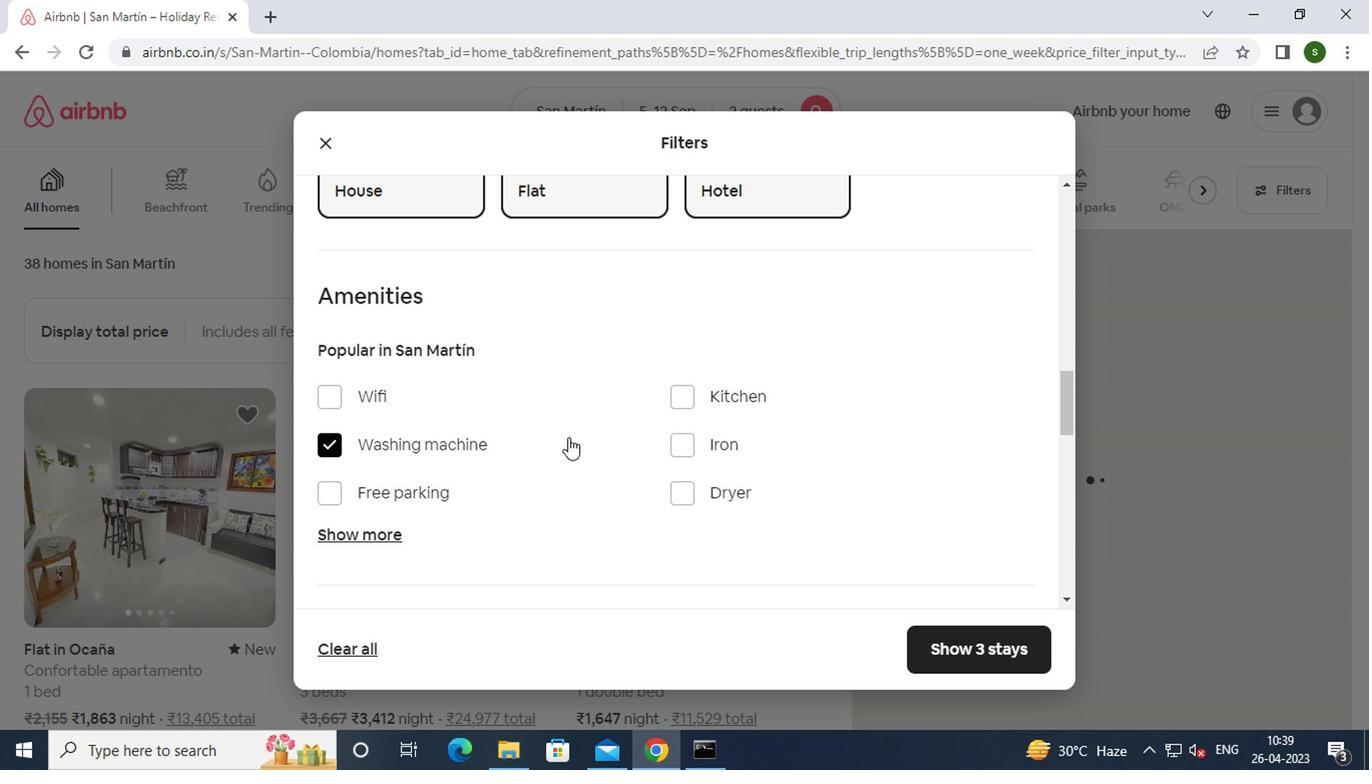 
Action: Mouse scrolled (661, 435) with delta (0, -1)
Screenshot: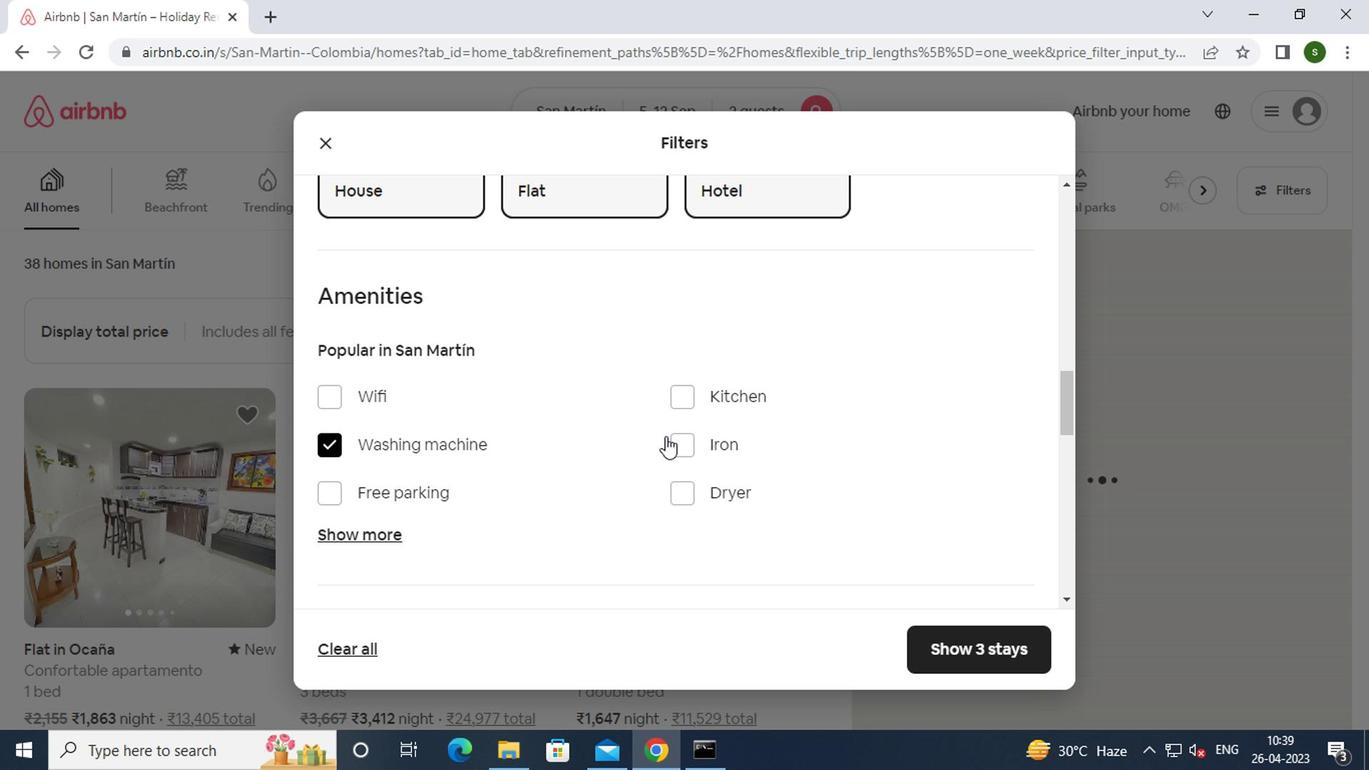 
Action: Mouse scrolled (661, 435) with delta (0, -1)
Screenshot: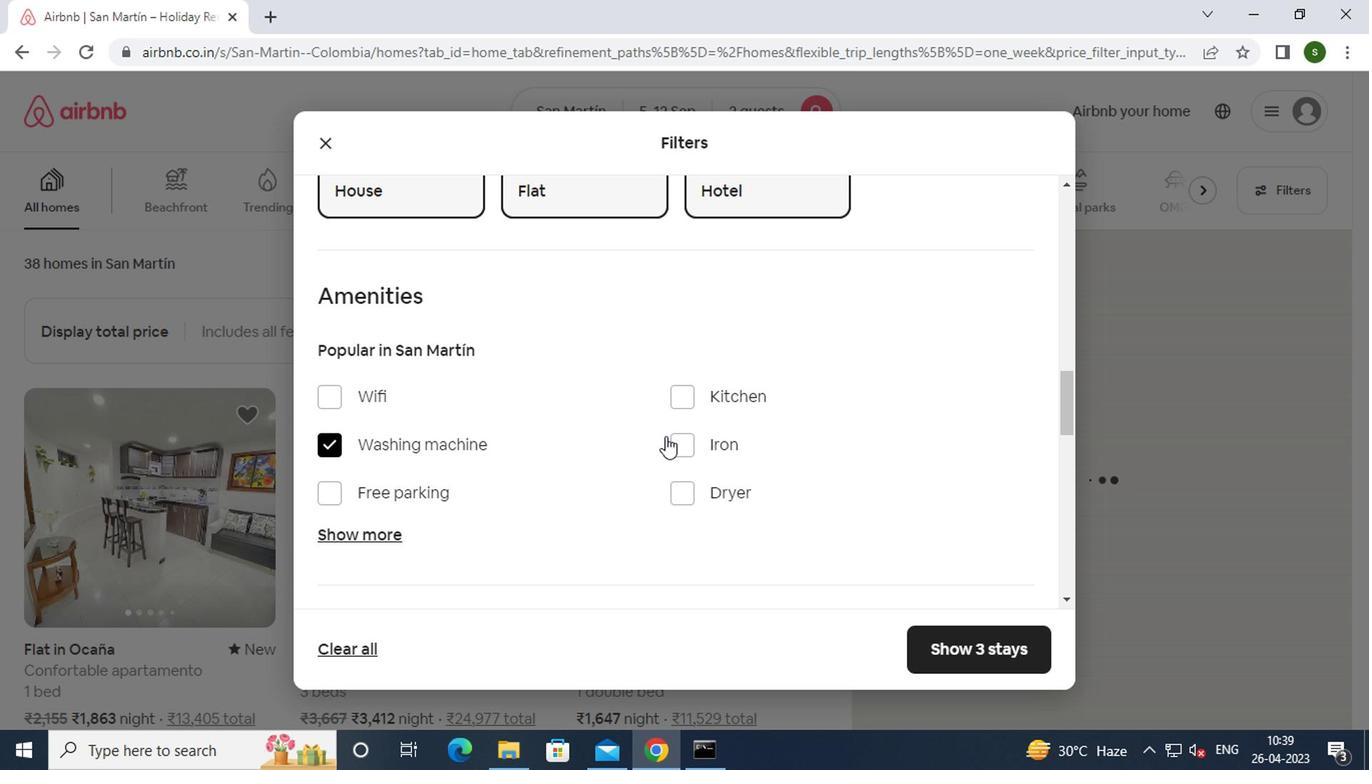 
Action: Mouse scrolled (661, 435) with delta (0, -1)
Screenshot: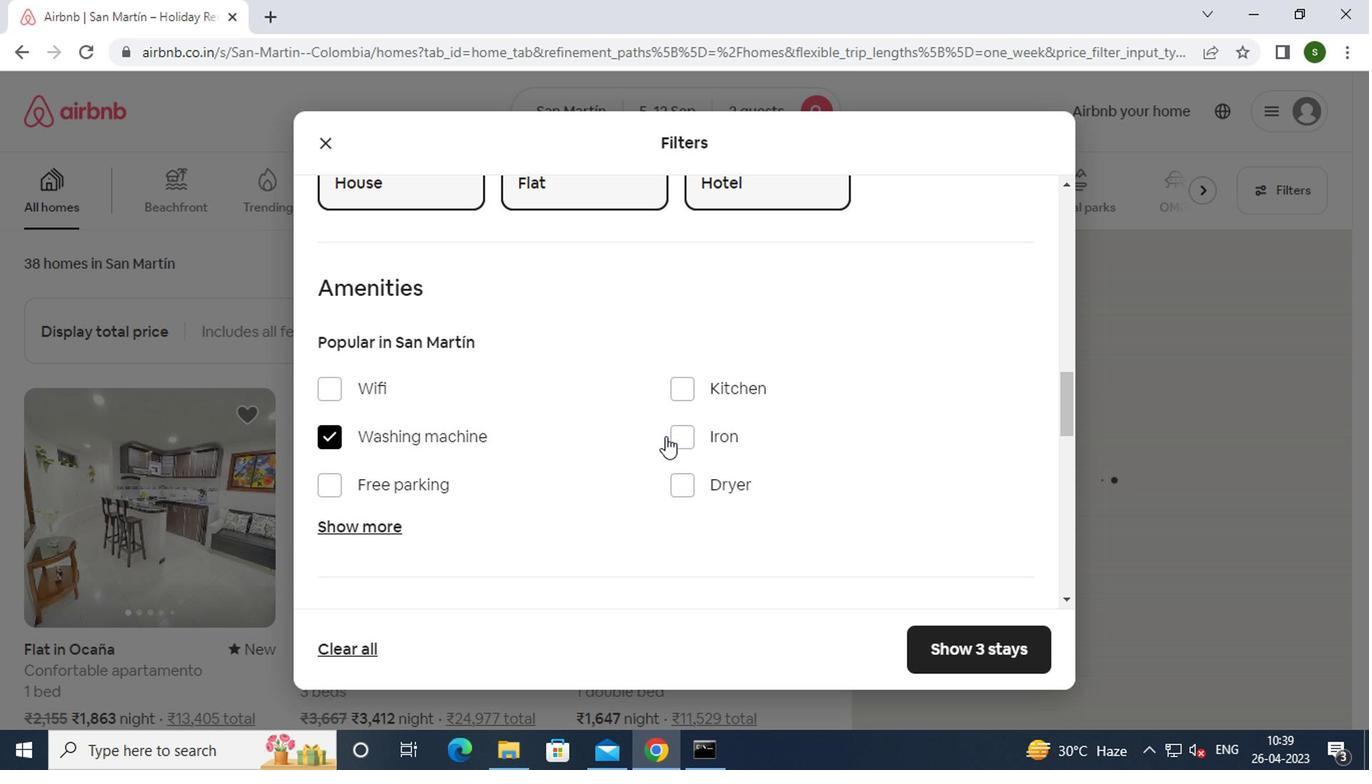 
Action: Mouse moved to (988, 473)
Screenshot: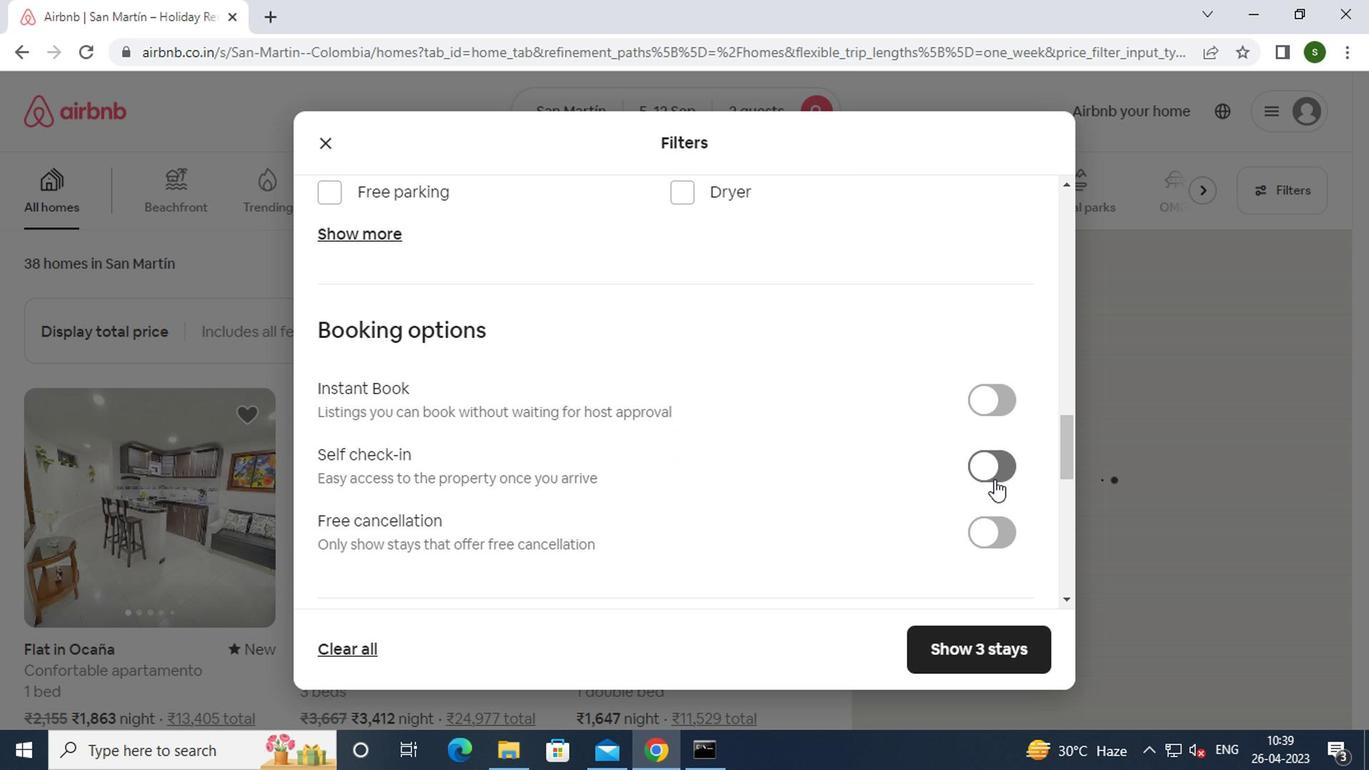 
Action: Mouse pressed left at (988, 473)
Screenshot: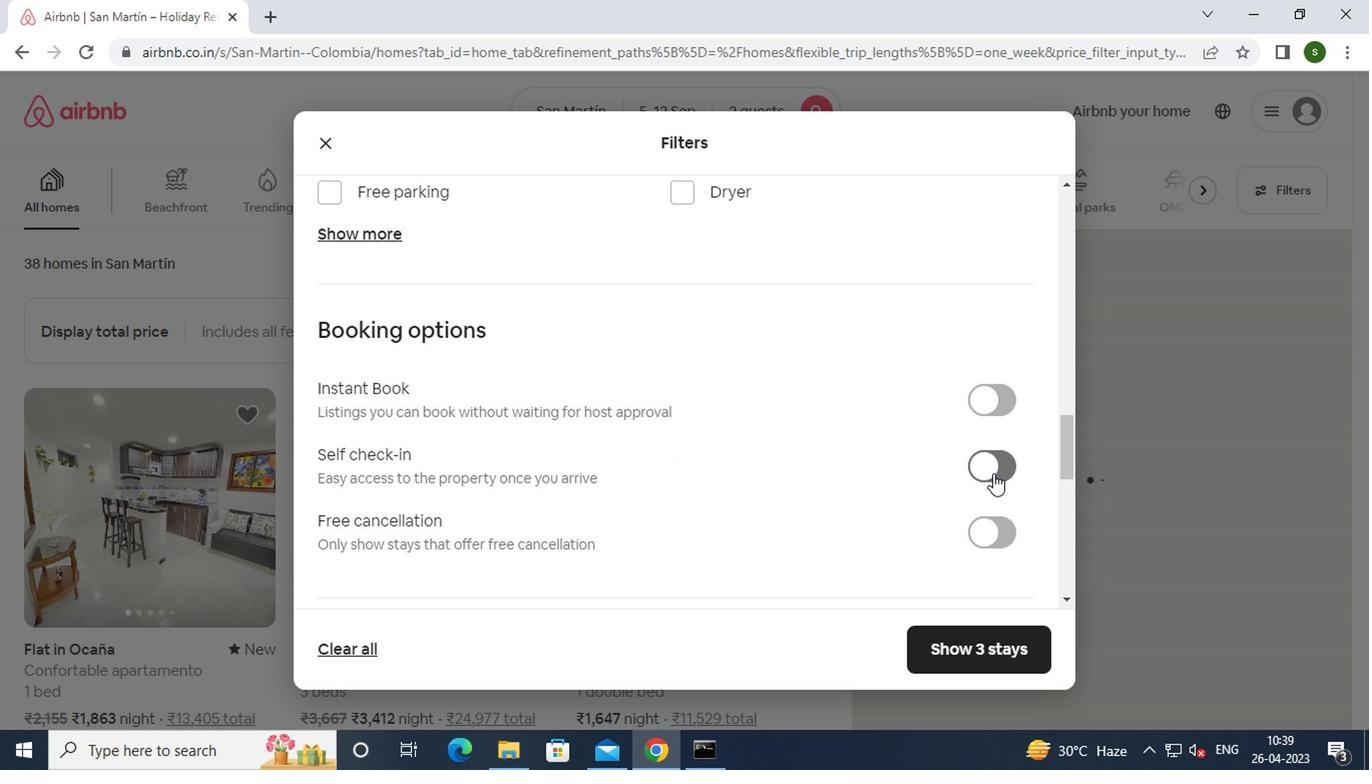 
Action: Mouse moved to (806, 427)
Screenshot: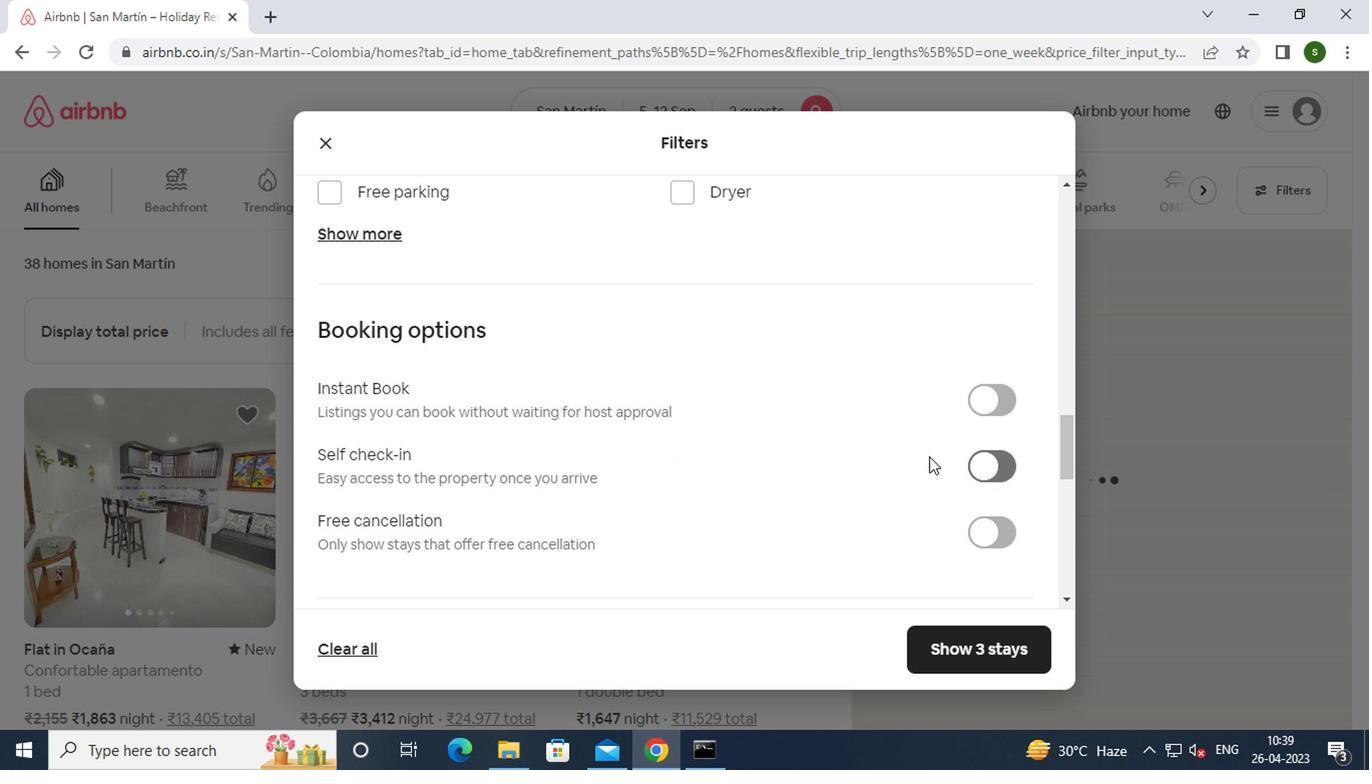 
Action: Mouse scrolled (806, 427) with delta (0, 0)
Screenshot: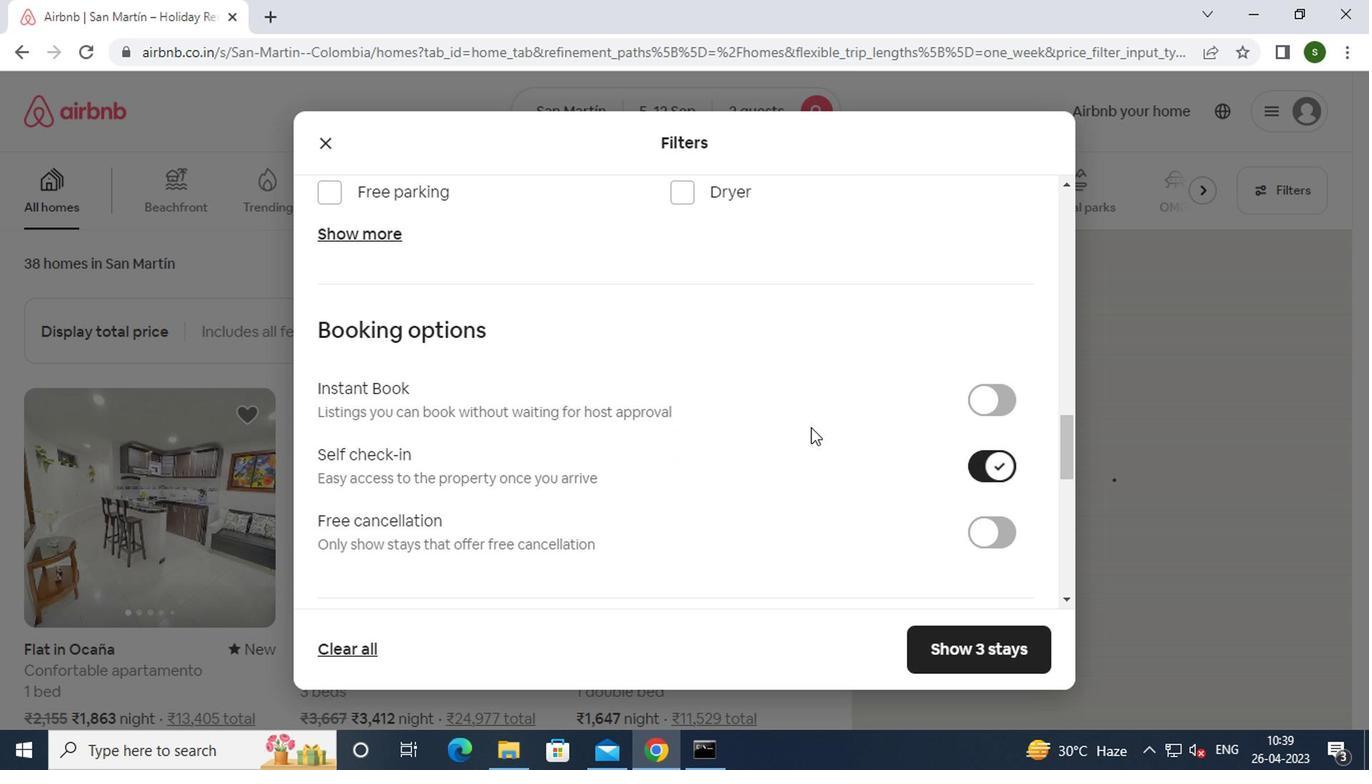
Action: Mouse scrolled (806, 427) with delta (0, 0)
Screenshot: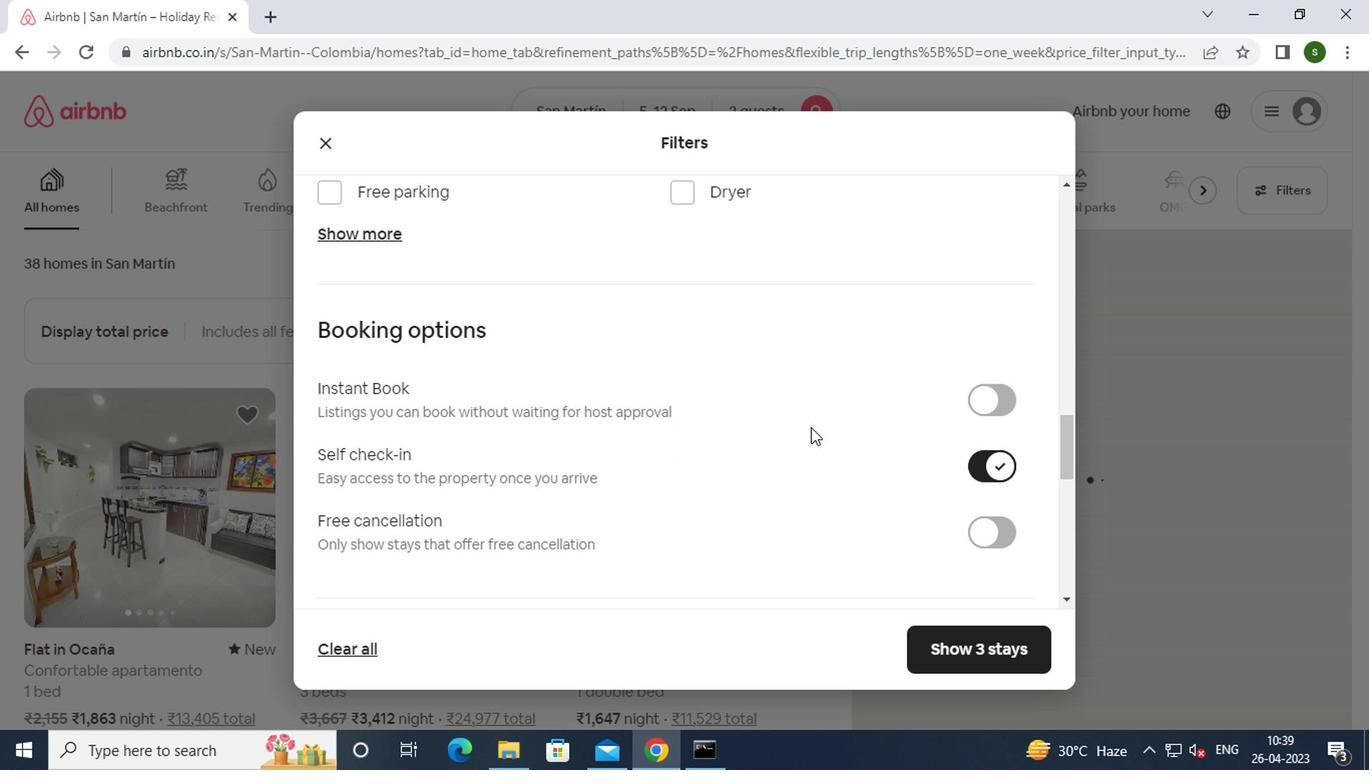 
Action: Mouse scrolled (806, 427) with delta (0, 0)
Screenshot: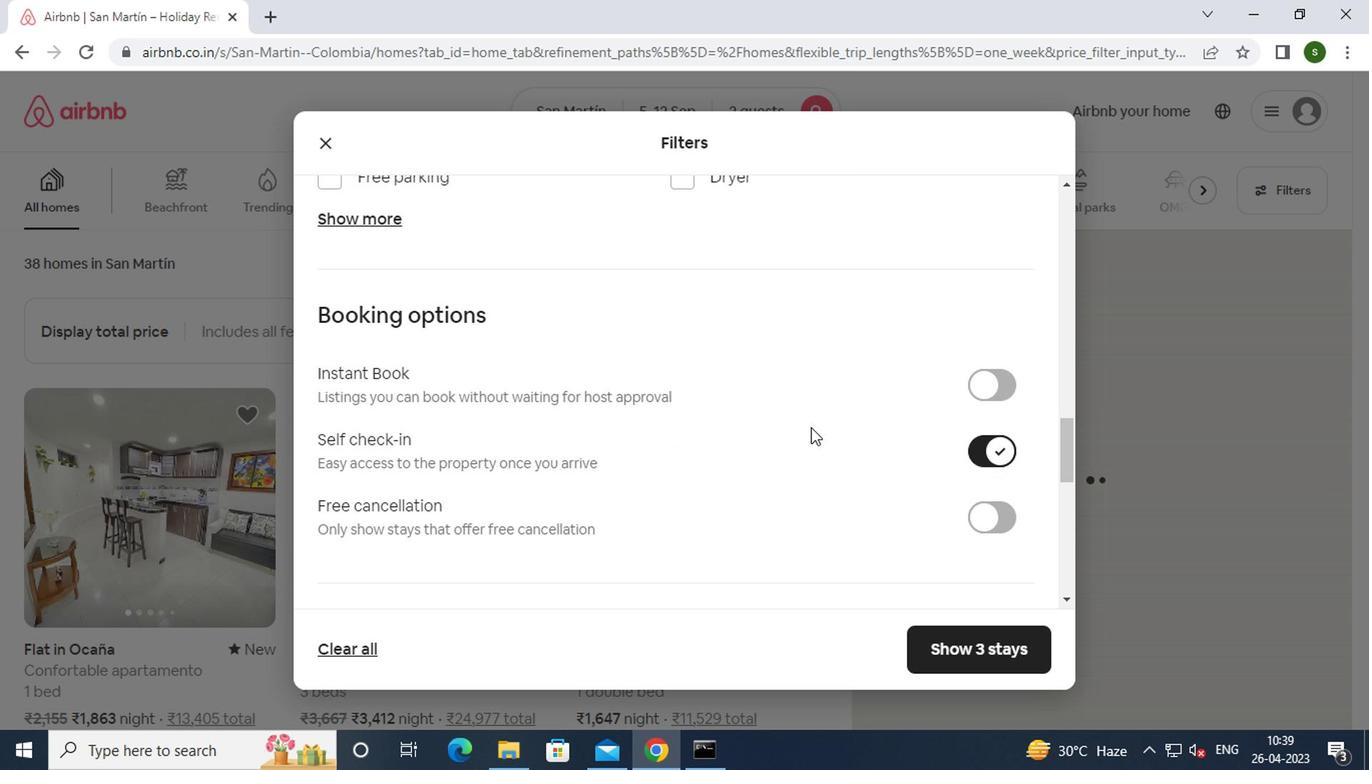 
Action: Mouse scrolled (806, 427) with delta (0, 0)
Screenshot: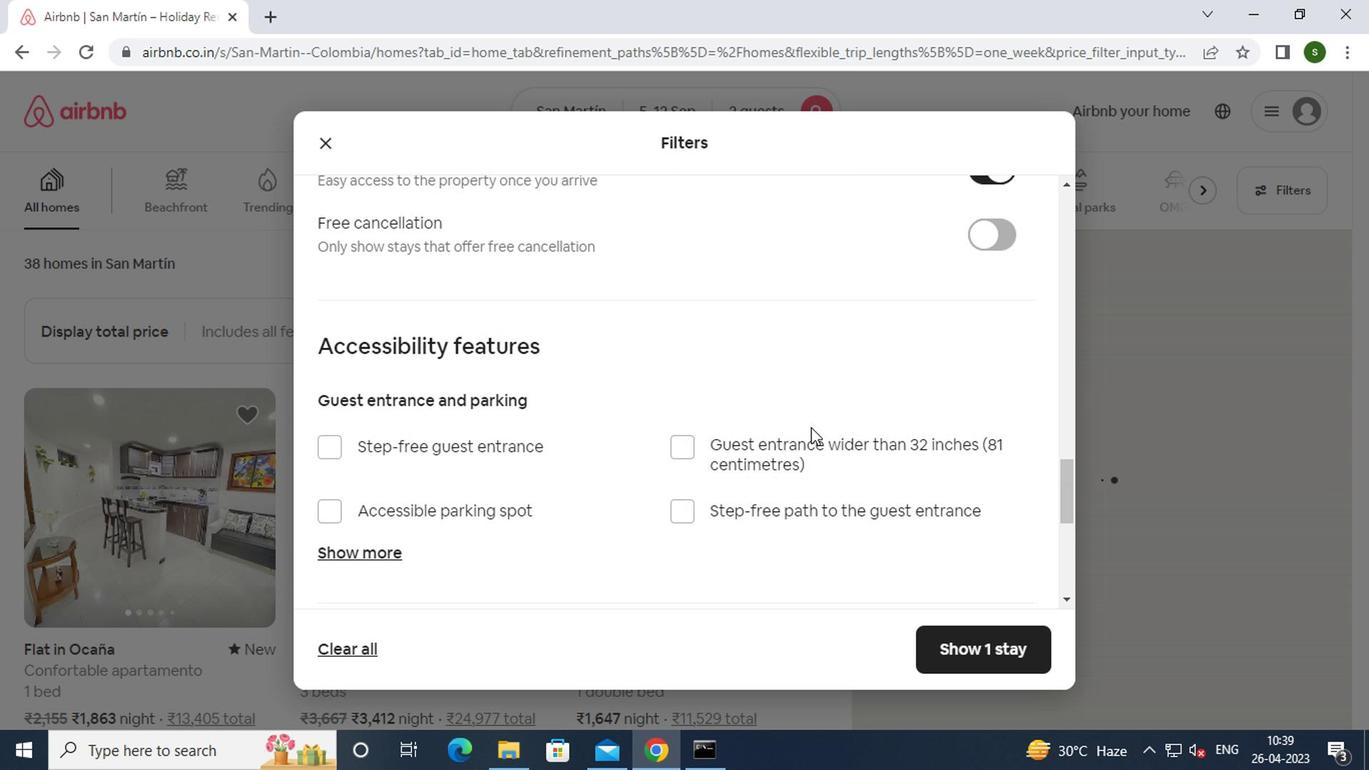 
Action: Mouse scrolled (806, 427) with delta (0, 0)
Screenshot: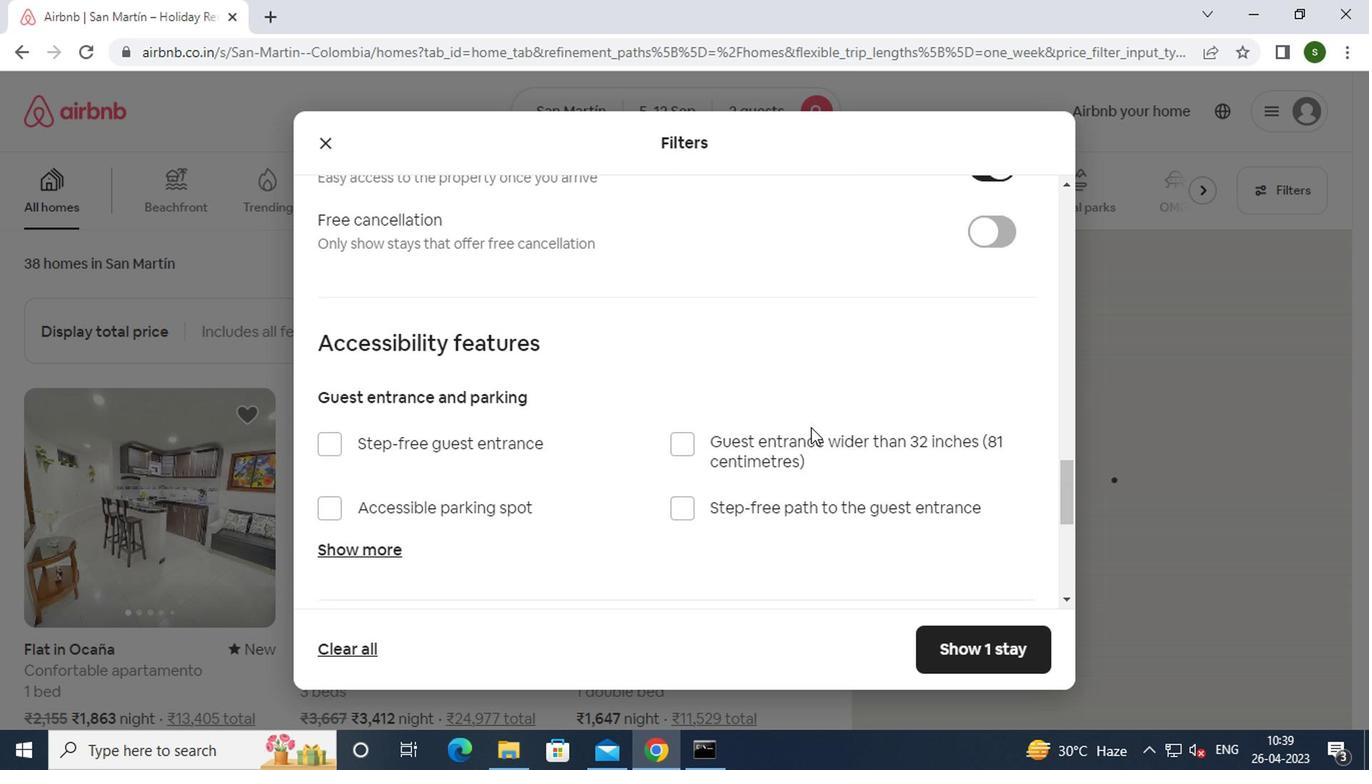 
Action: Mouse scrolled (806, 427) with delta (0, 0)
Screenshot: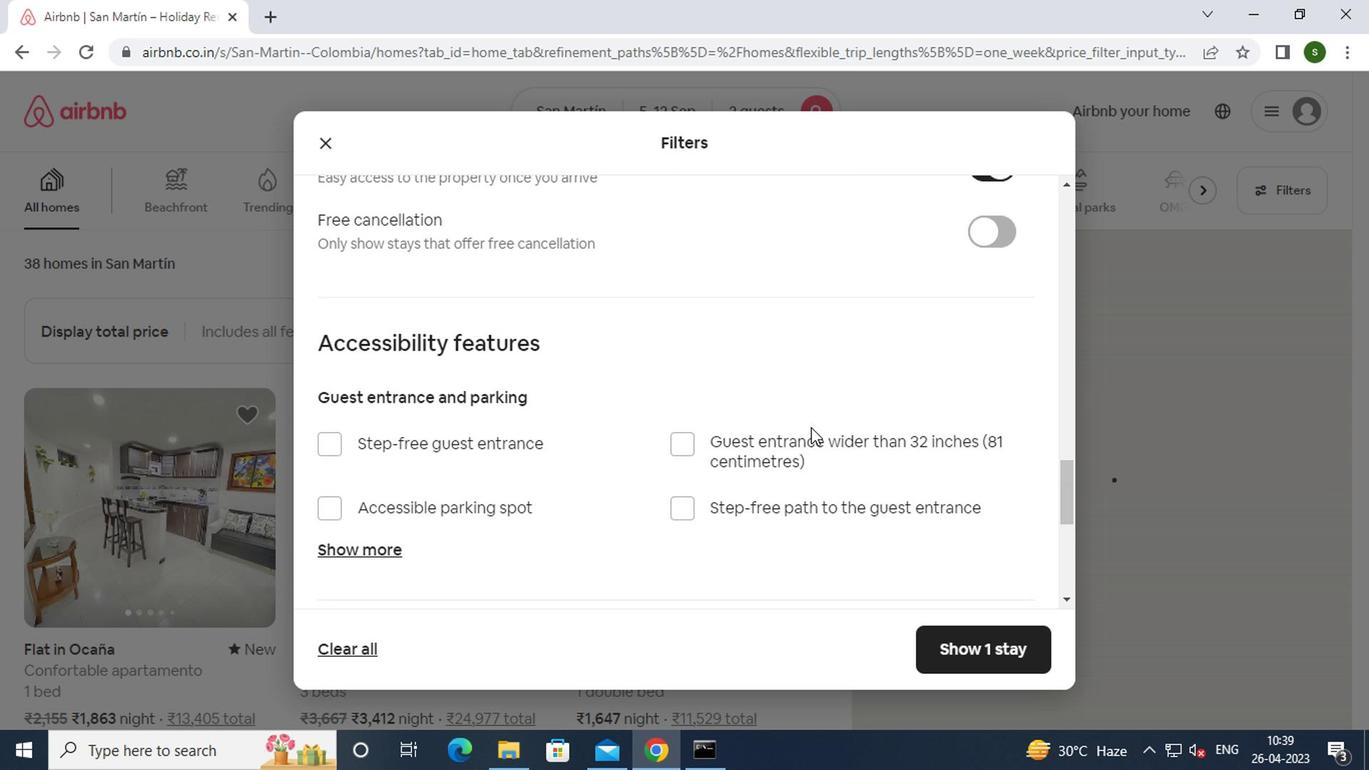 
Action: Mouse scrolled (806, 427) with delta (0, 0)
Screenshot: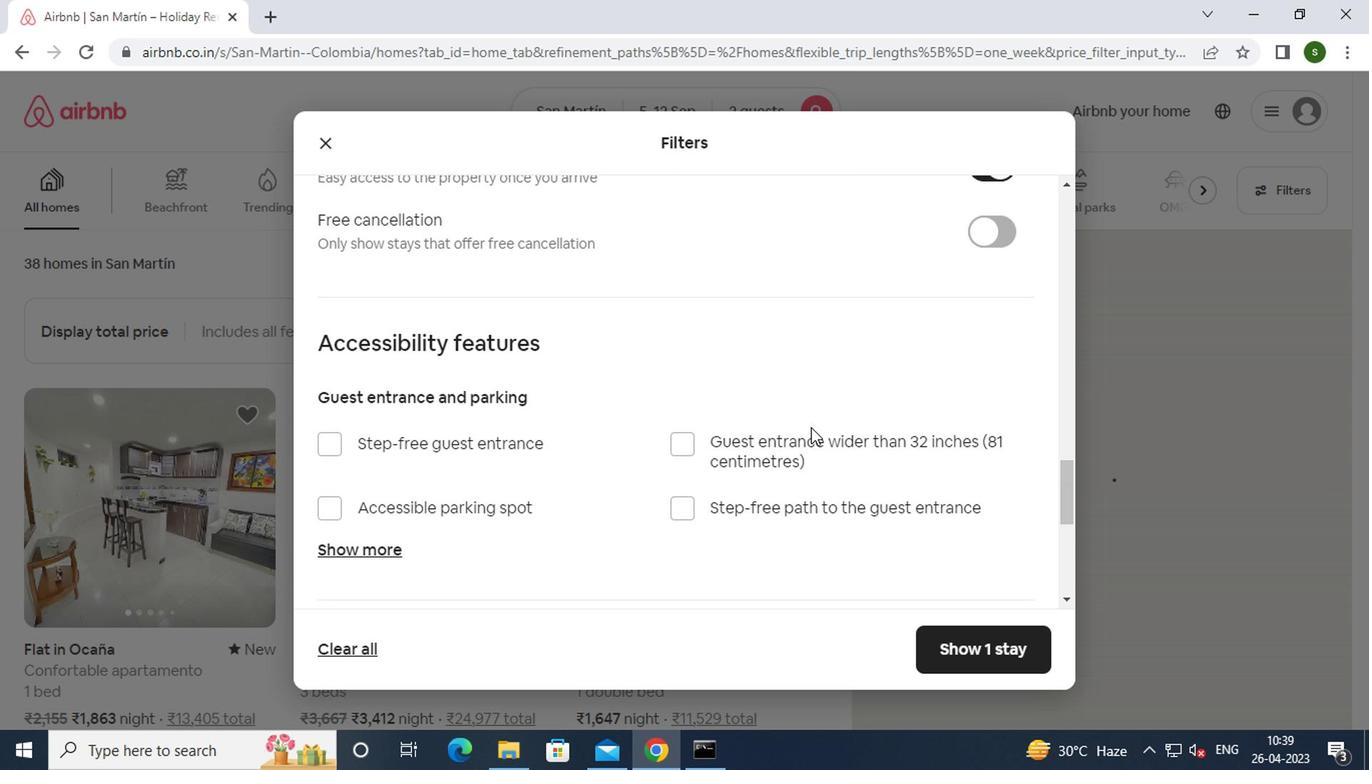 
Action: Mouse scrolled (806, 427) with delta (0, 0)
Screenshot: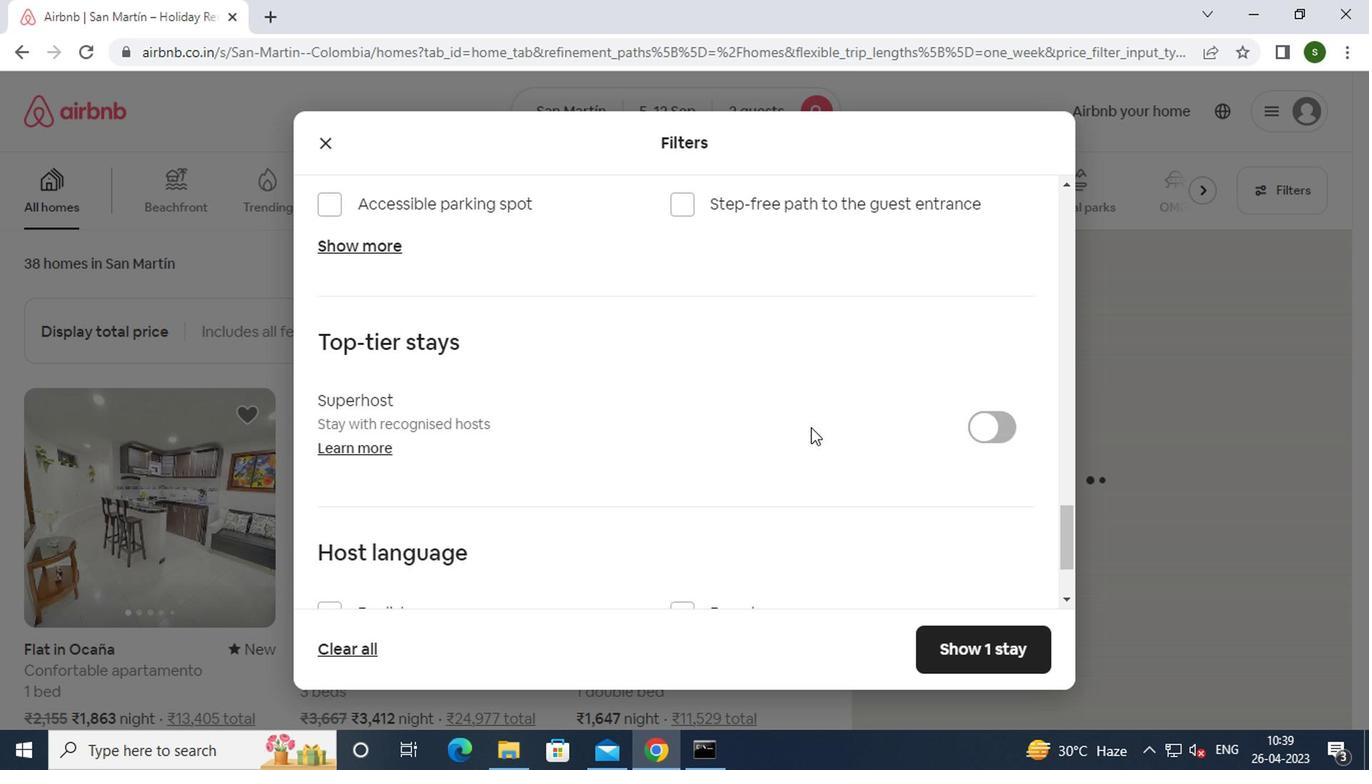 
Action: Mouse scrolled (806, 427) with delta (0, 0)
Screenshot: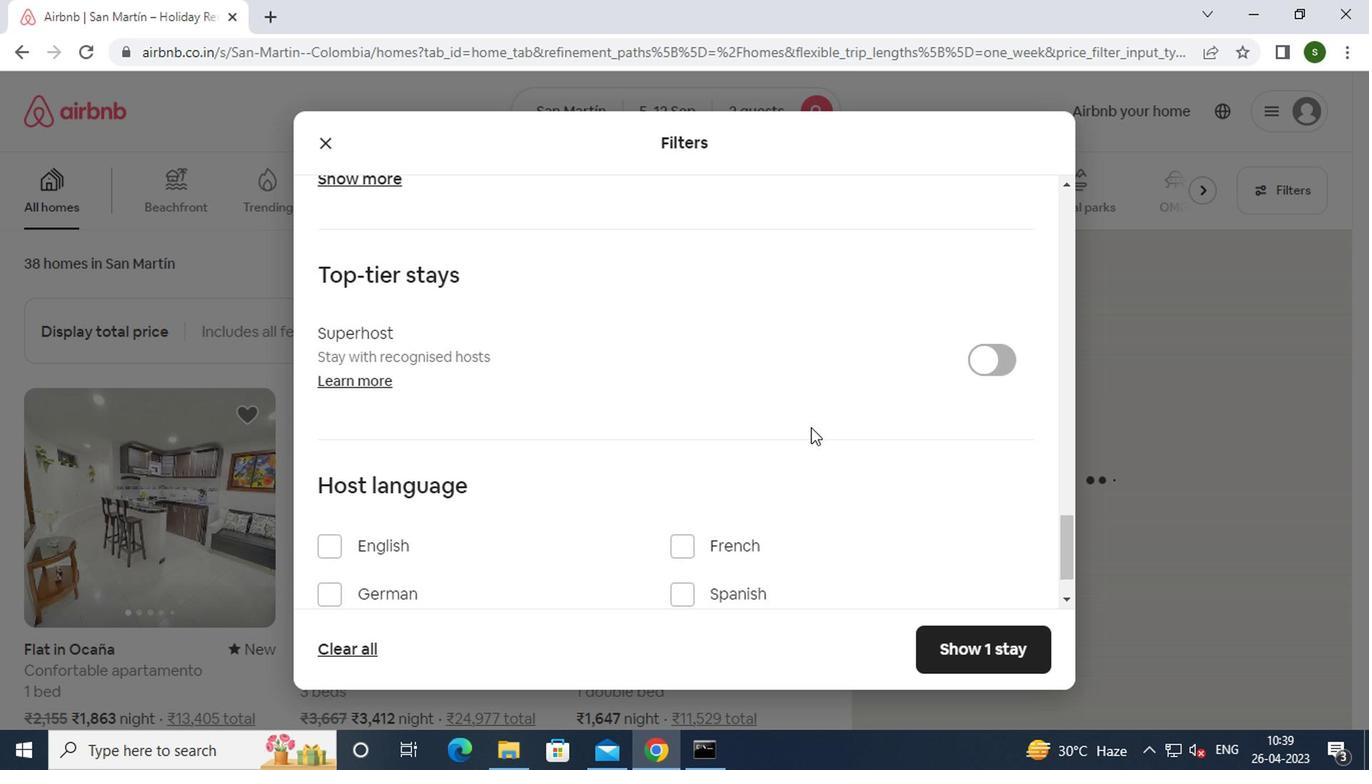 
Action: Mouse scrolled (806, 427) with delta (0, 0)
Screenshot: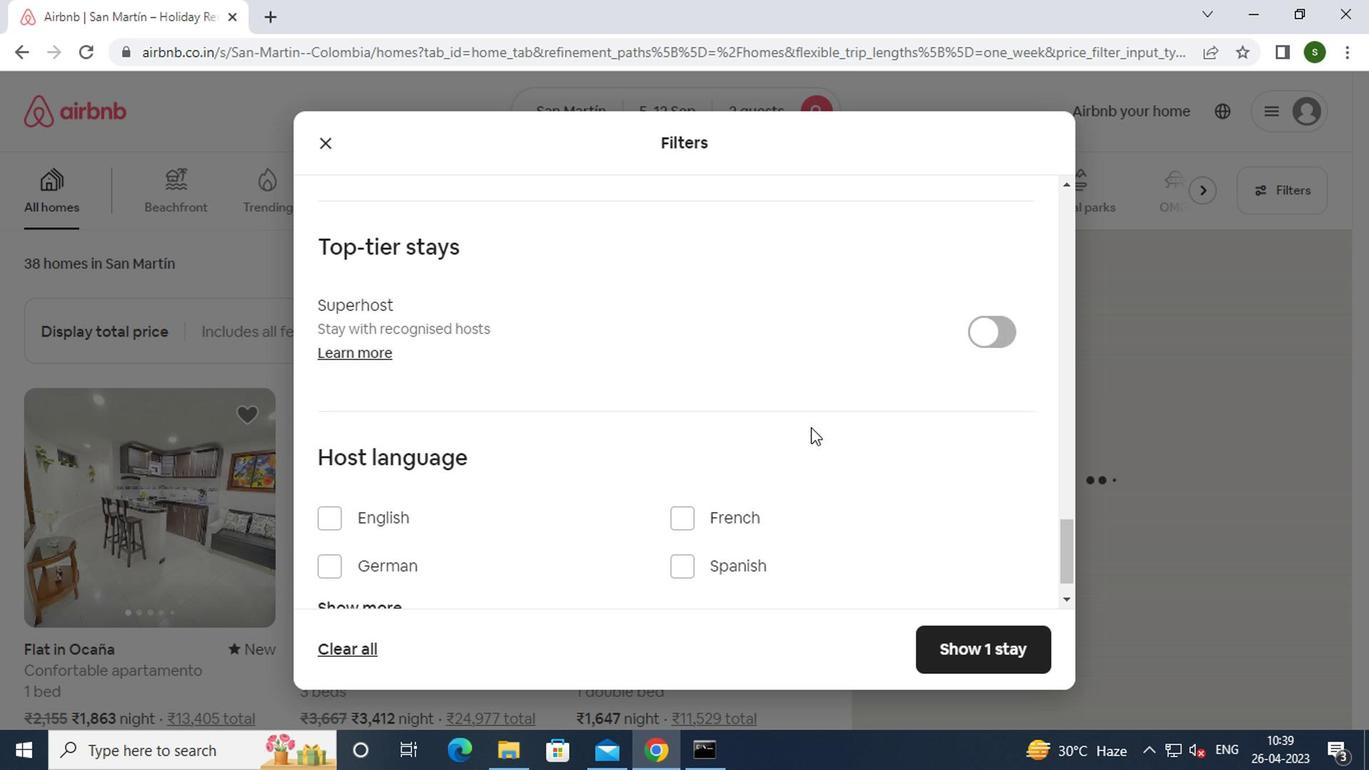 
Action: Mouse moved to (390, 469)
Screenshot: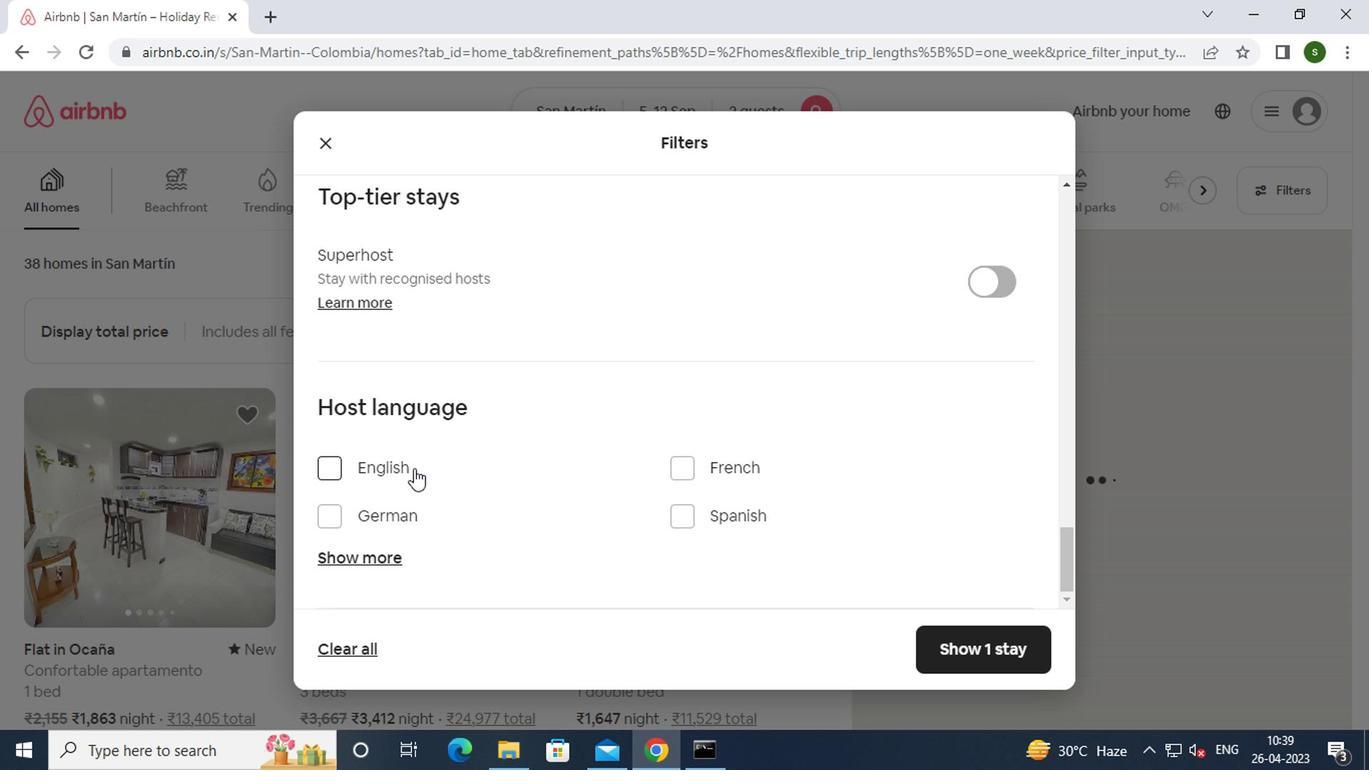 
Action: Mouse pressed left at (390, 469)
Screenshot: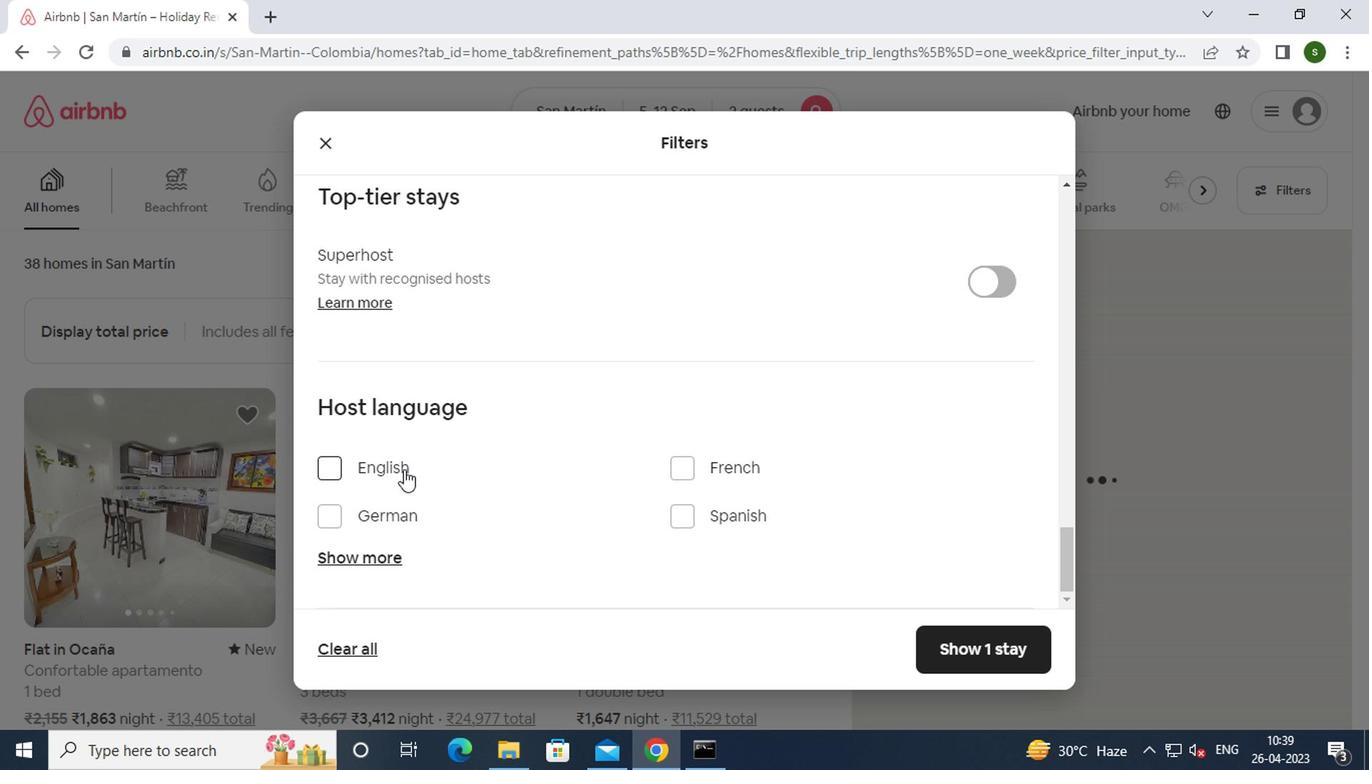 
Action: Mouse moved to (996, 650)
Screenshot: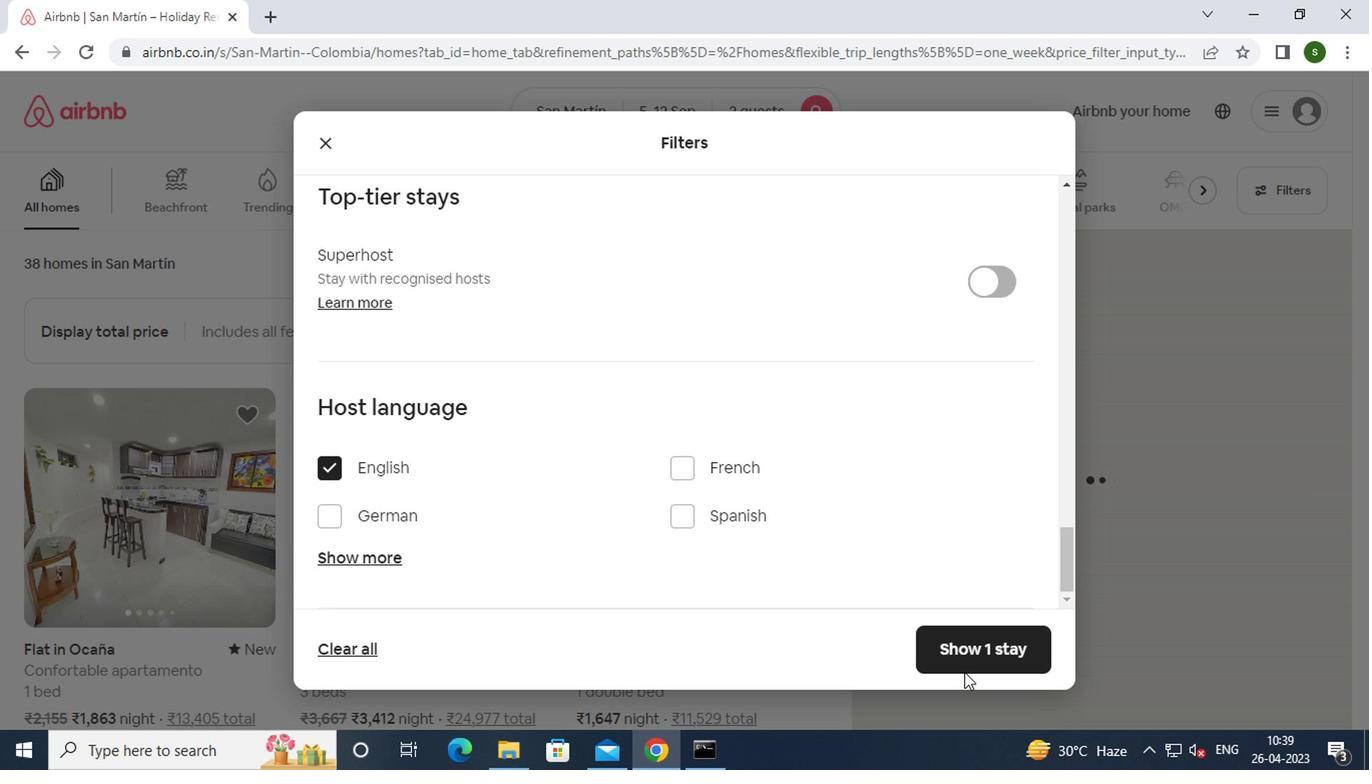 
Action: Mouse pressed left at (996, 650)
Screenshot: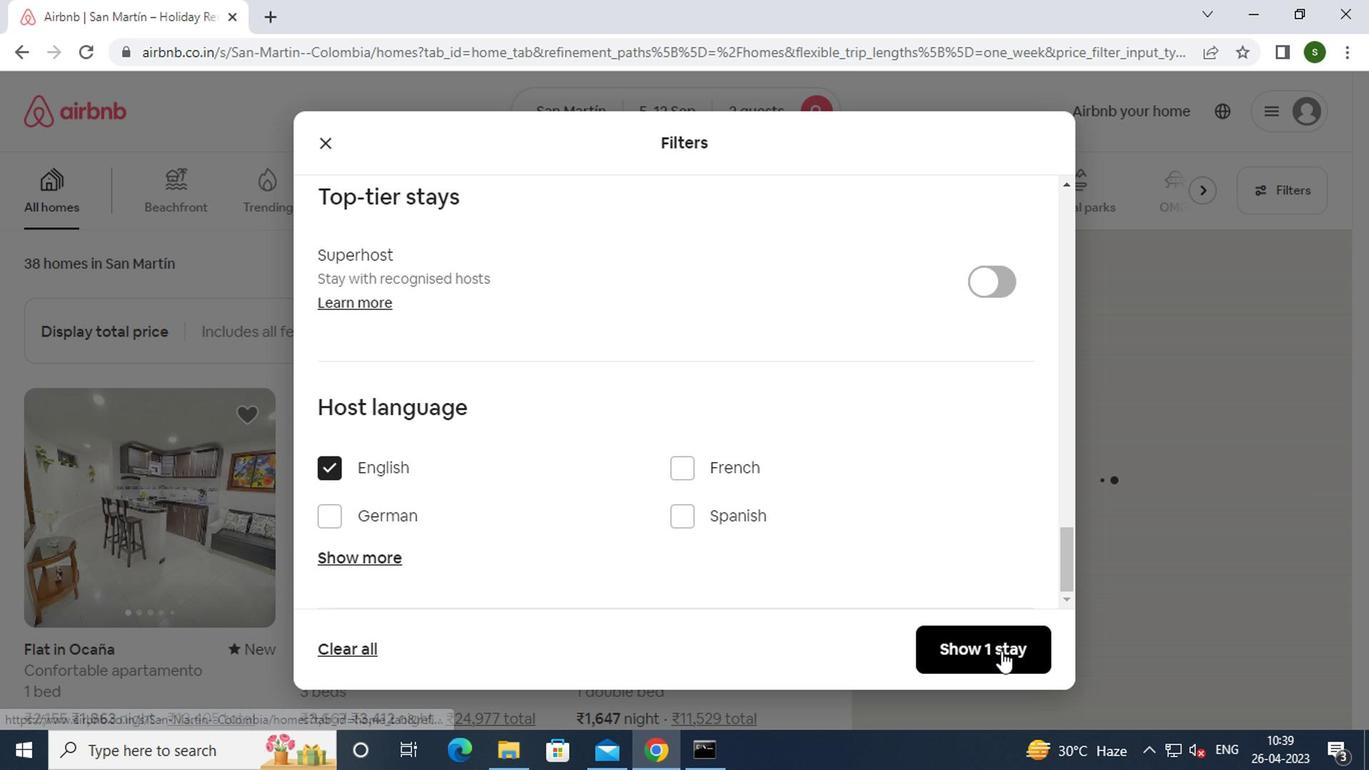 
Action: Mouse moved to (807, 559)
Screenshot: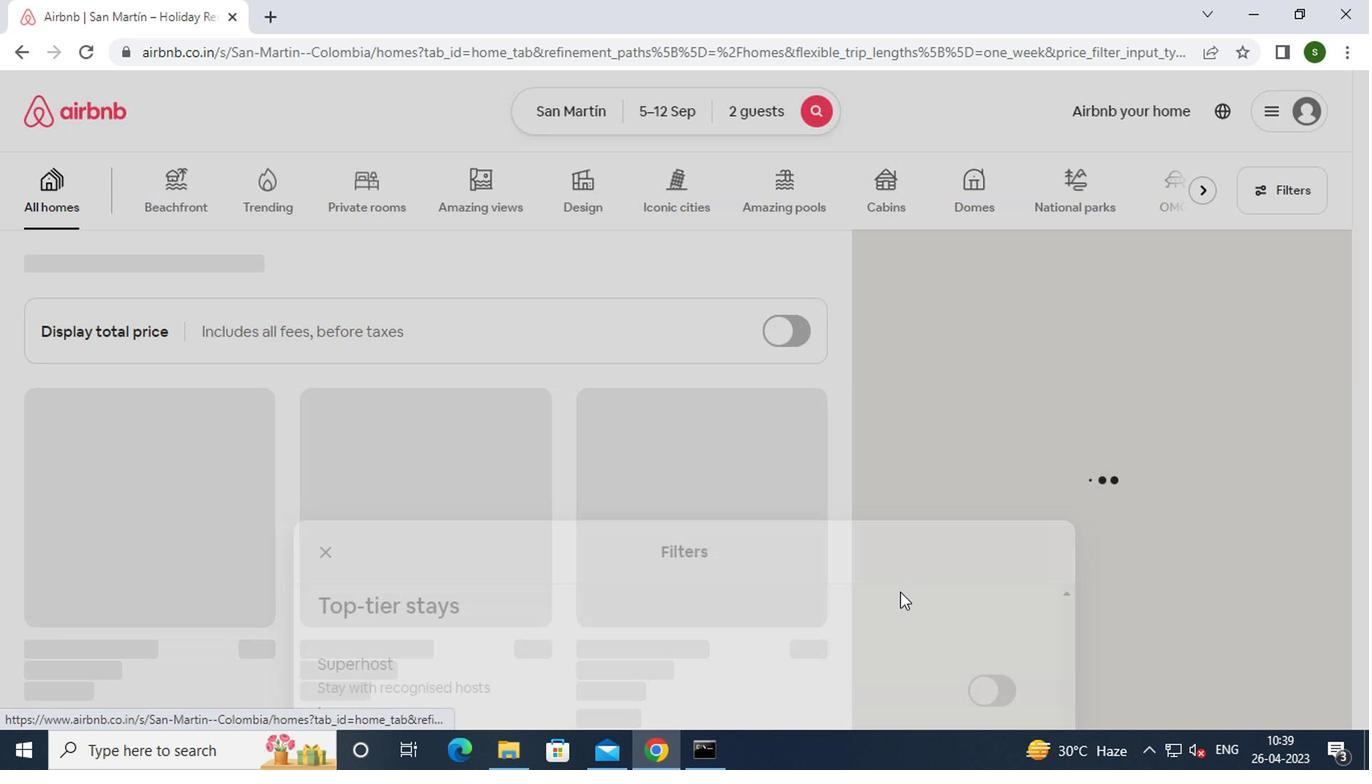 
